 Task: Look for space in Palmital, Brazil from 9th June, 2023 to 16th June, 2023 for 2 adults in price range Rs.8000 to Rs.16000. Place can be entire place with 2 bedrooms having 2 beds and 1 bathroom. Property type can be house, flat, guest house. Booking option can be shelf check-in. Required host language is Spanish.
Action: Mouse moved to (516, 146)
Screenshot: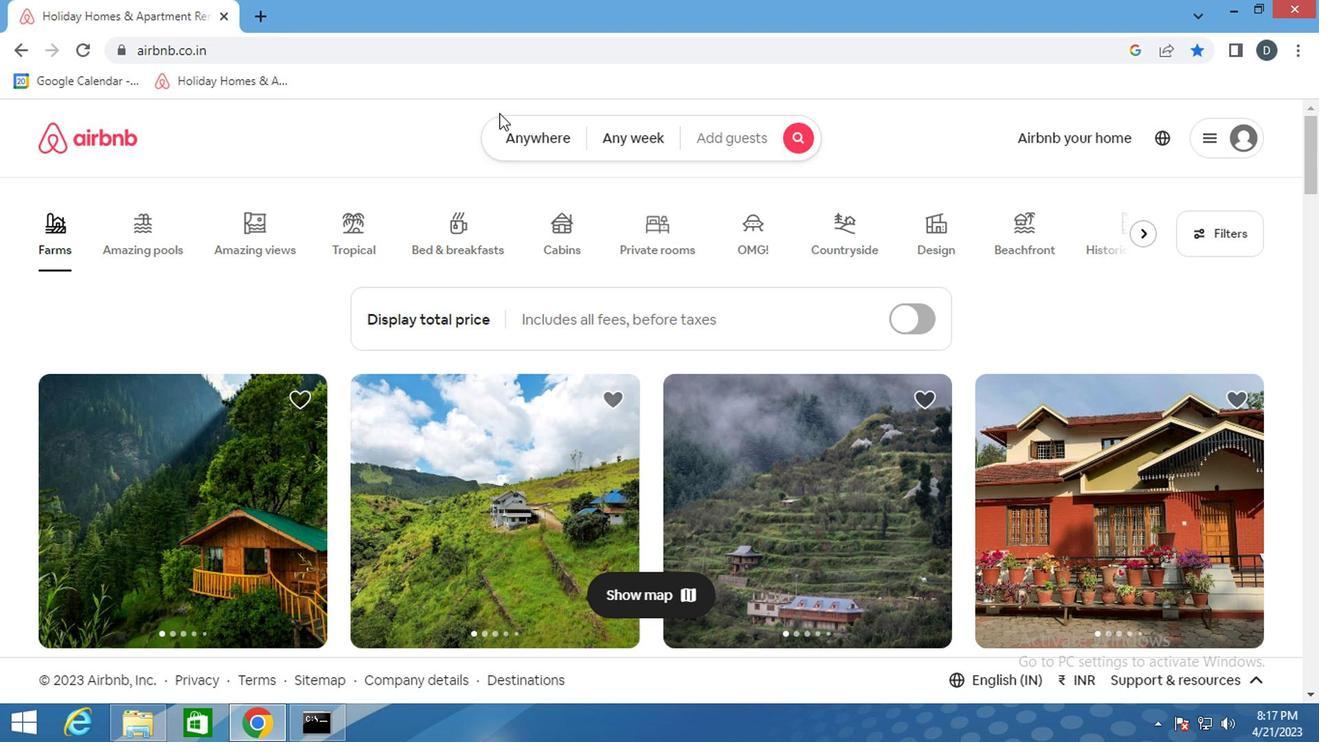
Action: Mouse pressed left at (516, 146)
Screenshot: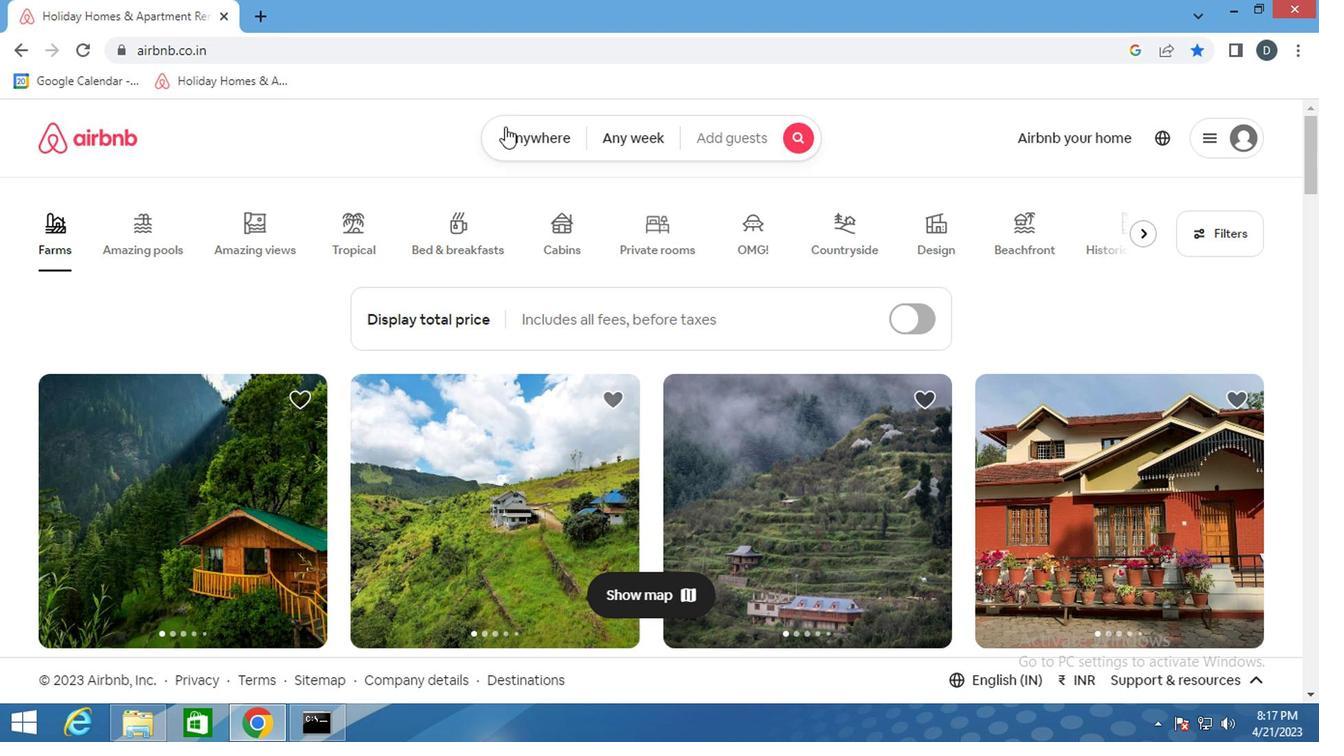 
Action: Mouse moved to (388, 224)
Screenshot: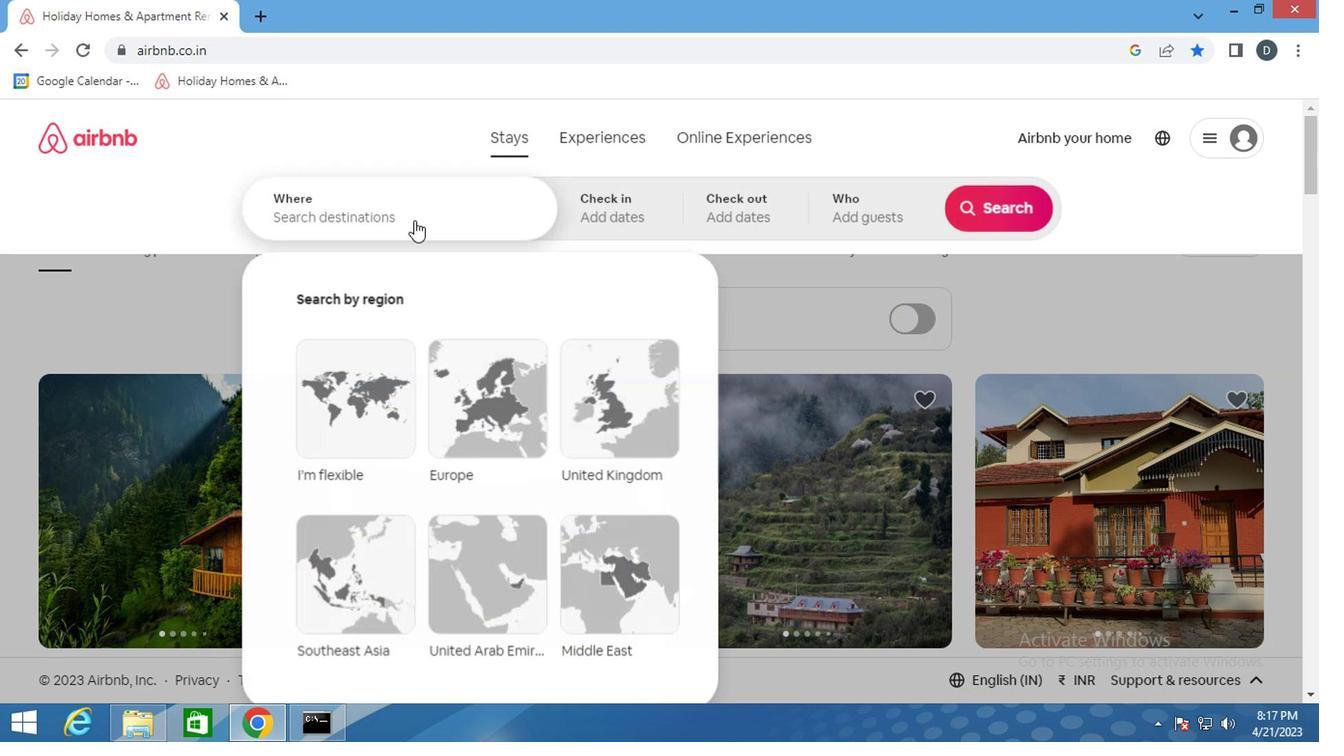 
Action: Mouse pressed left at (388, 224)
Screenshot: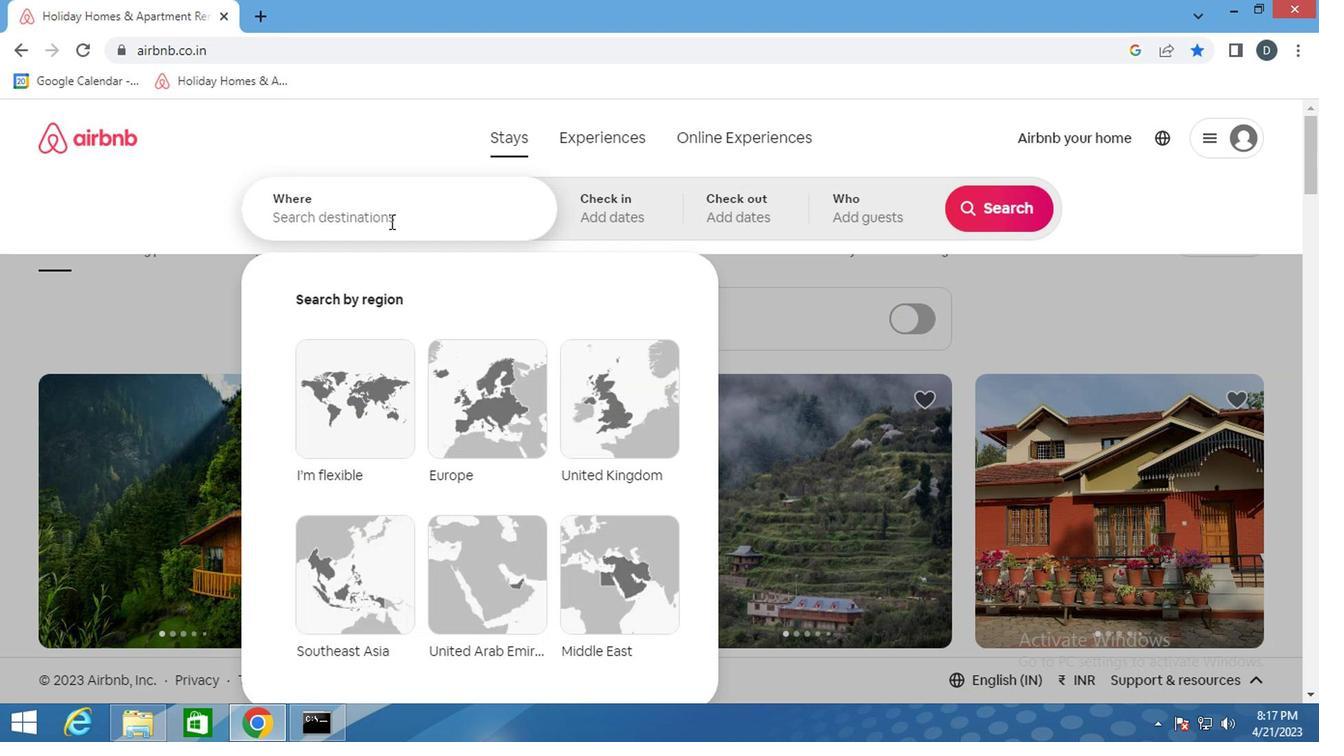
Action: Key pressed <Key.shift>PALMITAL,<Key.shift>BRAZIL<Key.enter>
Screenshot: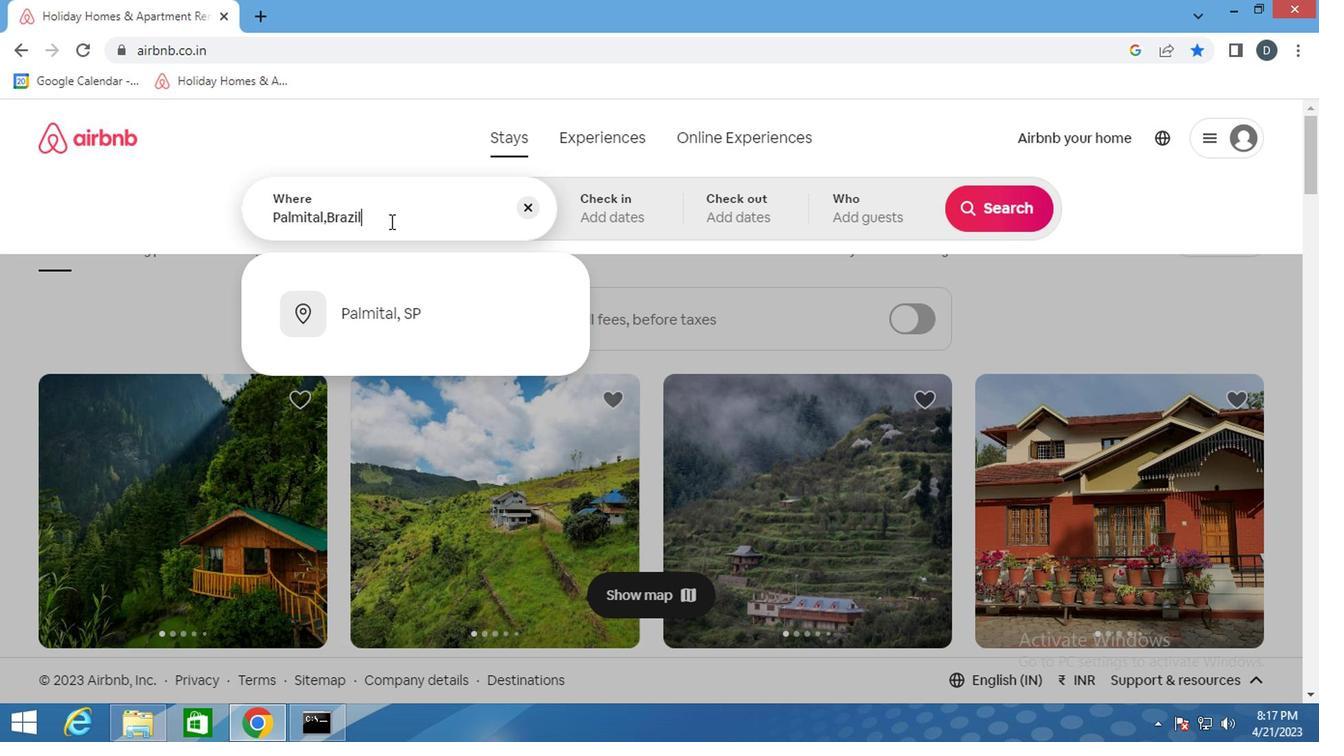 
Action: Mouse moved to (979, 370)
Screenshot: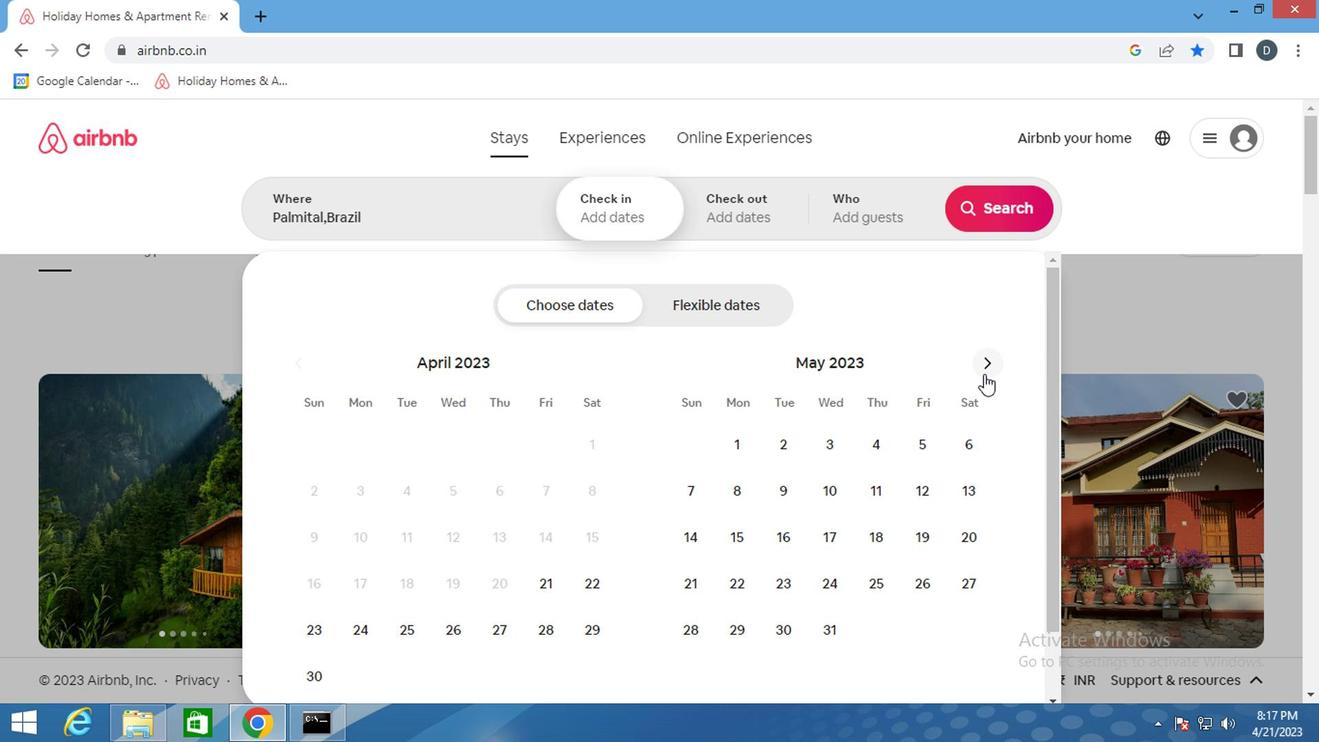 
Action: Mouse pressed left at (979, 370)
Screenshot: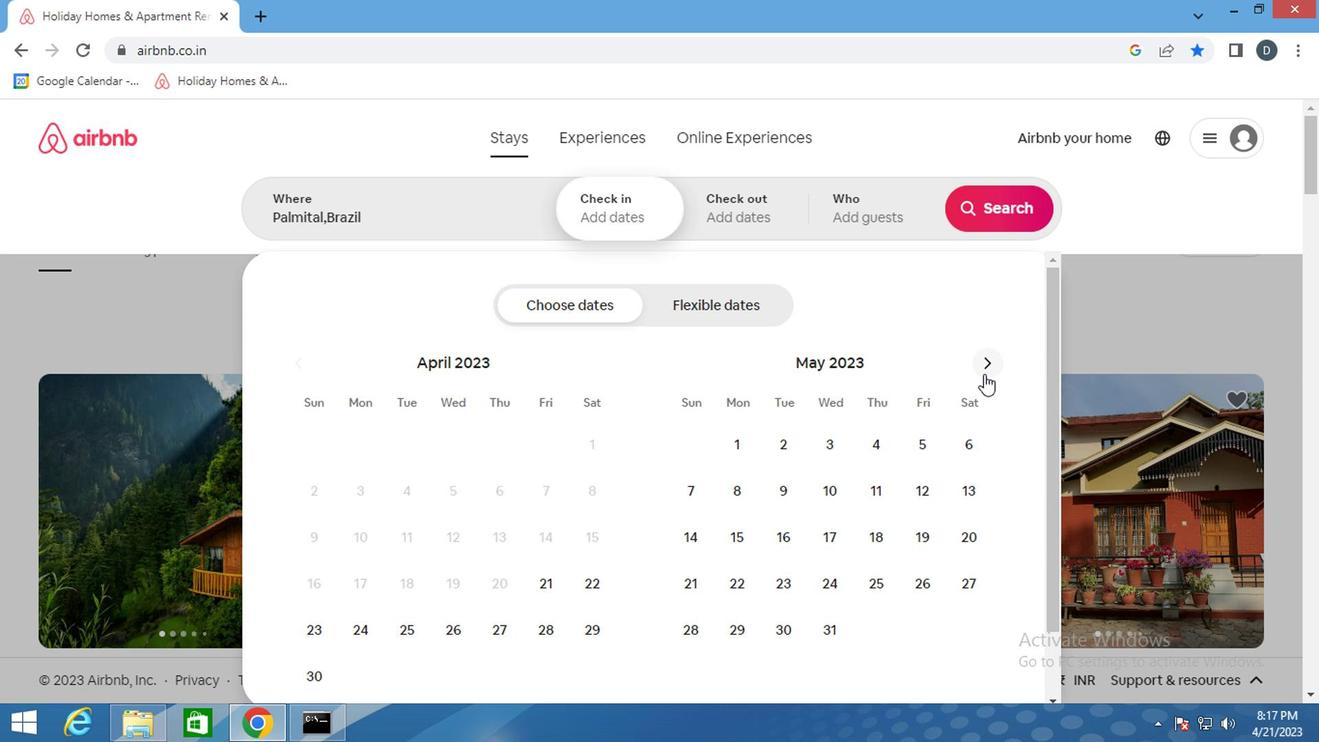 
Action: Mouse moved to (936, 493)
Screenshot: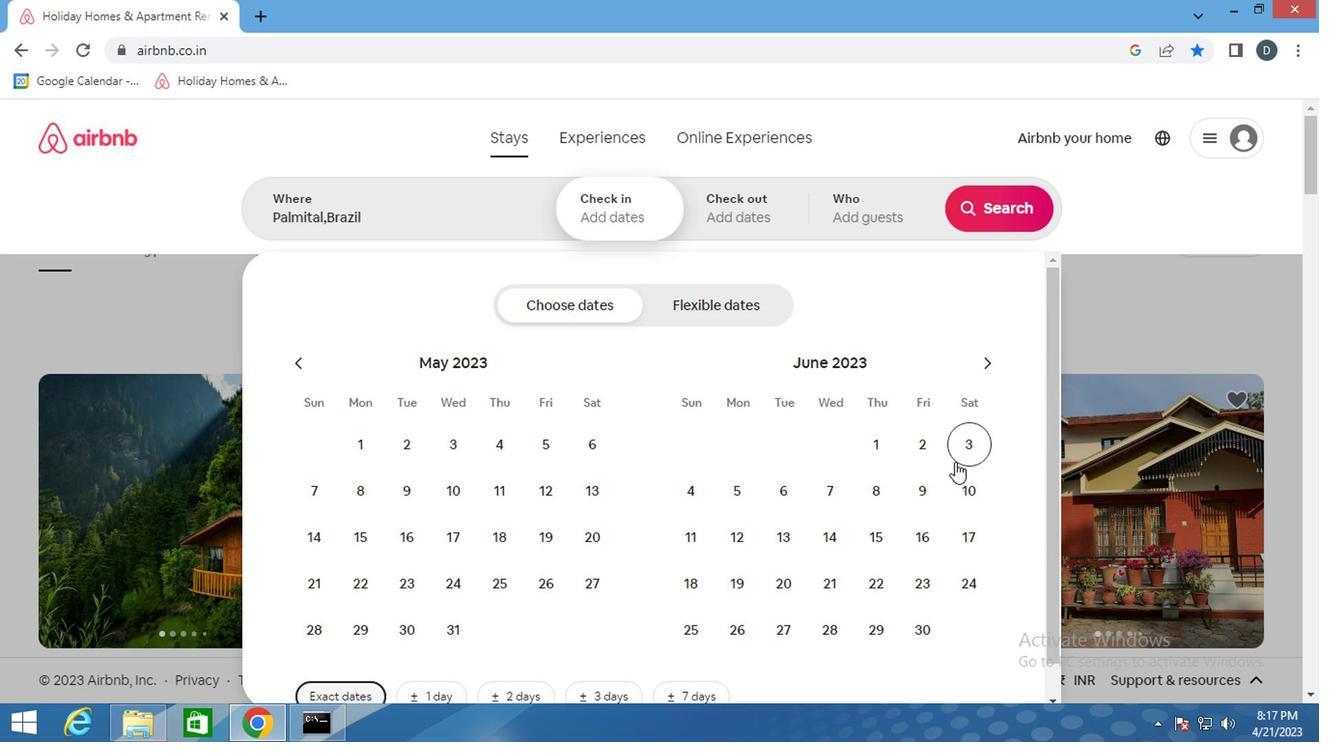 
Action: Mouse pressed left at (936, 493)
Screenshot: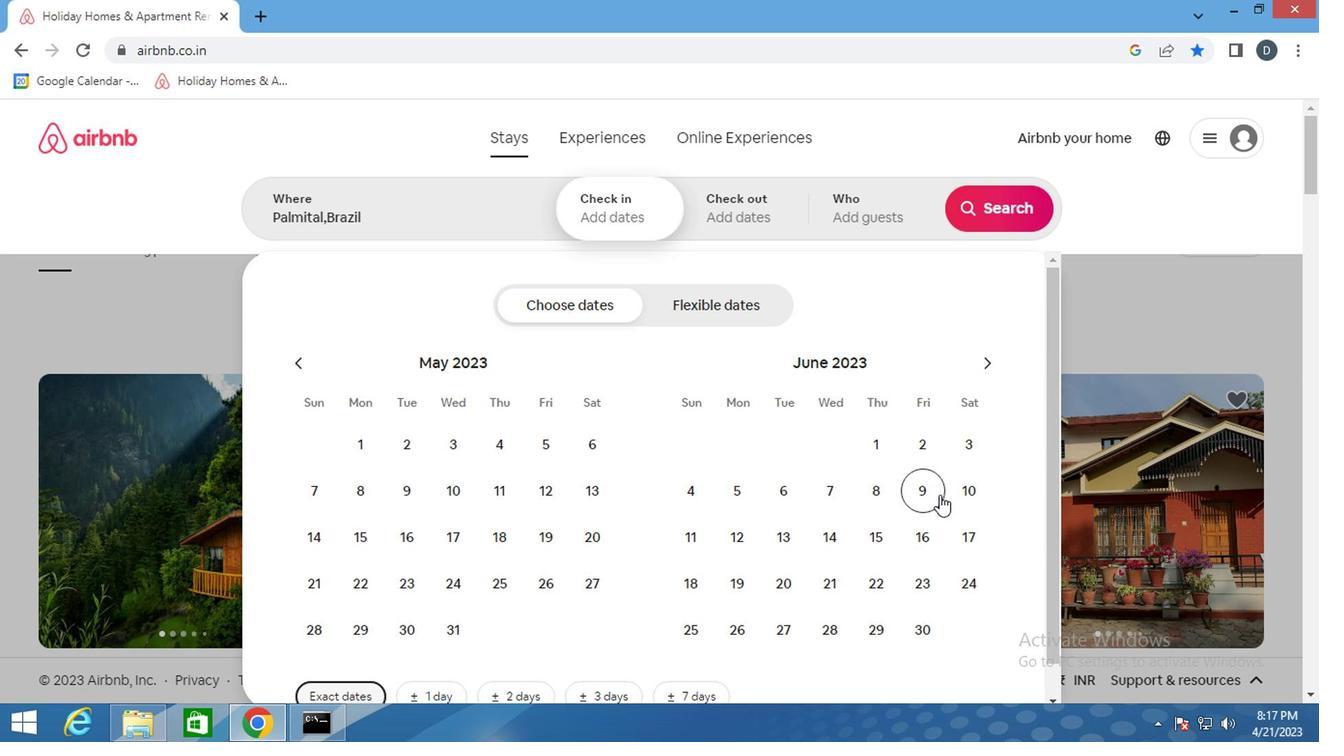 
Action: Mouse moved to (921, 540)
Screenshot: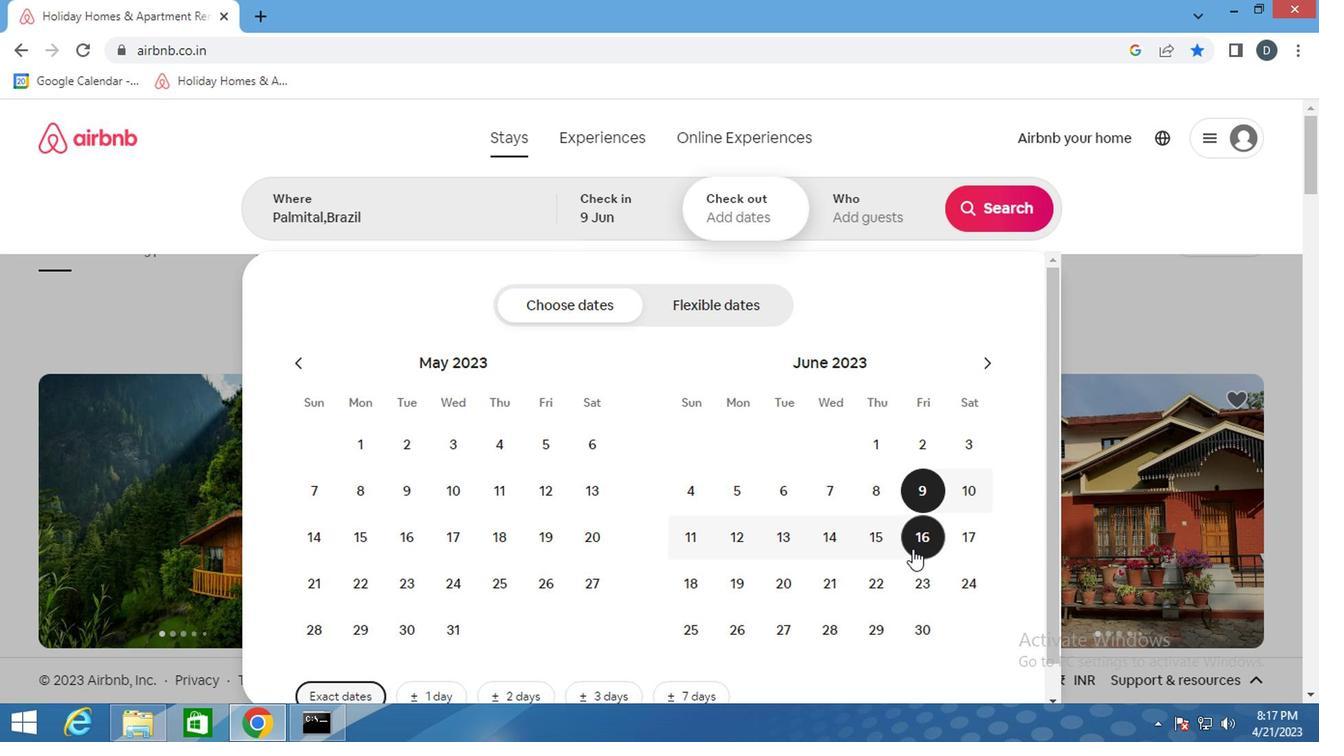 
Action: Mouse pressed left at (921, 540)
Screenshot: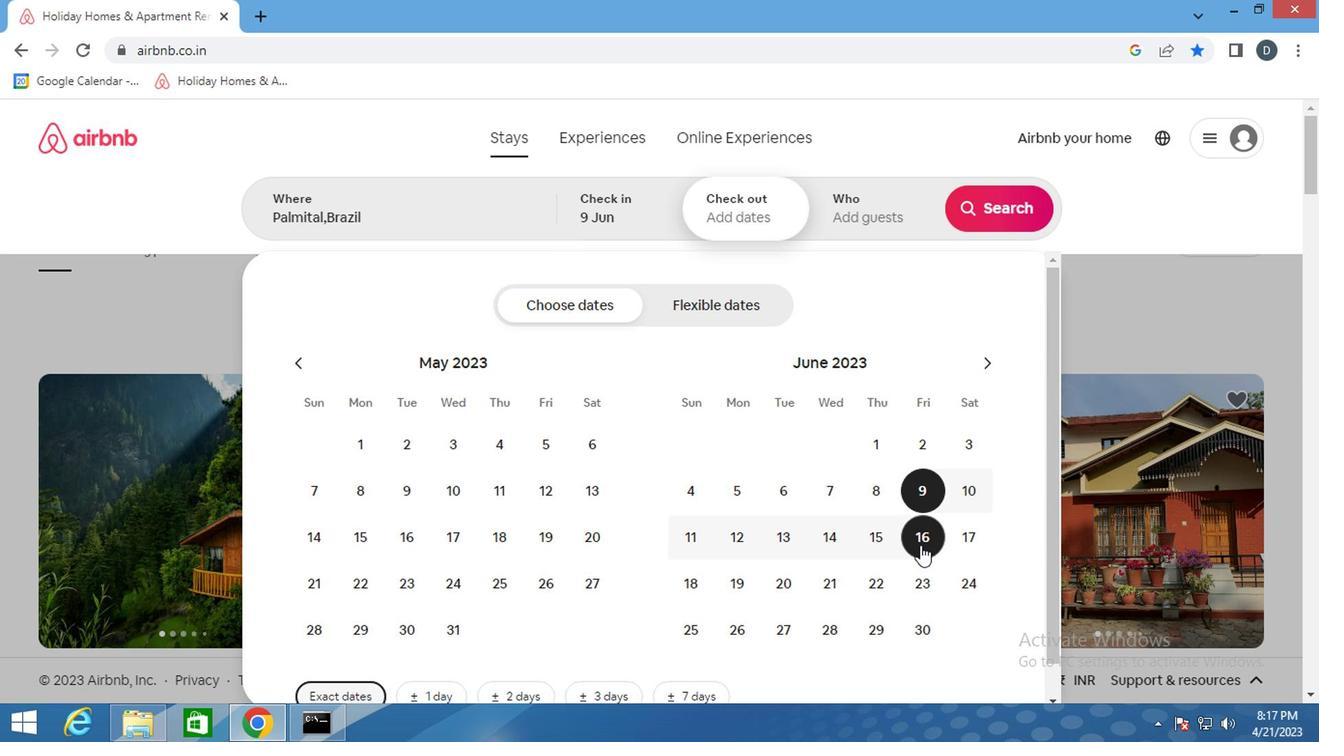 
Action: Mouse moved to (870, 192)
Screenshot: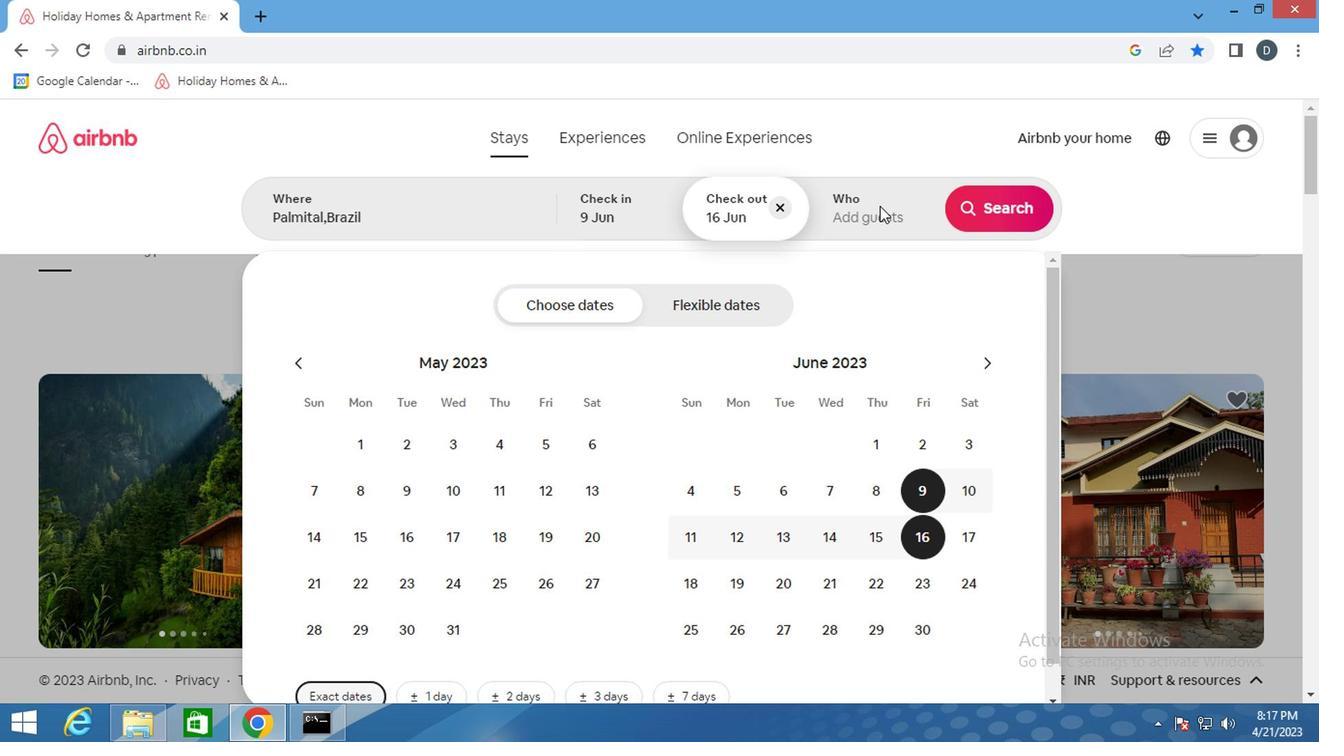 
Action: Mouse pressed left at (870, 192)
Screenshot: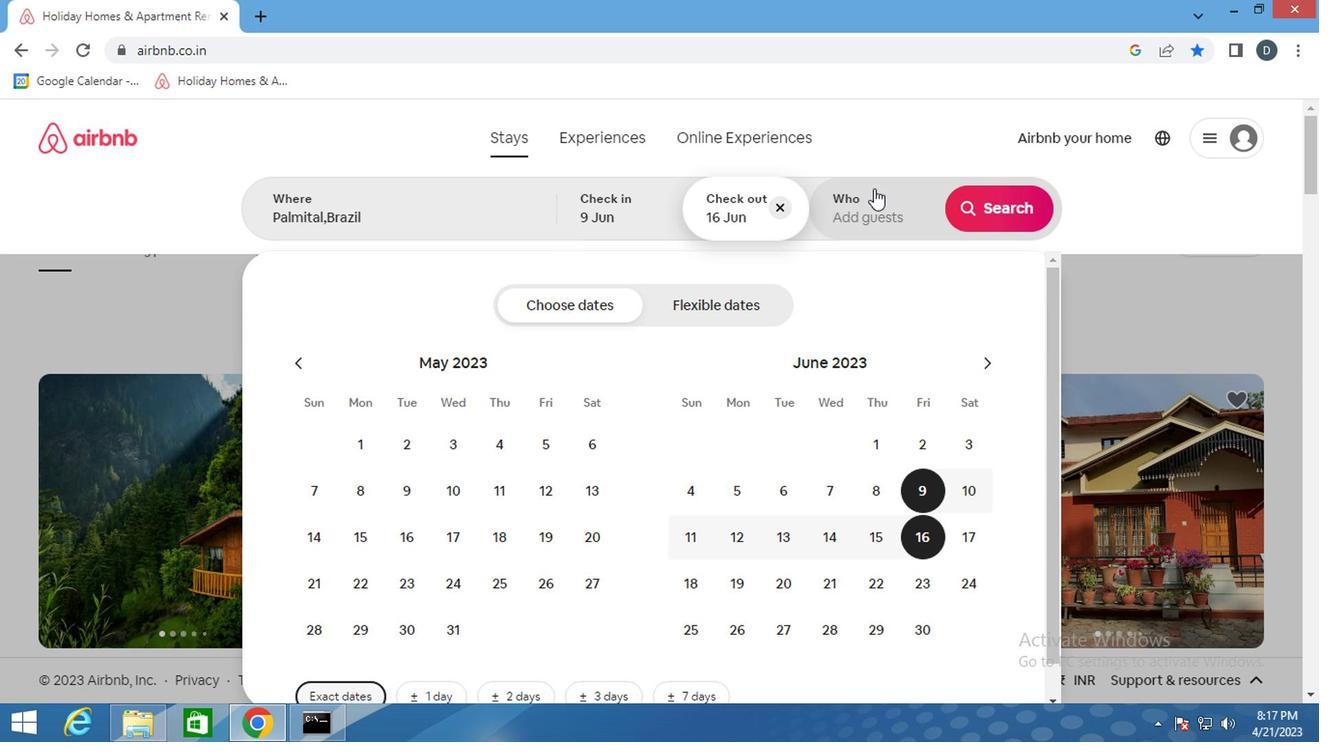 
Action: Mouse moved to (1004, 318)
Screenshot: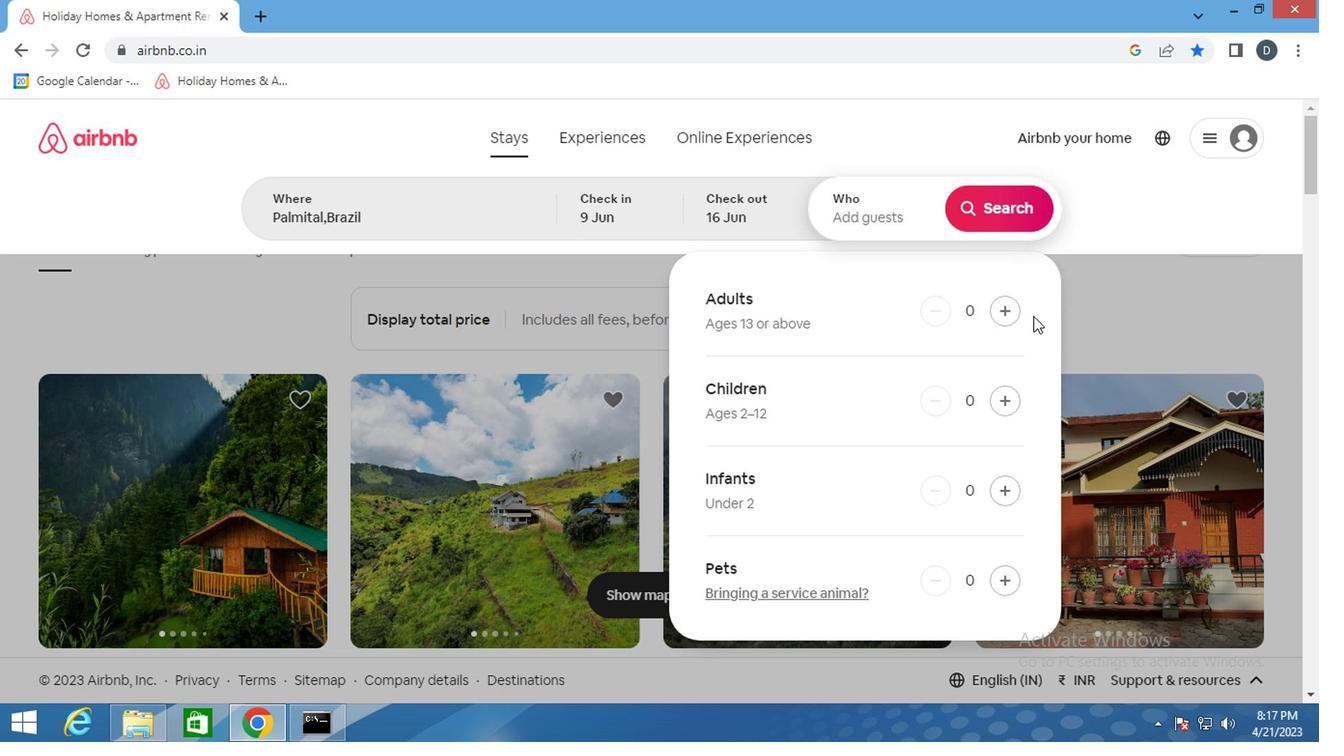 
Action: Mouse pressed left at (1004, 318)
Screenshot: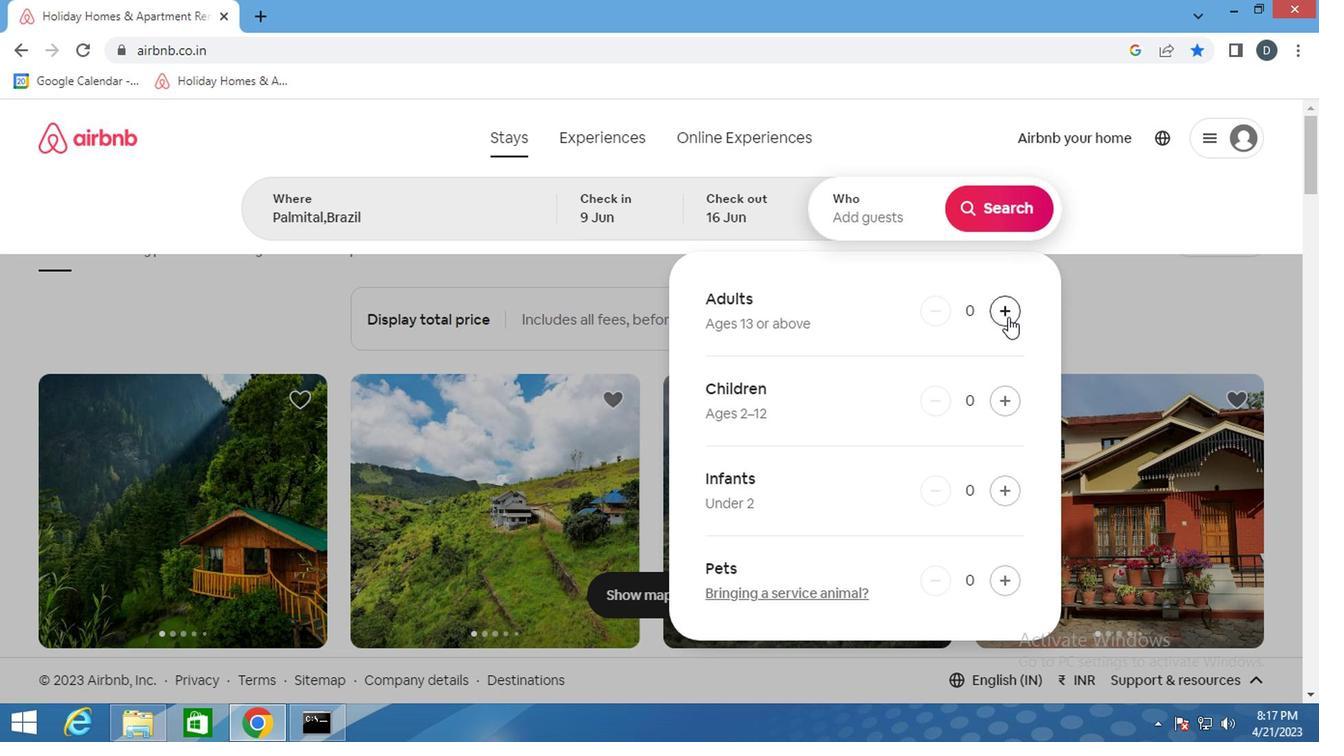 
Action: Mouse pressed left at (1004, 318)
Screenshot: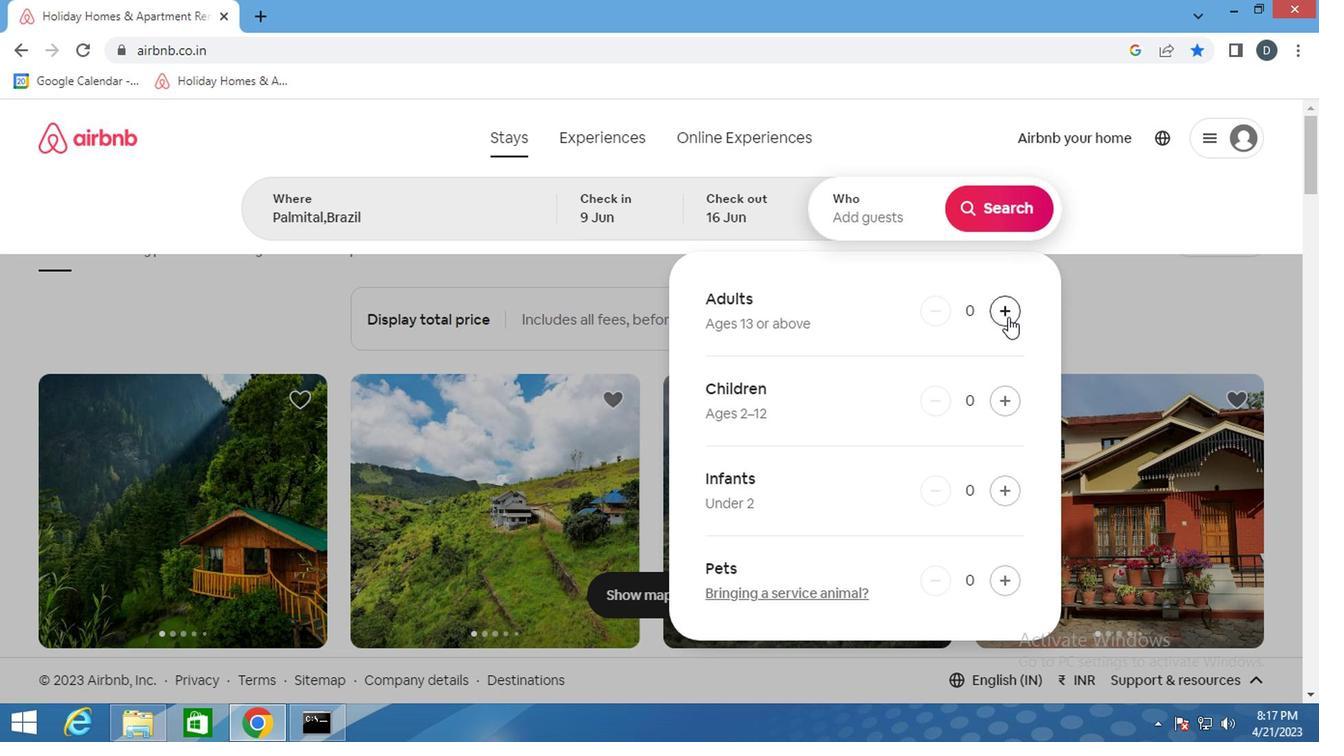 
Action: Mouse moved to (991, 212)
Screenshot: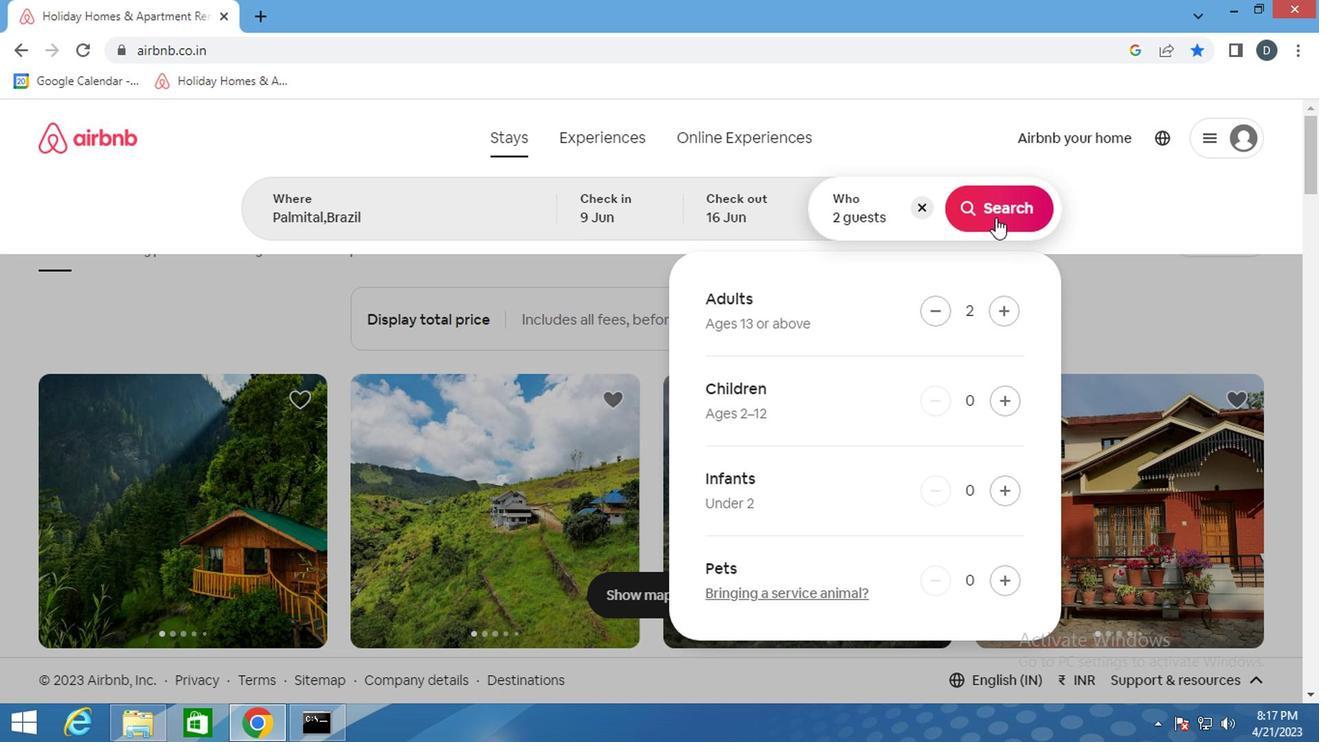 
Action: Mouse pressed left at (991, 212)
Screenshot: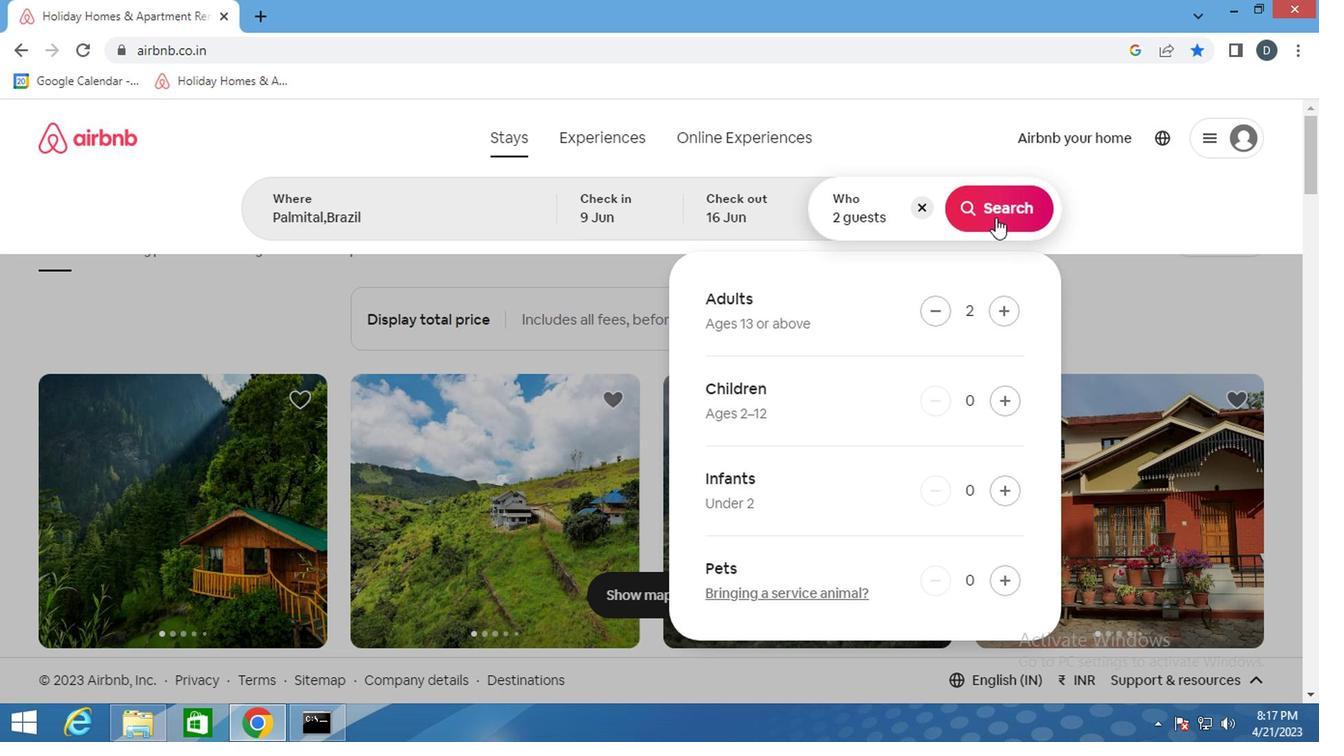
Action: Mouse moved to (1239, 215)
Screenshot: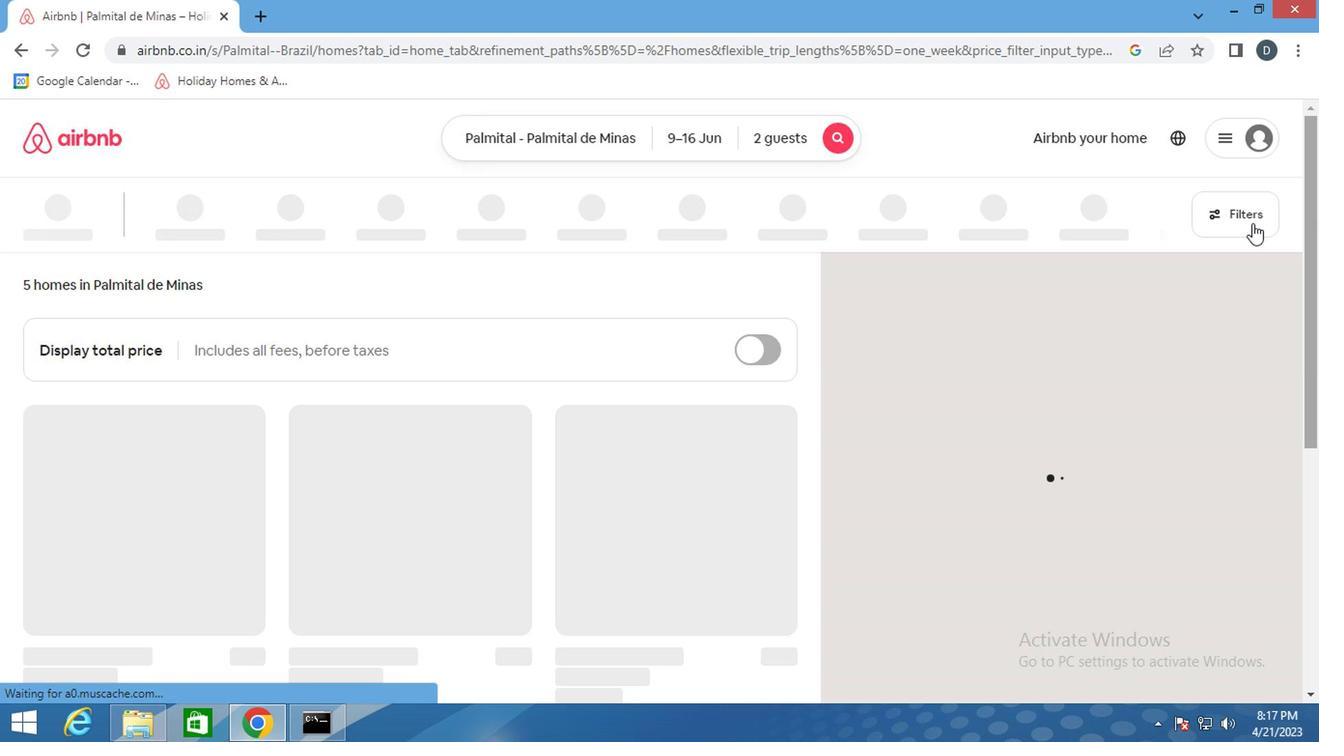 
Action: Mouse pressed left at (1239, 215)
Screenshot: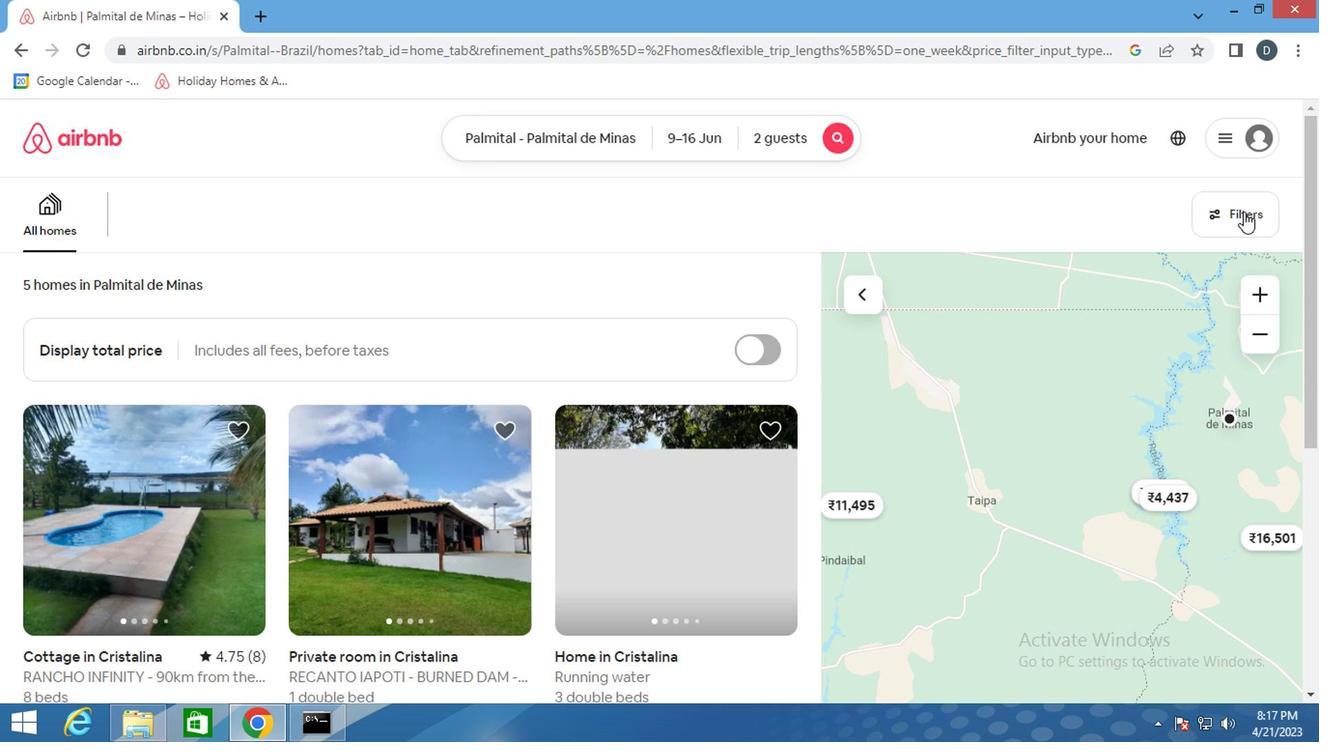 
Action: Mouse moved to (434, 471)
Screenshot: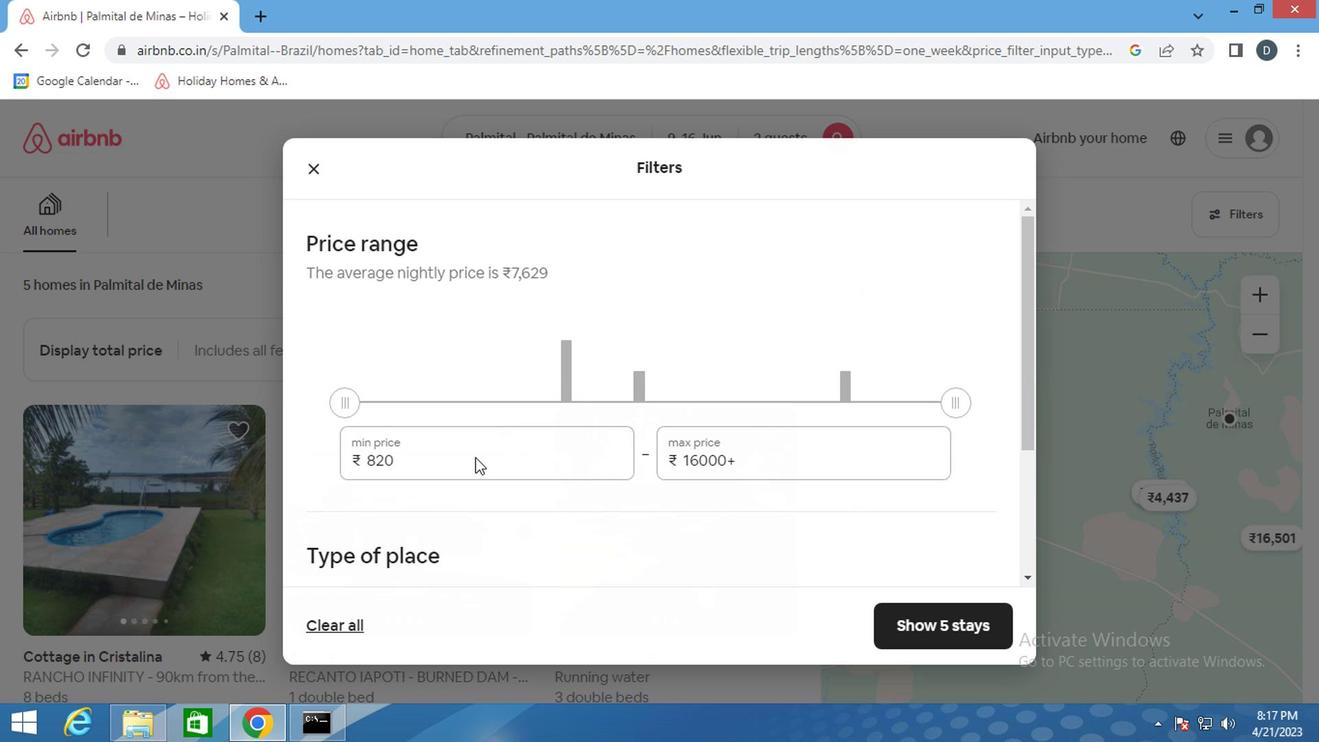 
Action: Mouse pressed left at (434, 471)
Screenshot: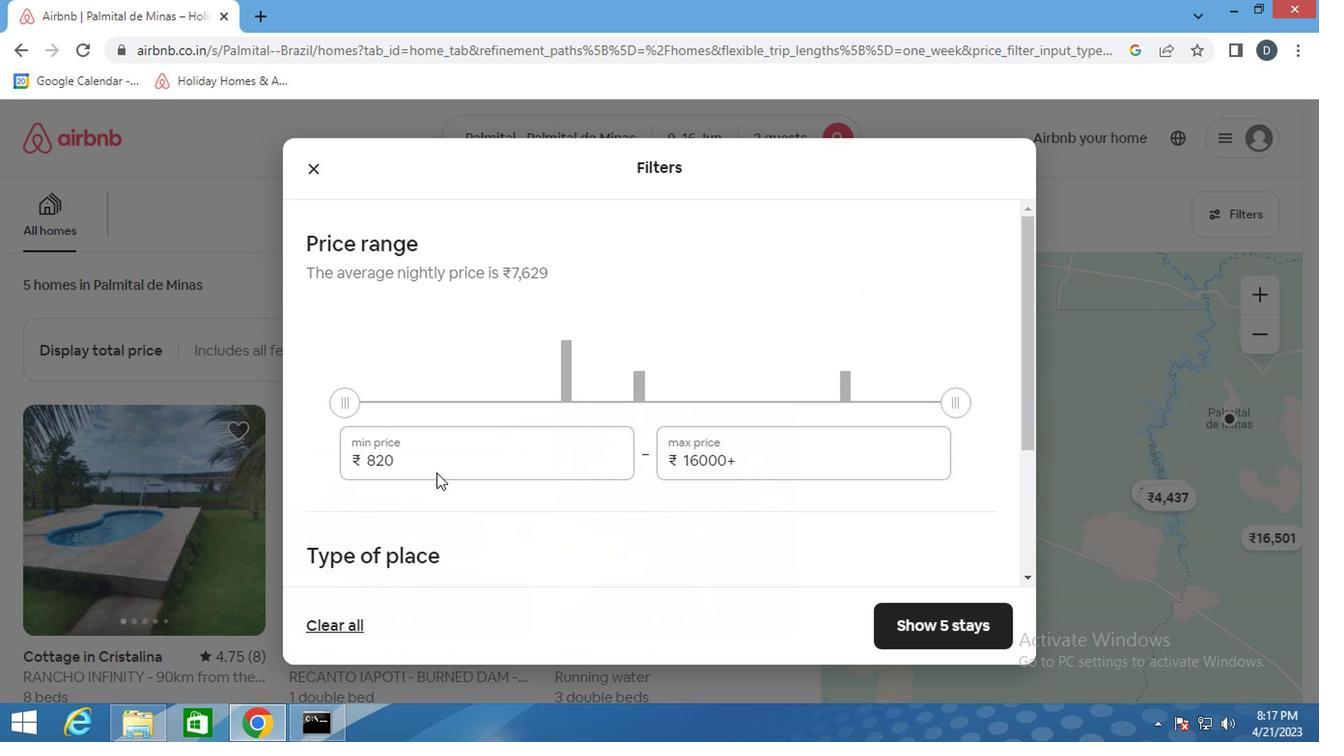 
Action: Mouse moved to (433, 458)
Screenshot: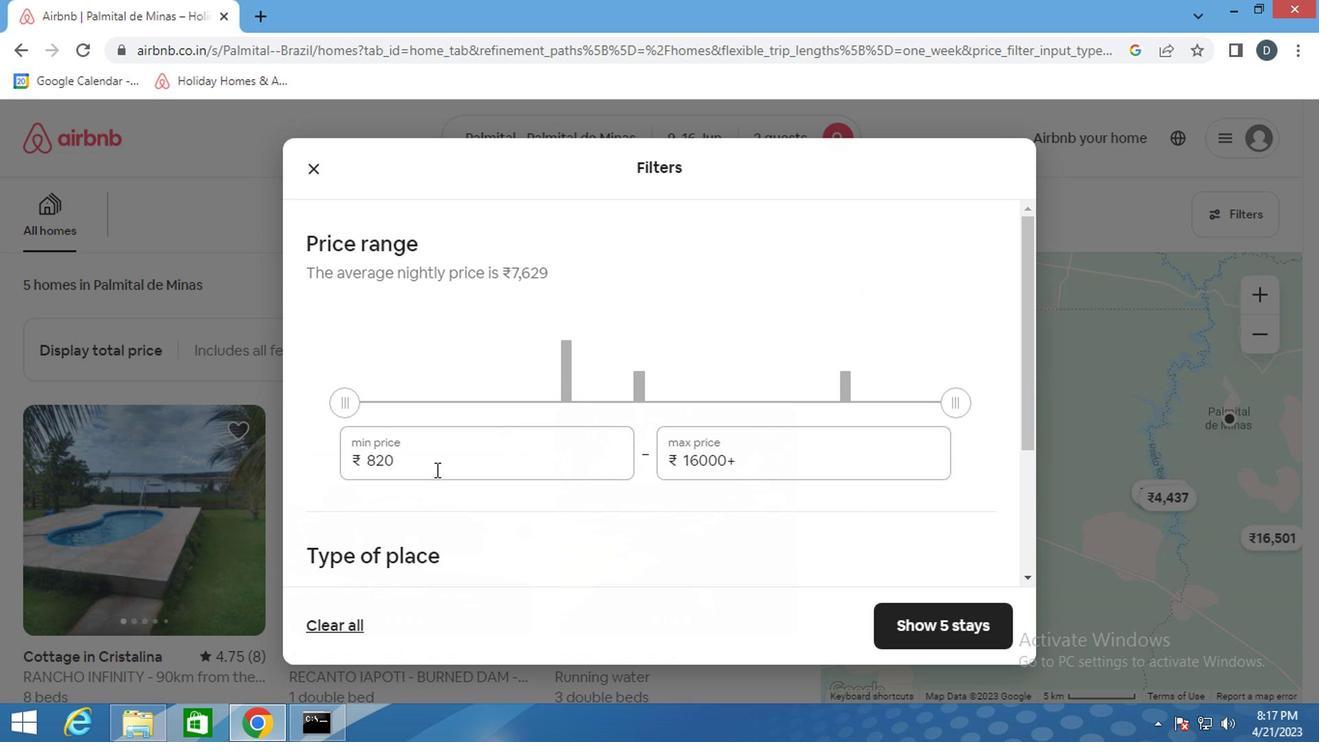
Action: Mouse pressed left at (433, 458)
Screenshot: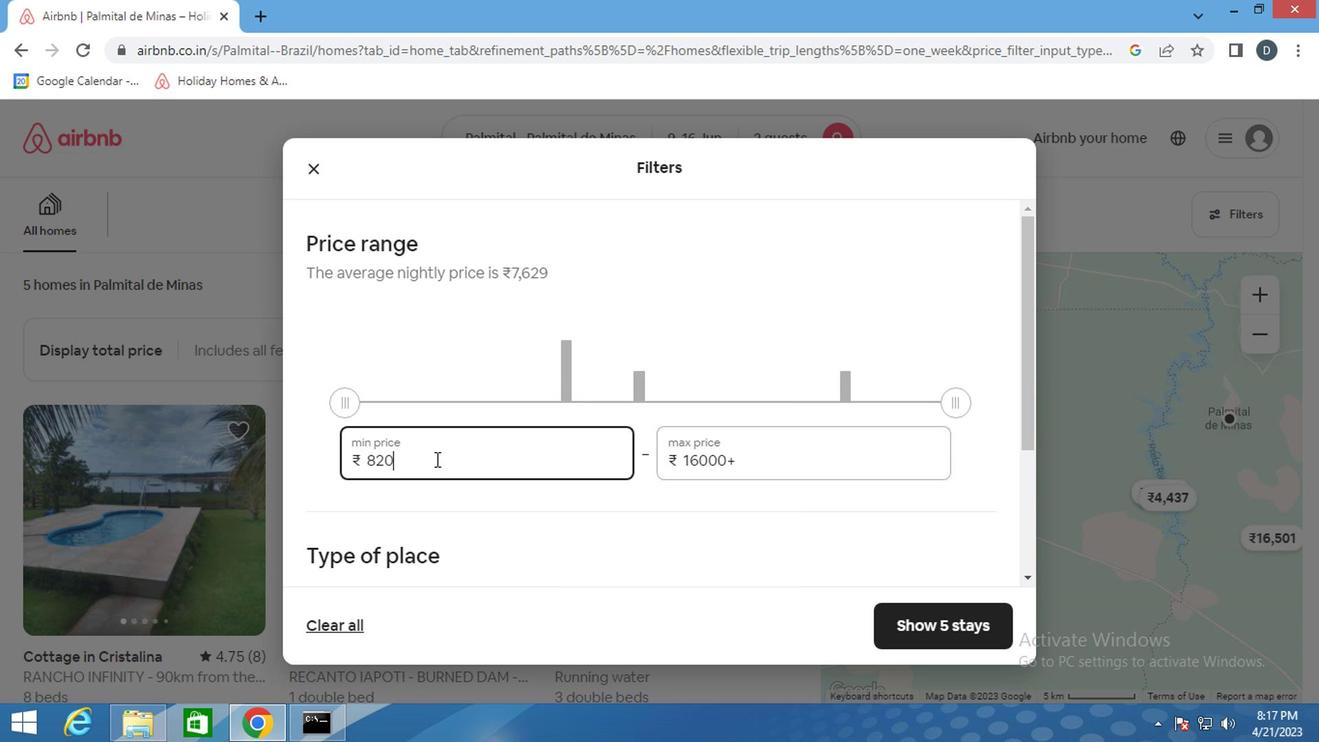 
Action: Mouse pressed left at (433, 458)
Screenshot: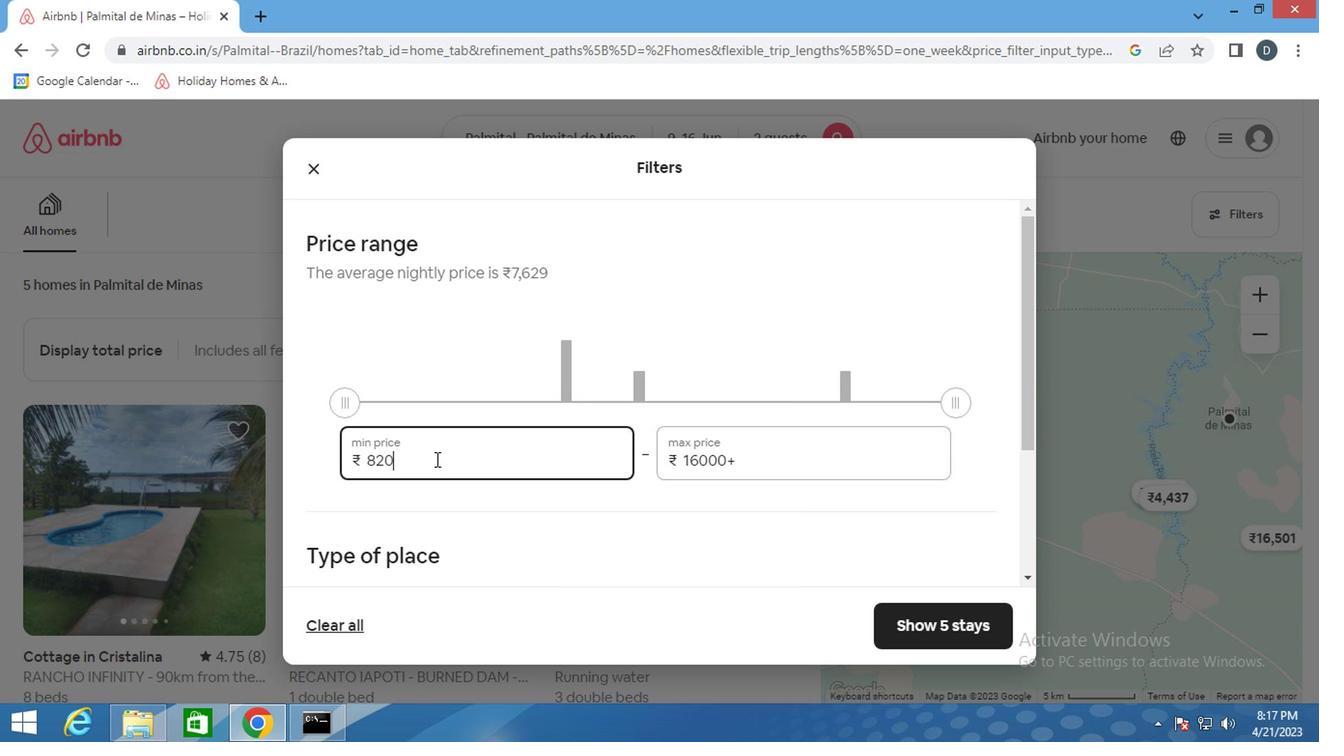 
Action: Key pressed 8000<Key.tab>ctrl+Actrl+16000
Screenshot: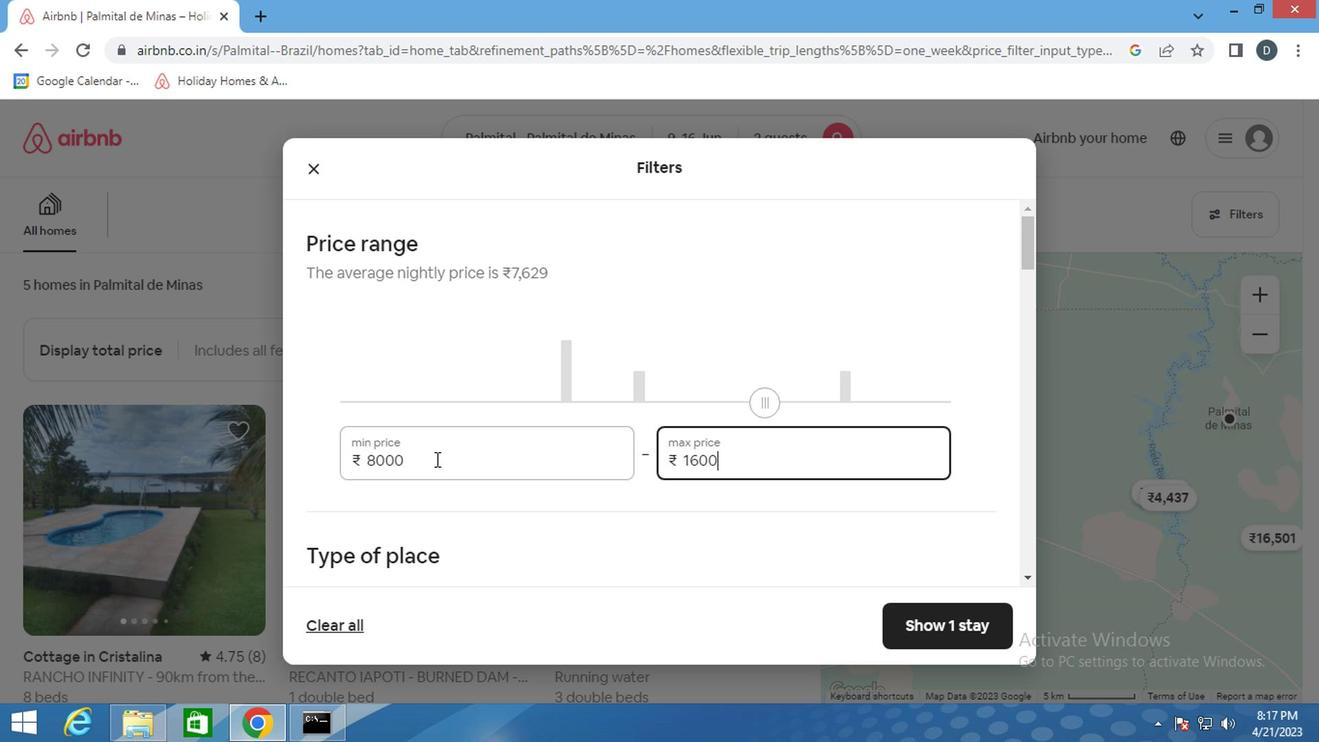
Action: Mouse moved to (570, 491)
Screenshot: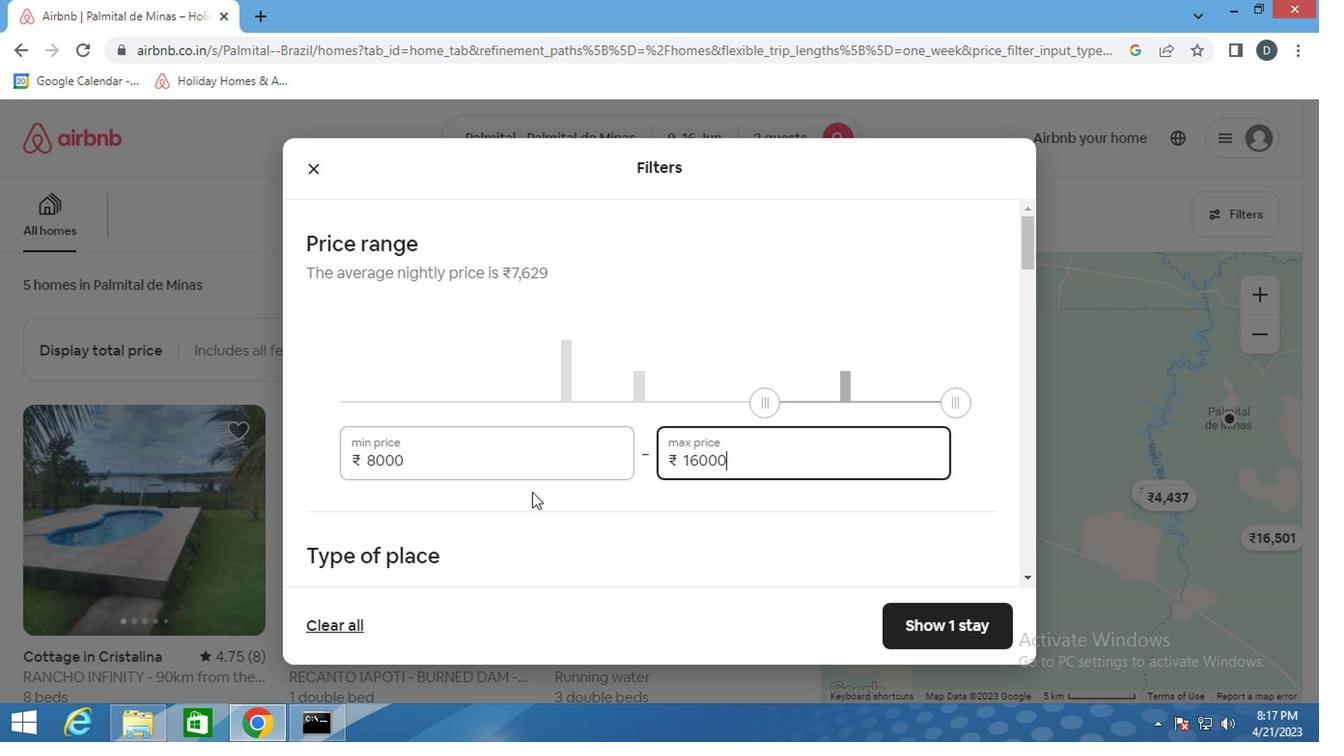 
Action: Mouse scrolled (570, 490) with delta (0, 0)
Screenshot: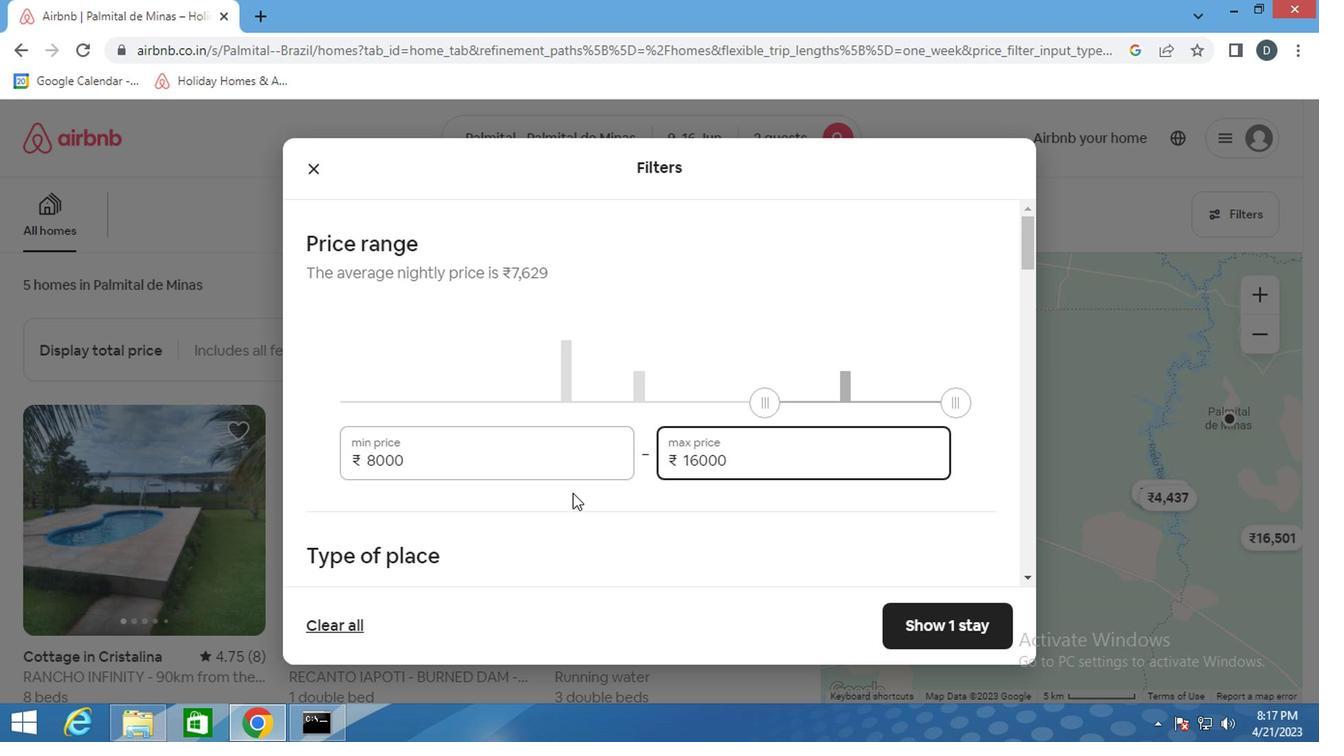 
Action: Mouse scrolled (570, 490) with delta (0, 0)
Screenshot: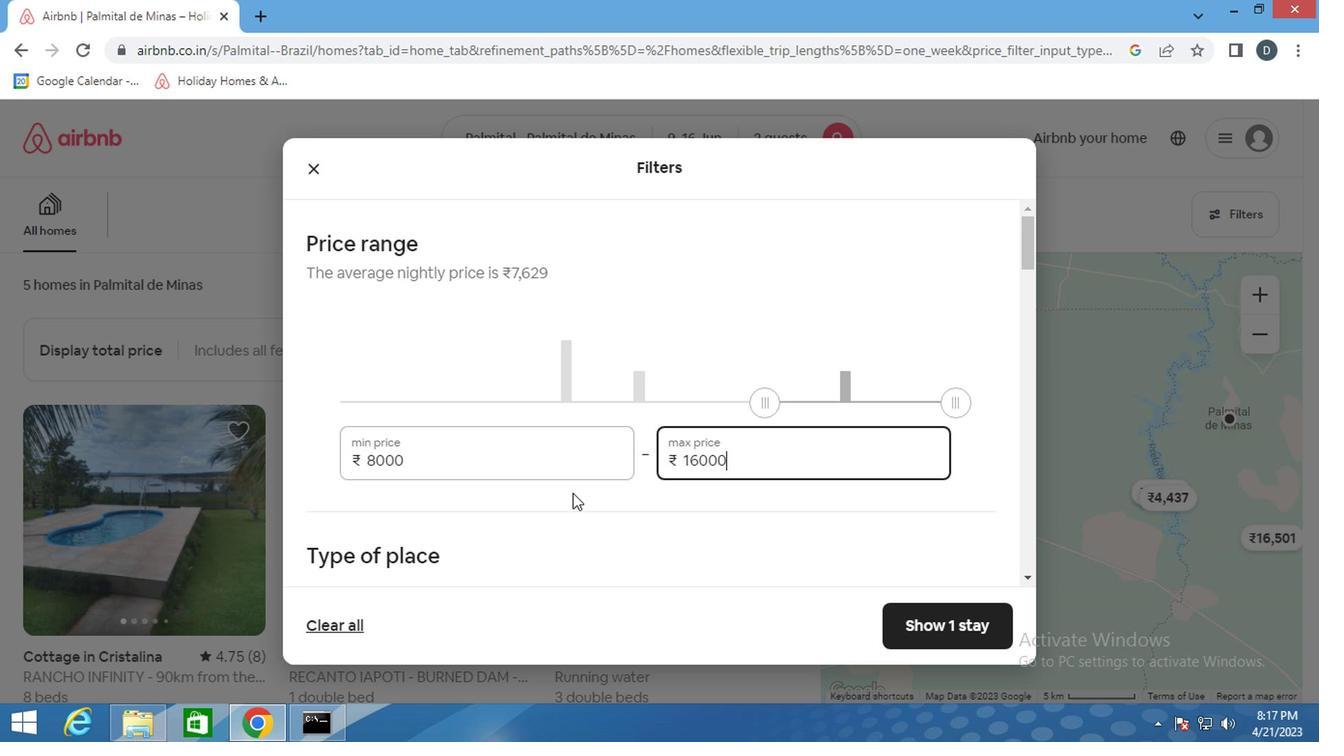 
Action: Mouse scrolled (570, 490) with delta (0, 0)
Screenshot: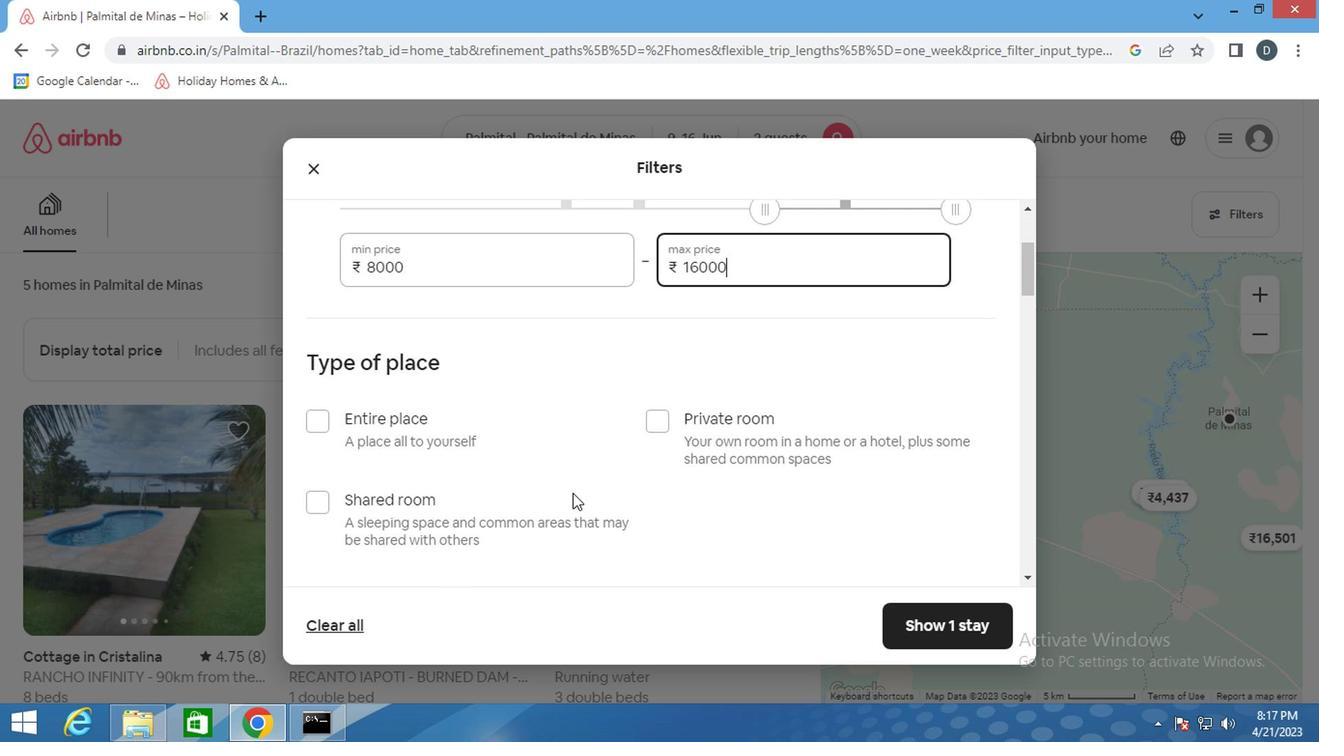 
Action: Mouse moved to (426, 344)
Screenshot: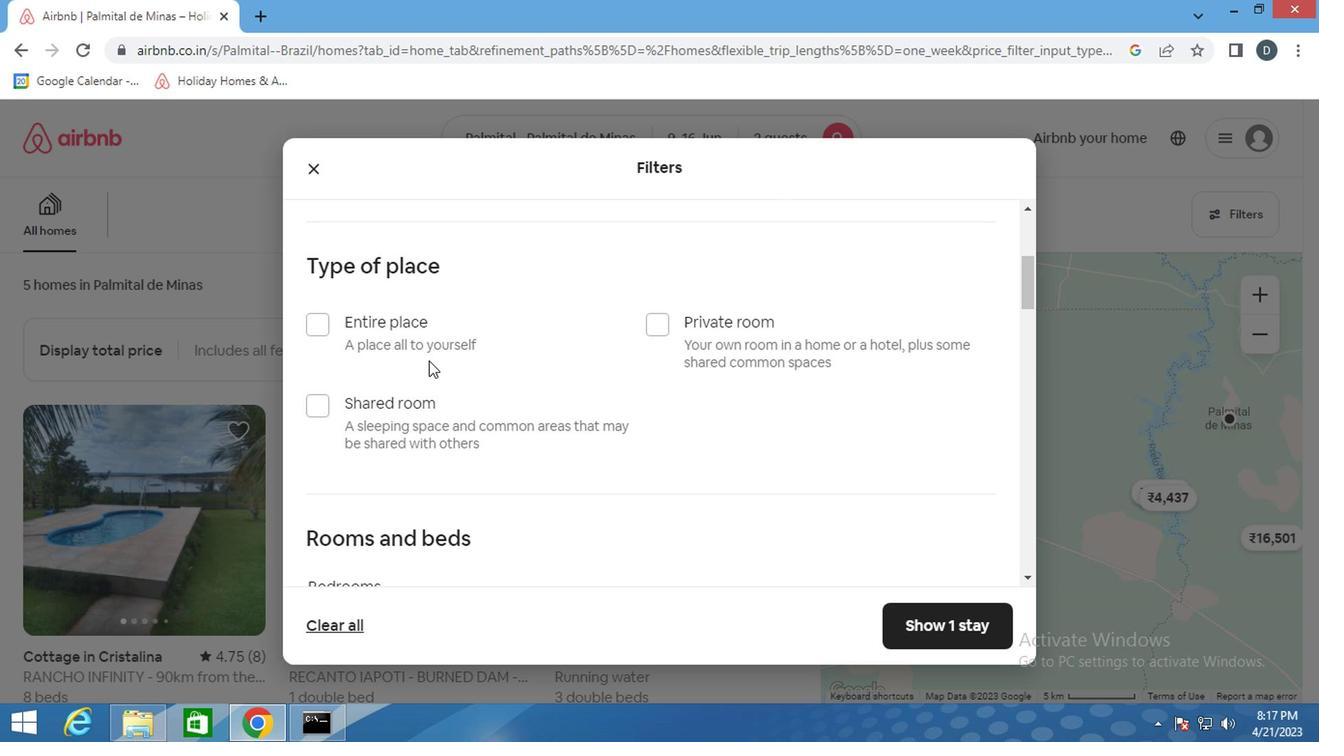 
Action: Mouse pressed left at (426, 344)
Screenshot: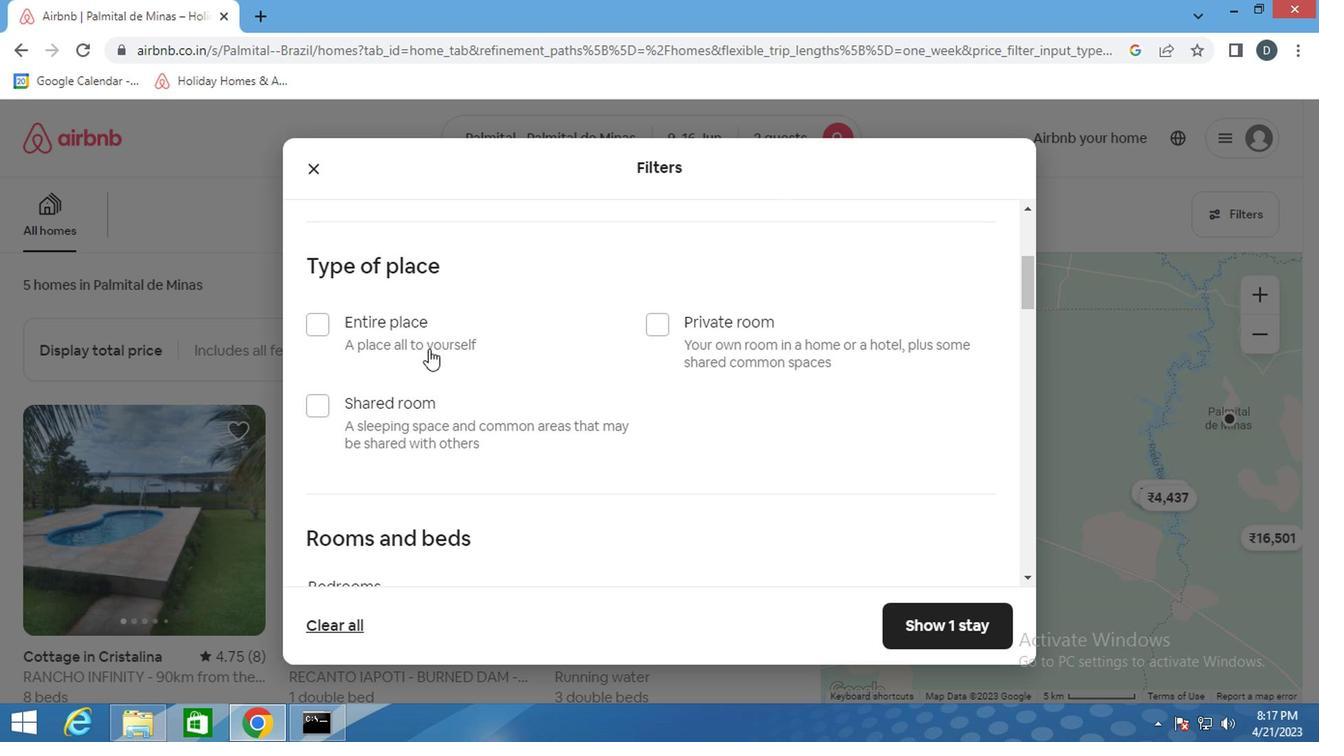 
Action: Mouse moved to (583, 454)
Screenshot: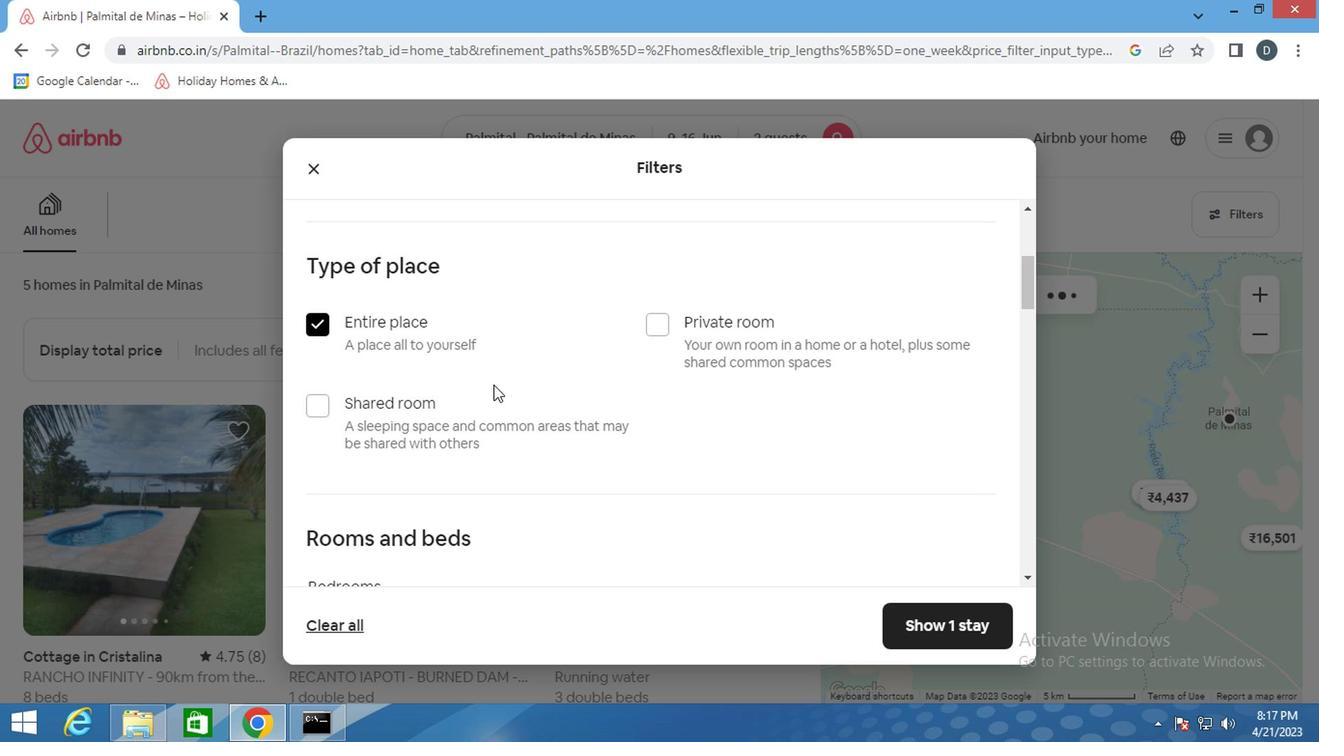 
Action: Mouse scrolled (583, 453) with delta (0, 0)
Screenshot: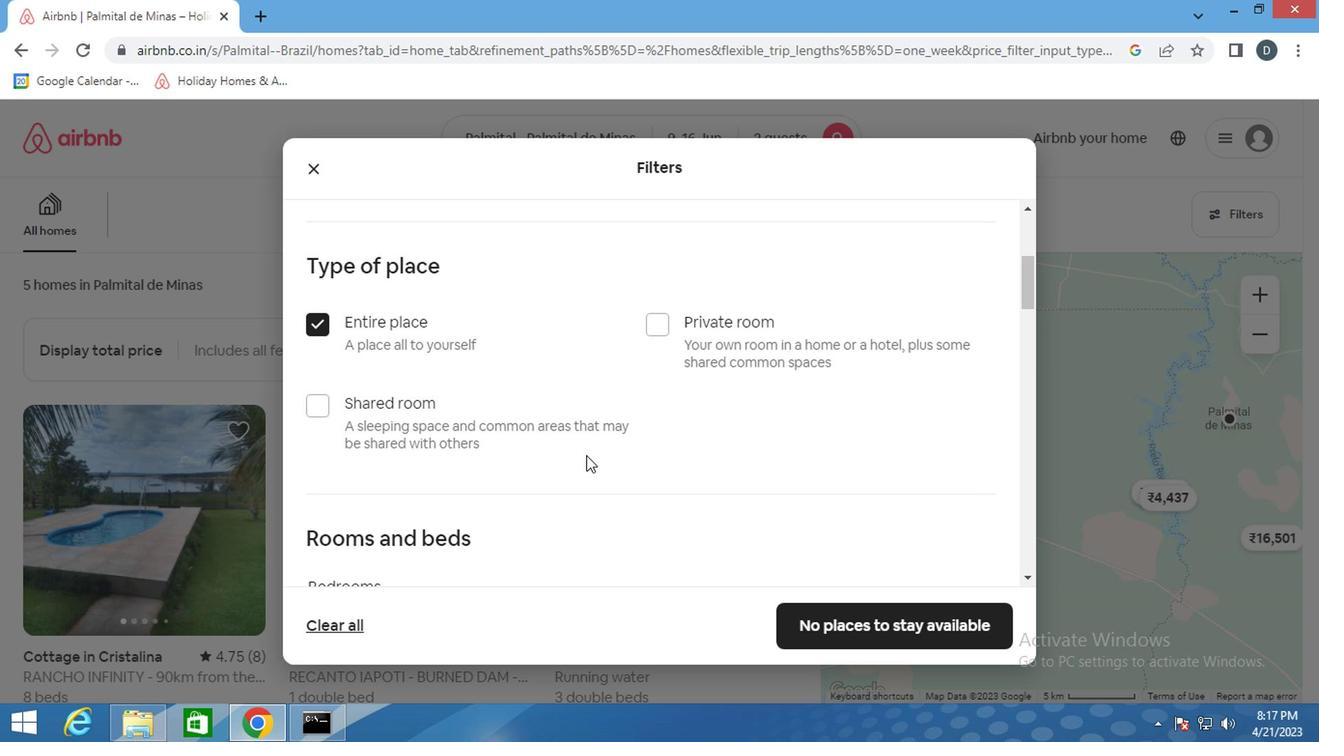 
Action: Mouse scrolled (583, 453) with delta (0, 0)
Screenshot: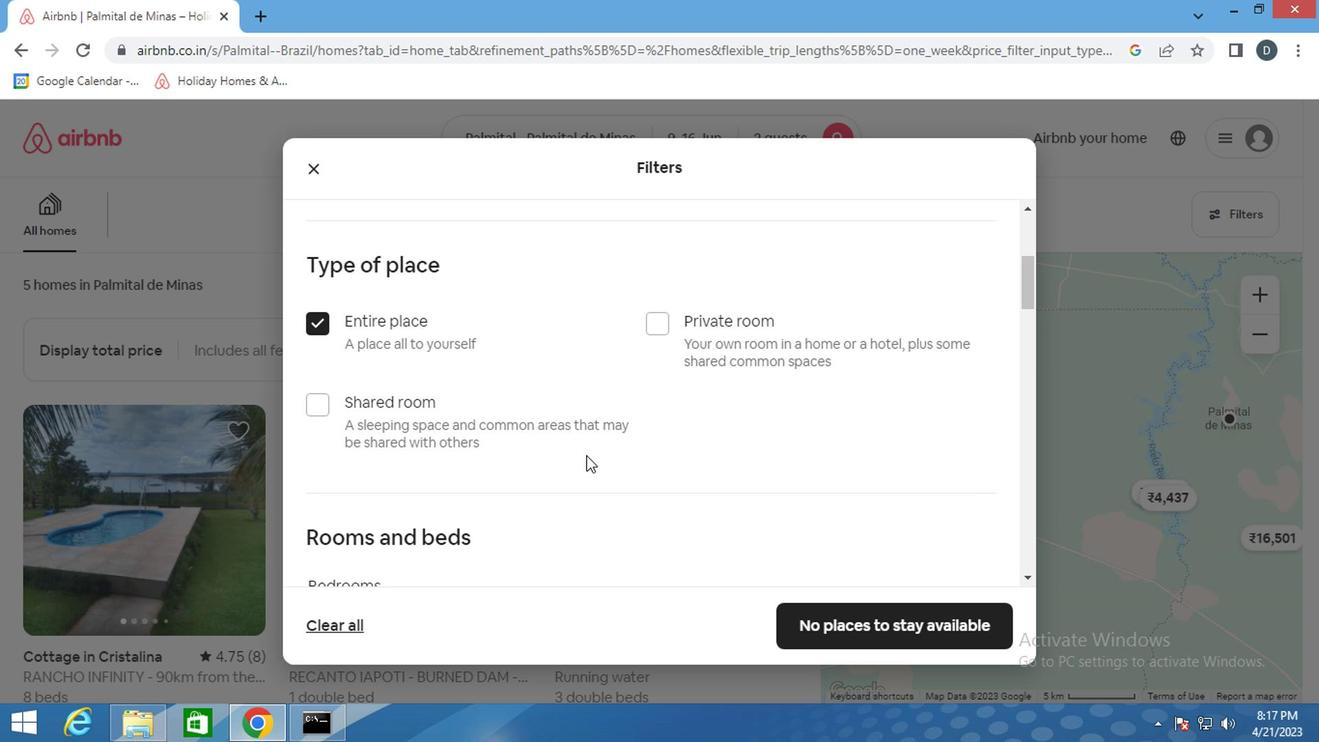
Action: Mouse scrolled (583, 453) with delta (0, 0)
Screenshot: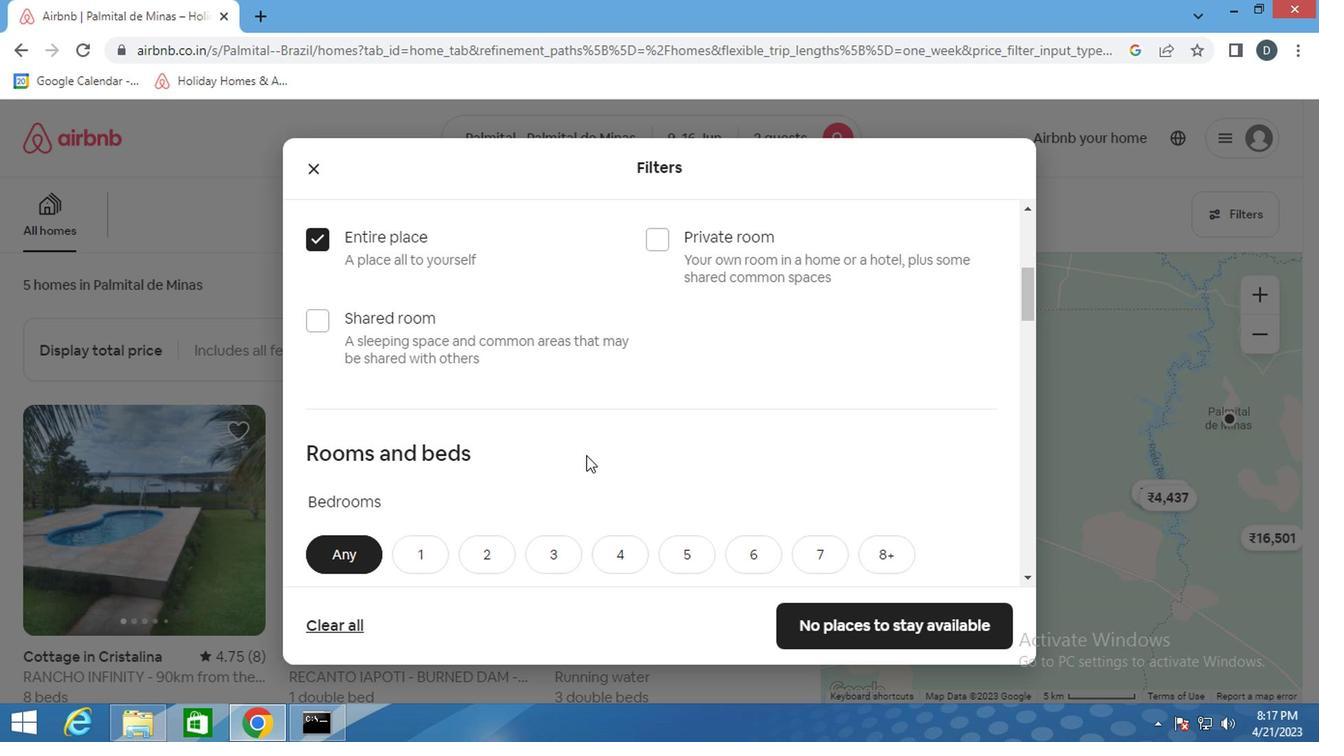 
Action: Mouse scrolled (583, 453) with delta (0, 0)
Screenshot: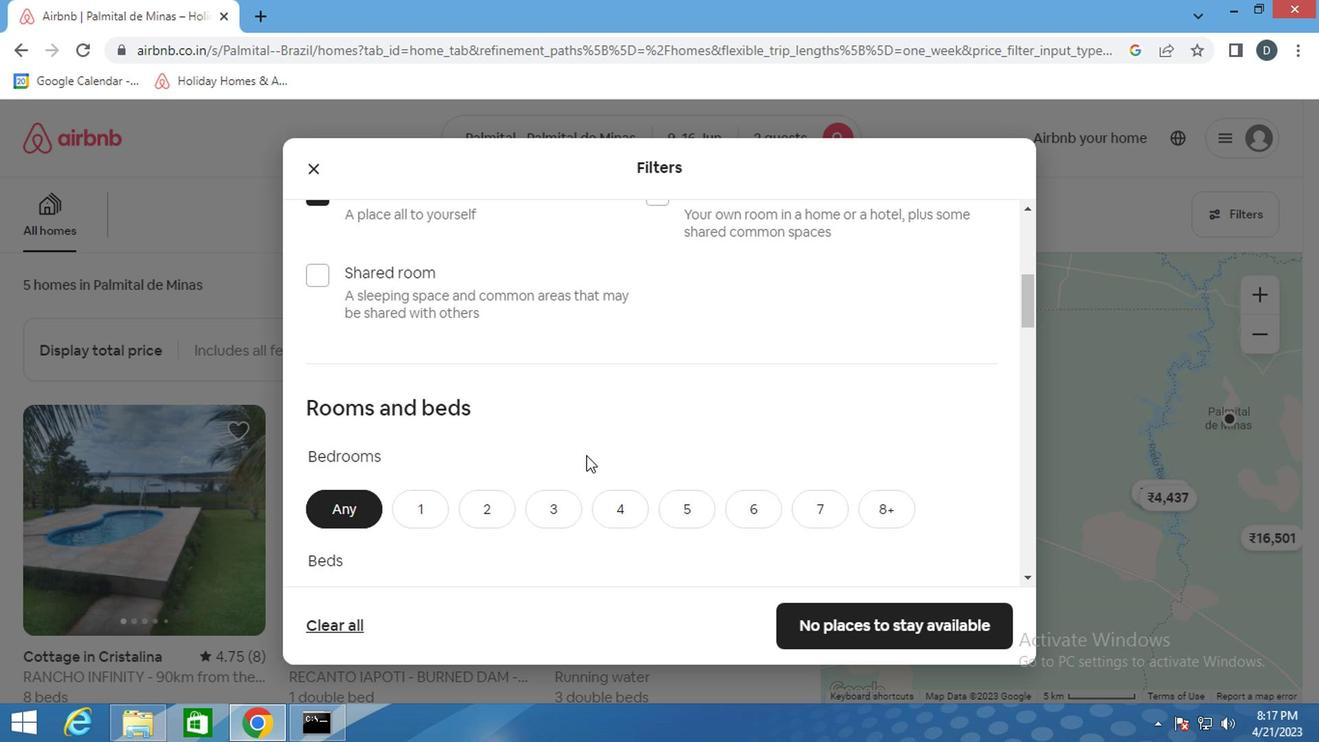 
Action: Mouse moved to (481, 257)
Screenshot: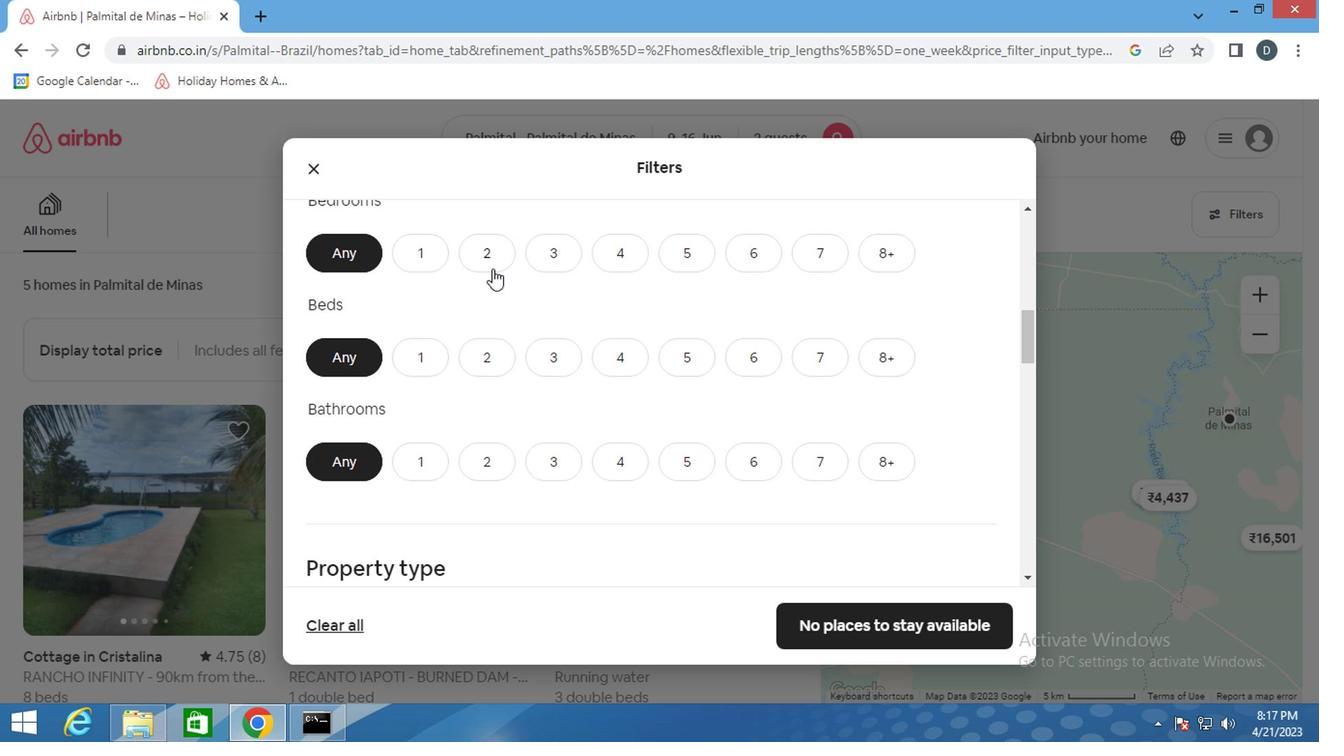 
Action: Mouse pressed left at (481, 257)
Screenshot: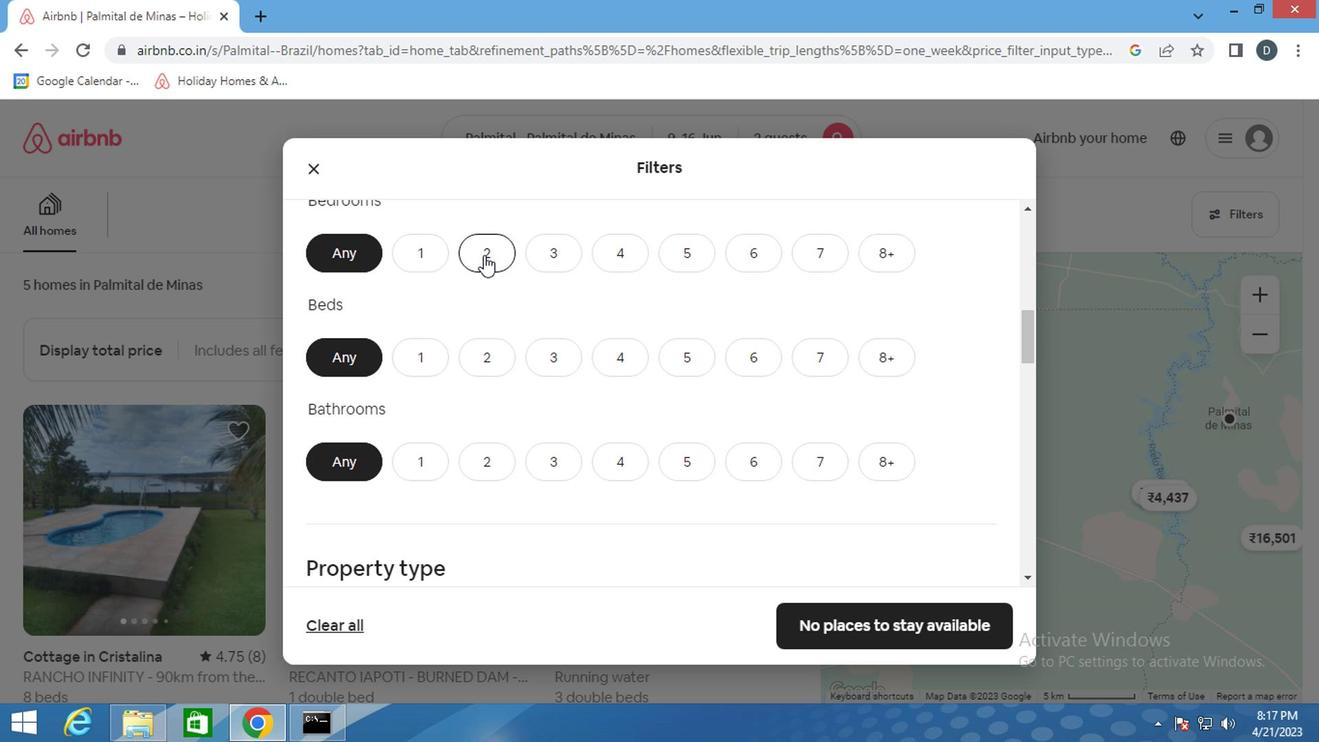 
Action: Mouse moved to (476, 366)
Screenshot: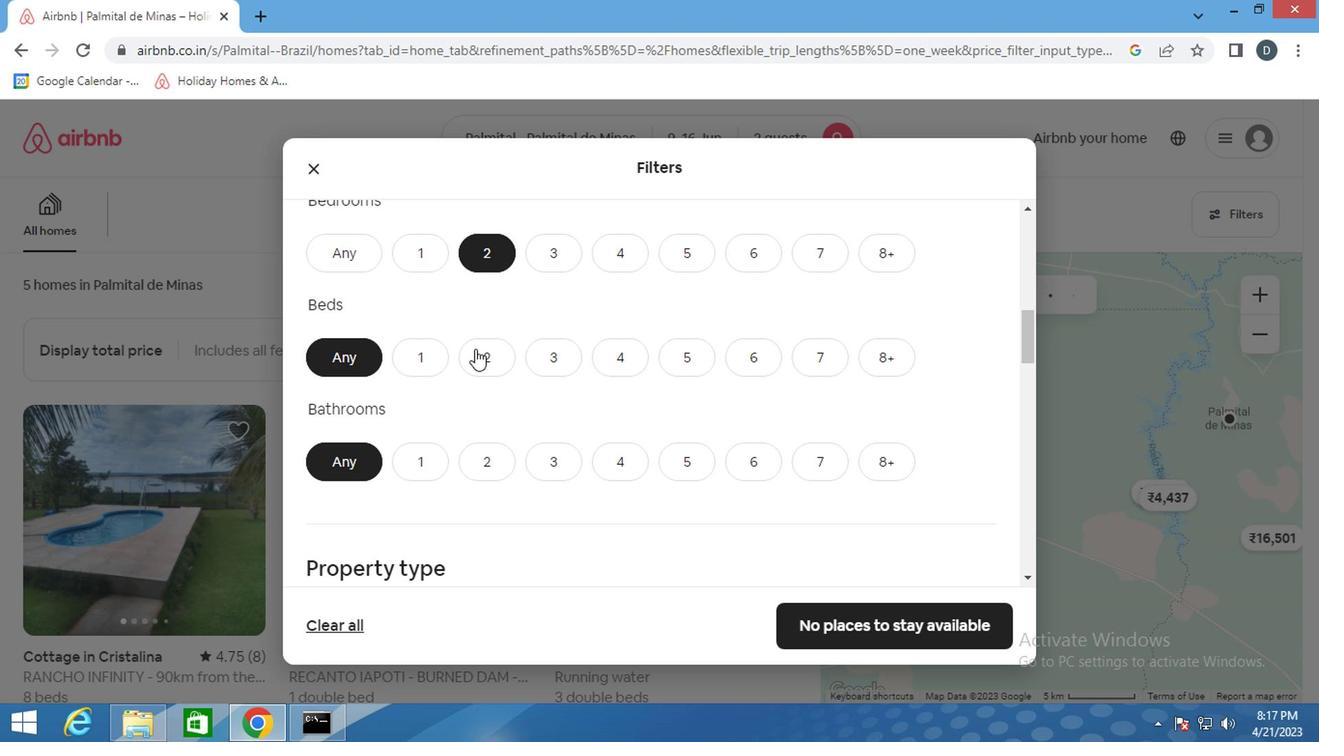 
Action: Mouse pressed left at (476, 366)
Screenshot: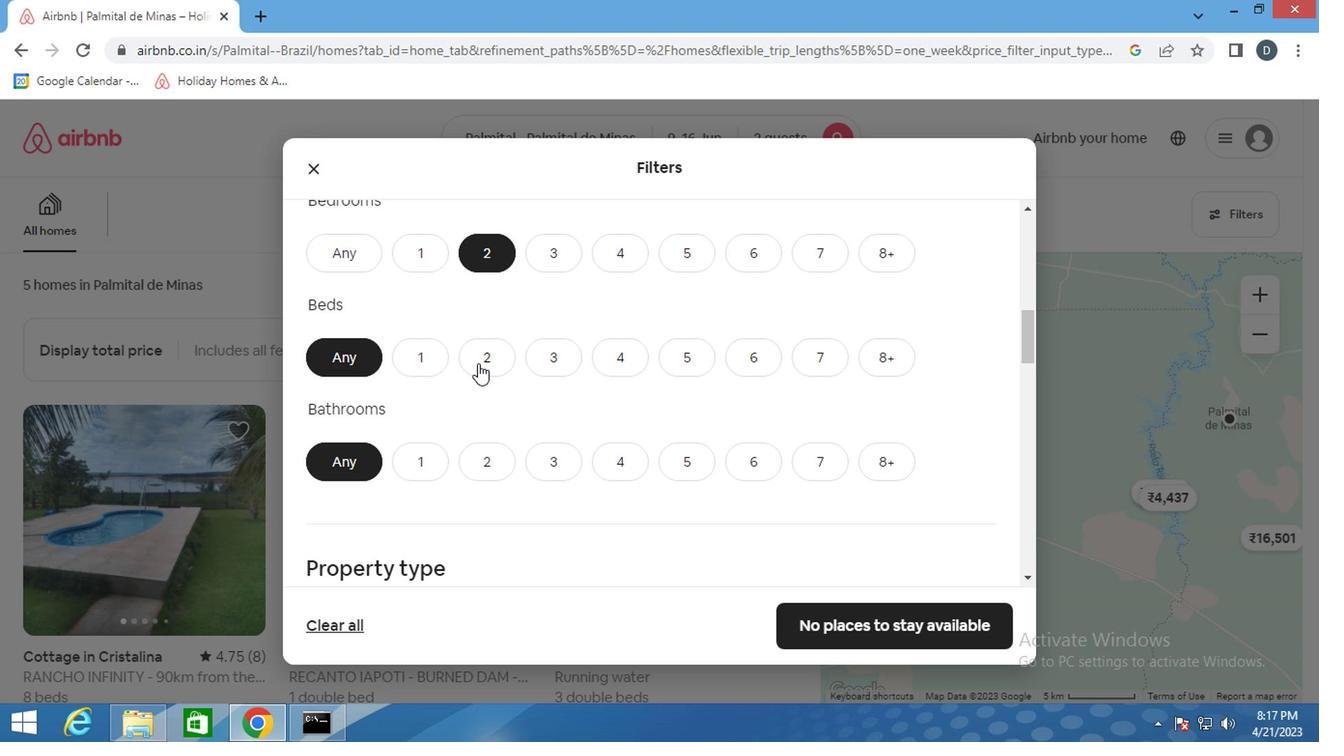 
Action: Mouse moved to (413, 463)
Screenshot: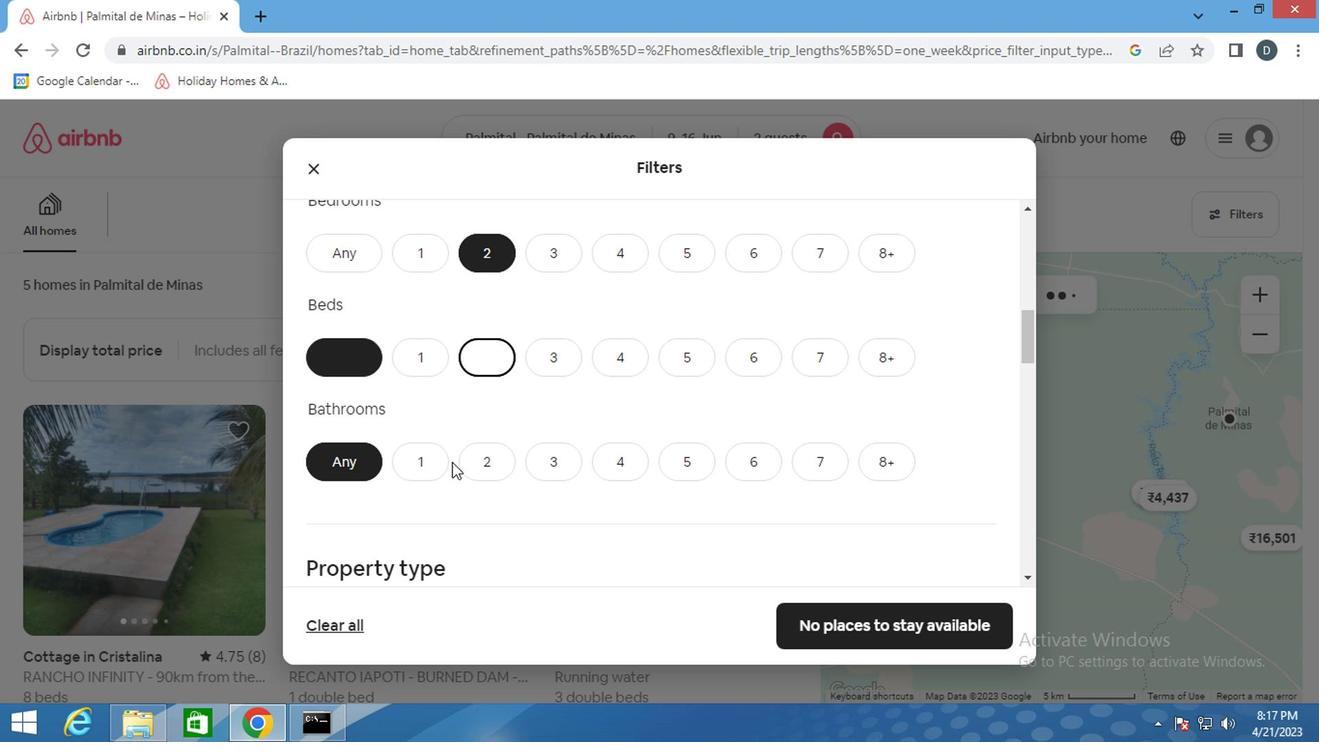
Action: Mouse pressed left at (413, 463)
Screenshot: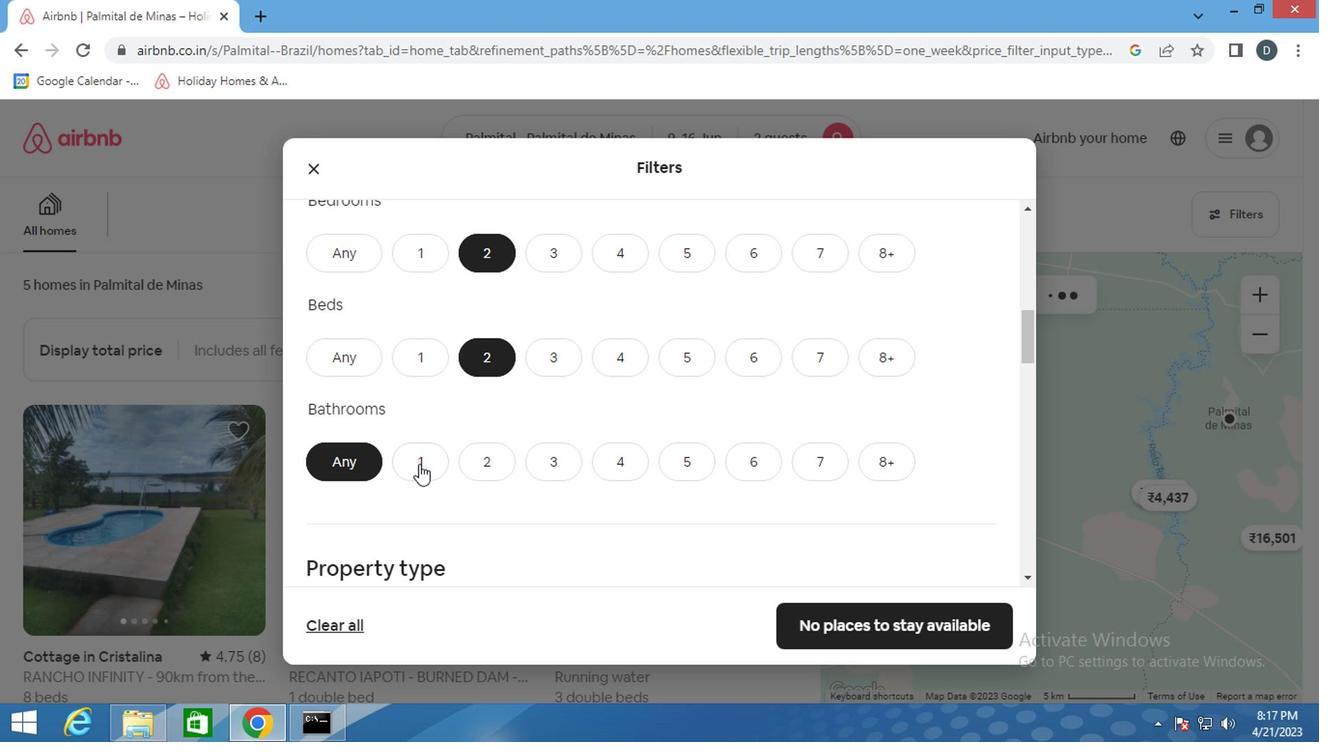 
Action: Mouse moved to (600, 529)
Screenshot: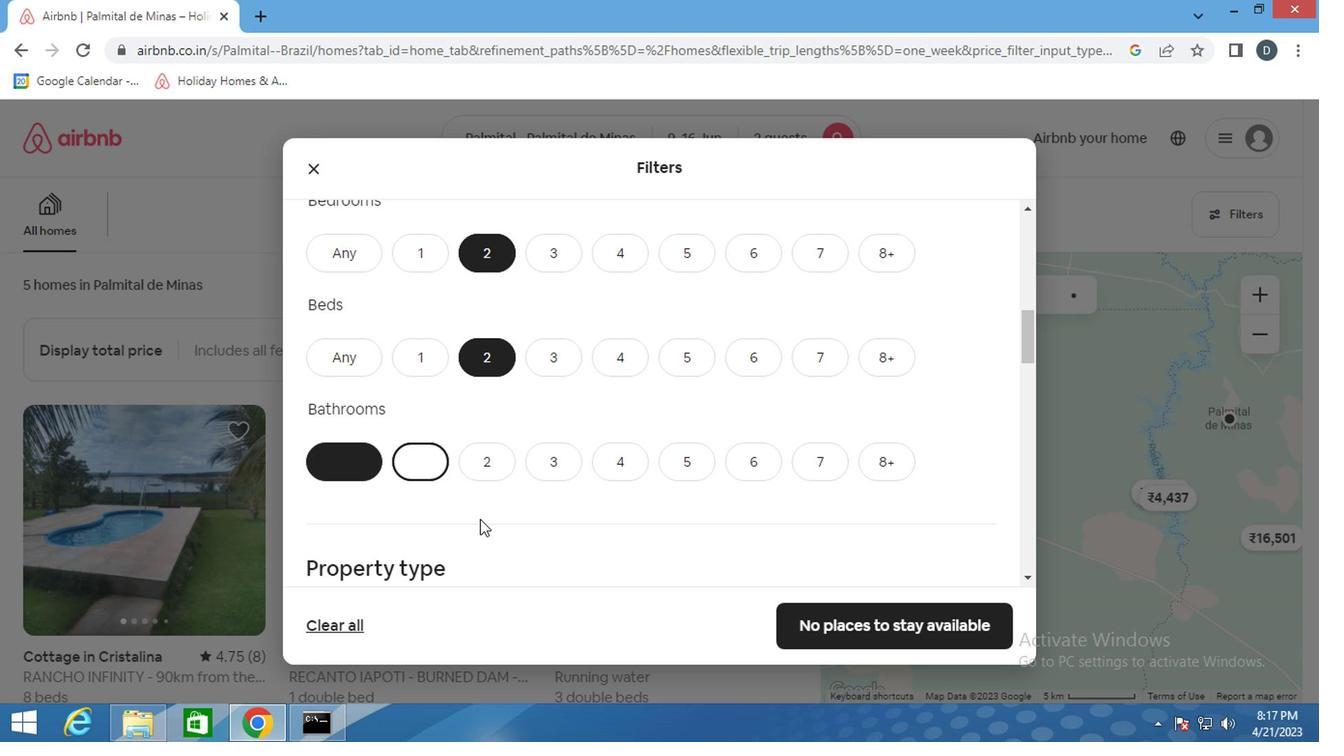 
Action: Mouse scrolled (600, 528) with delta (0, 0)
Screenshot: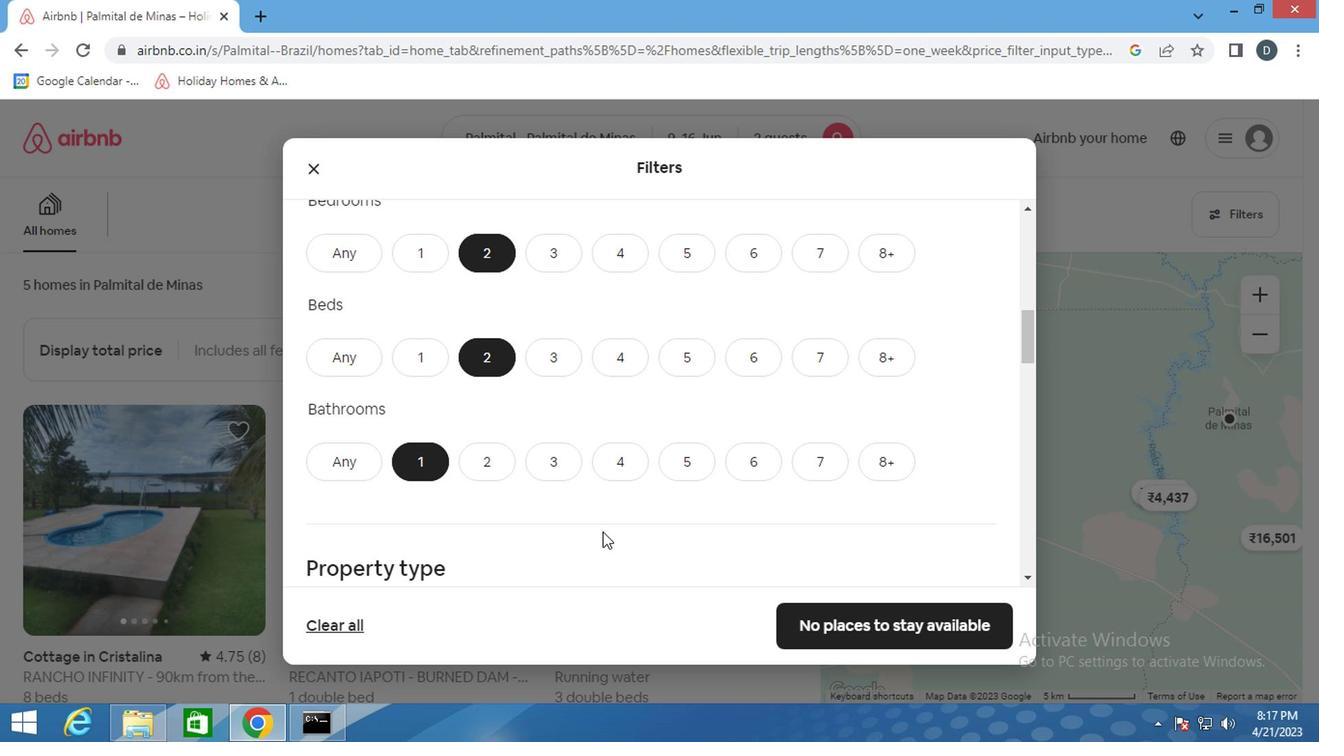 
Action: Mouse scrolled (600, 528) with delta (0, 0)
Screenshot: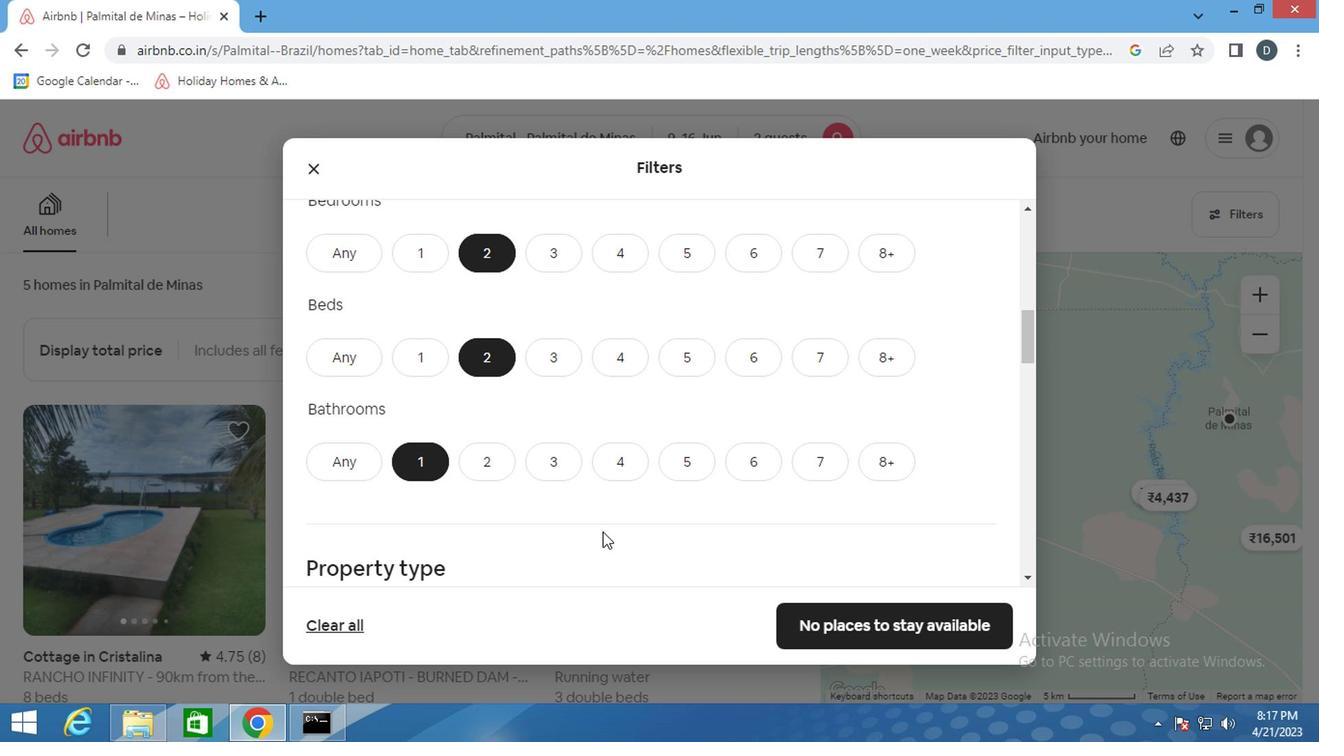 
Action: Mouse scrolled (600, 528) with delta (0, 0)
Screenshot: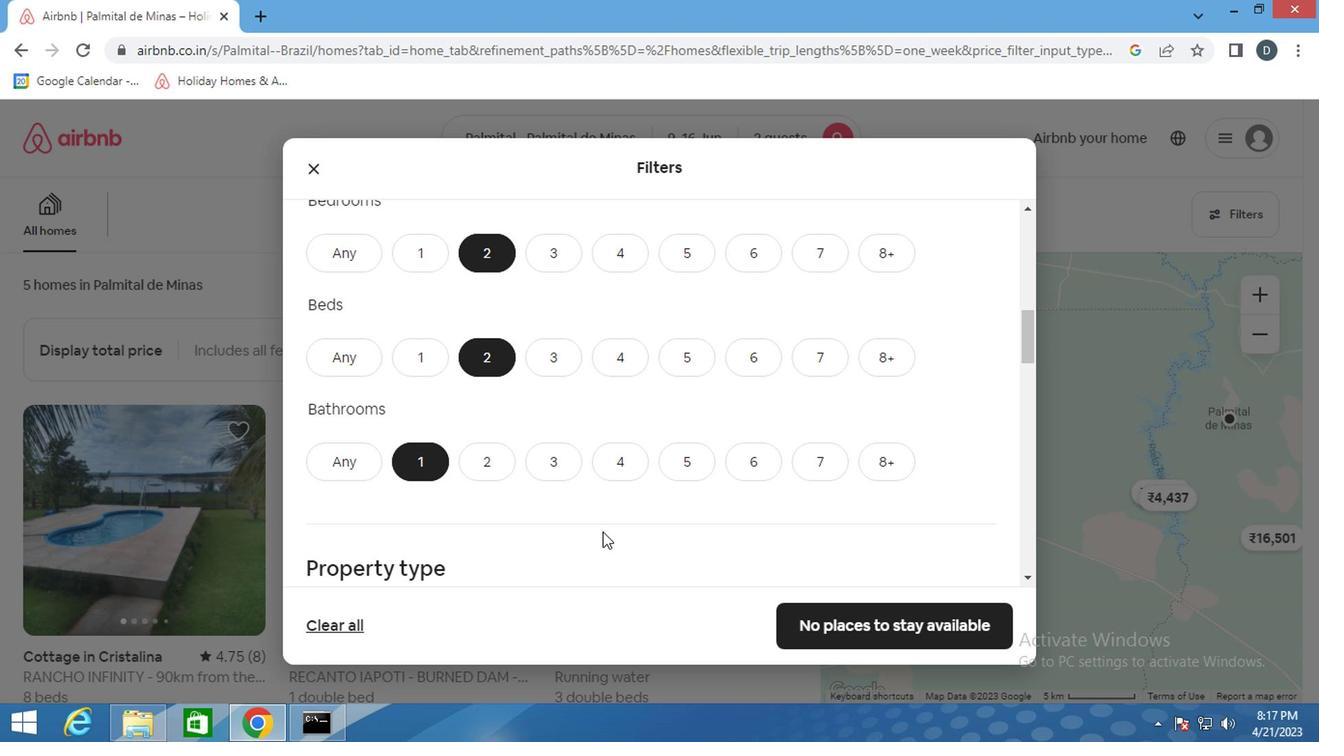 
Action: Mouse moved to (397, 373)
Screenshot: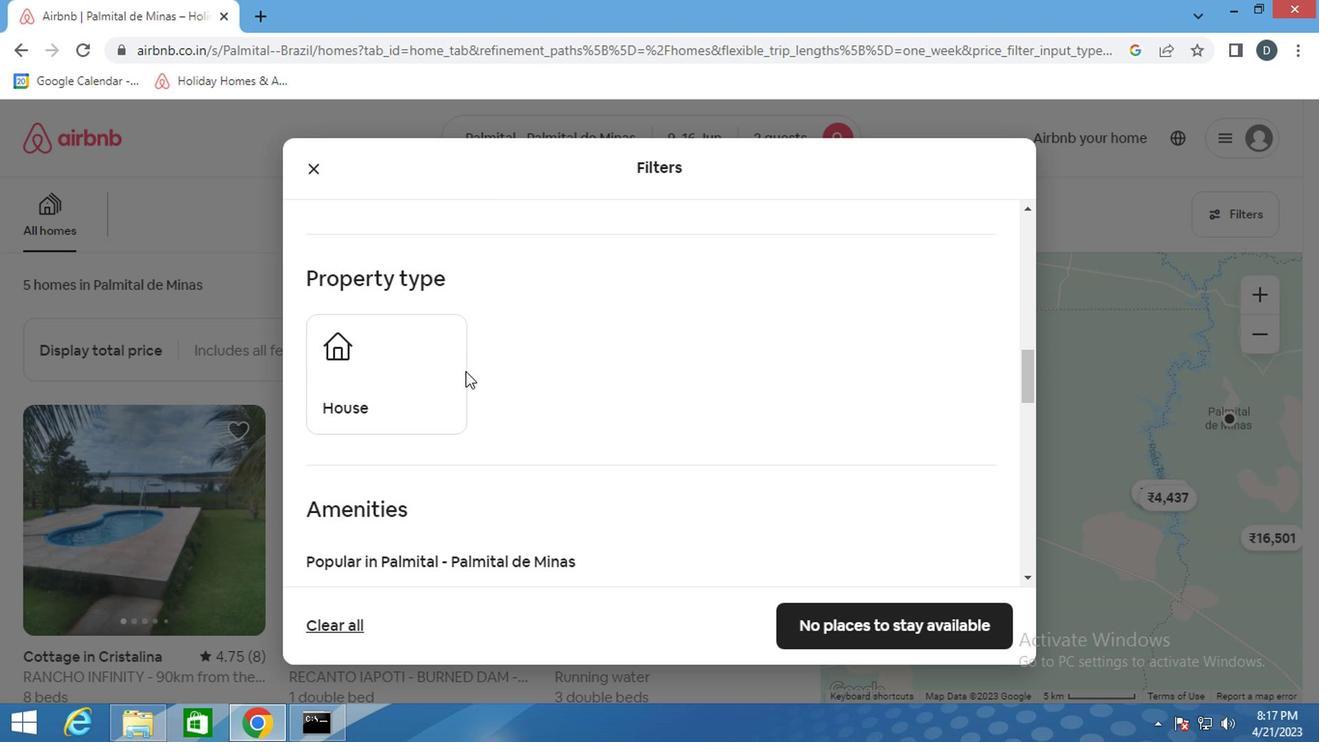 
Action: Mouse pressed left at (397, 373)
Screenshot: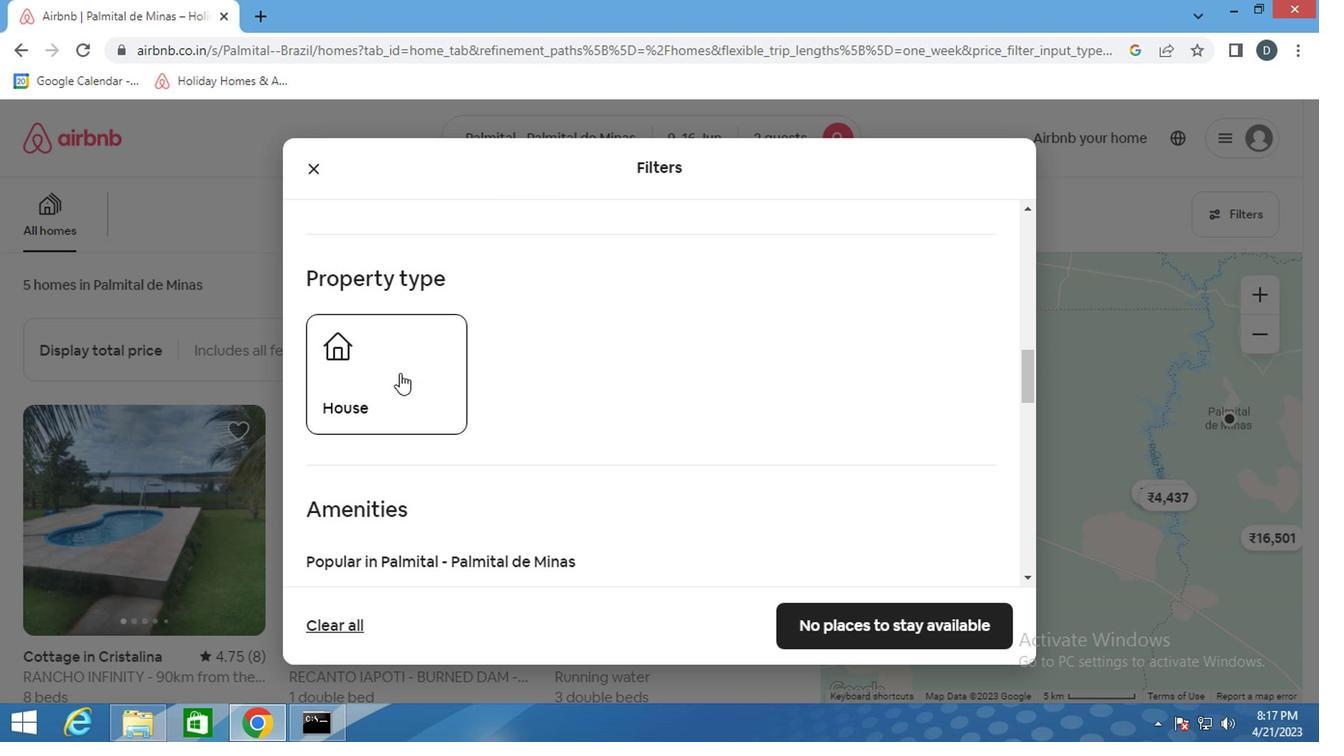 
Action: Mouse moved to (554, 372)
Screenshot: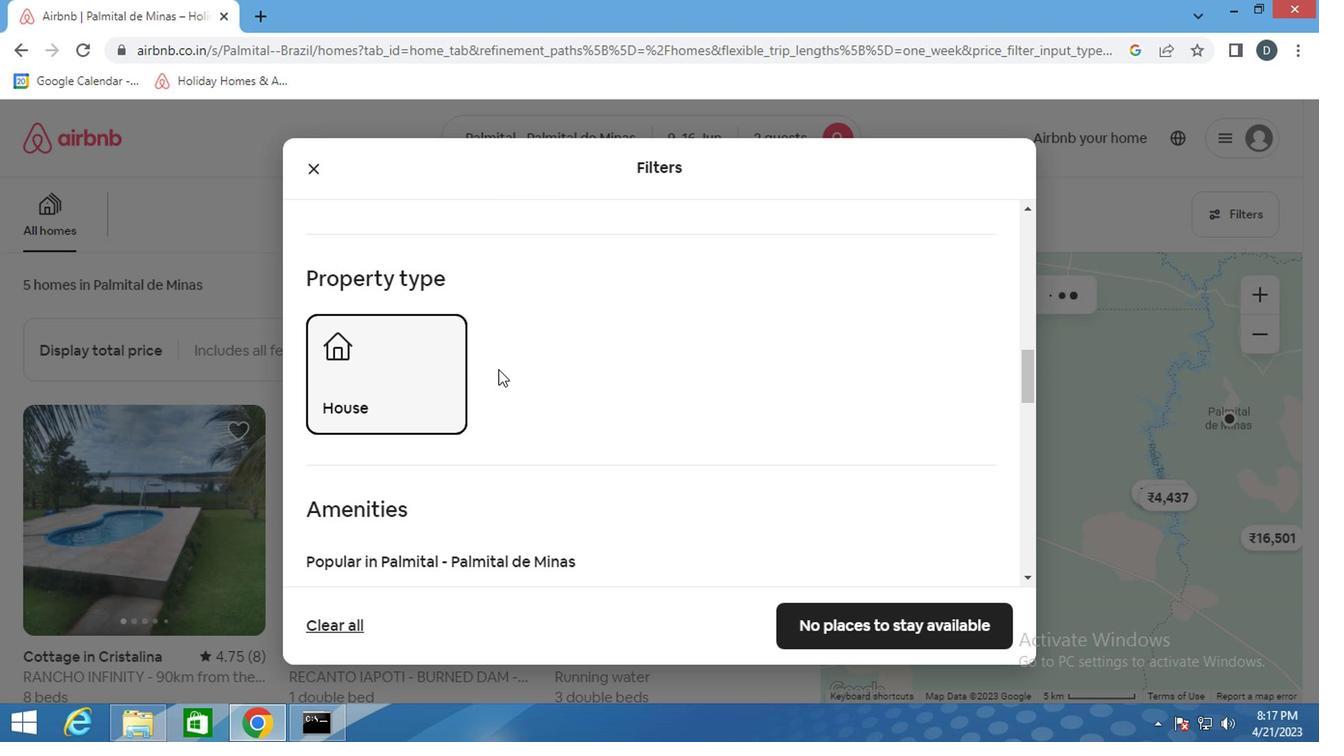 
Action: Mouse scrolled (554, 371) with delta (0, 0)
Screenshot: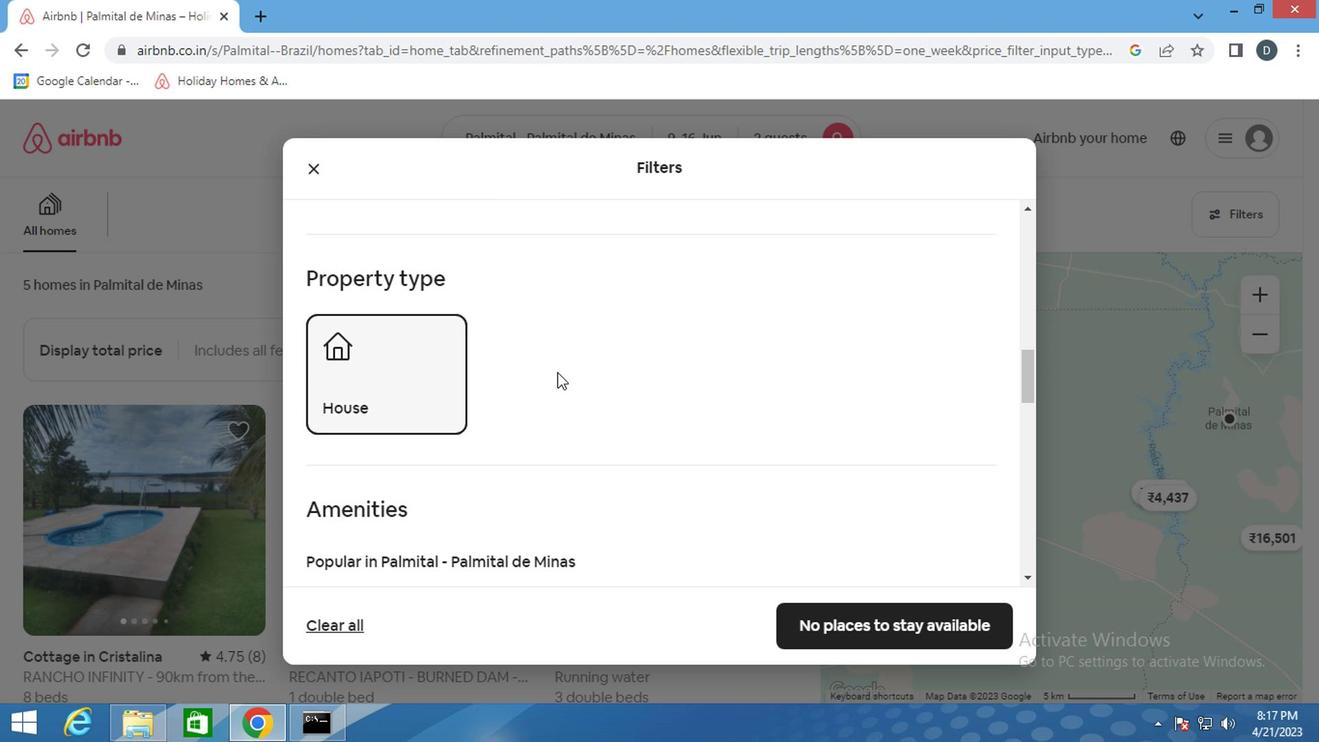 
Action: Mouse scrolled (554, 371) with delta (0, 0)
Screenshot: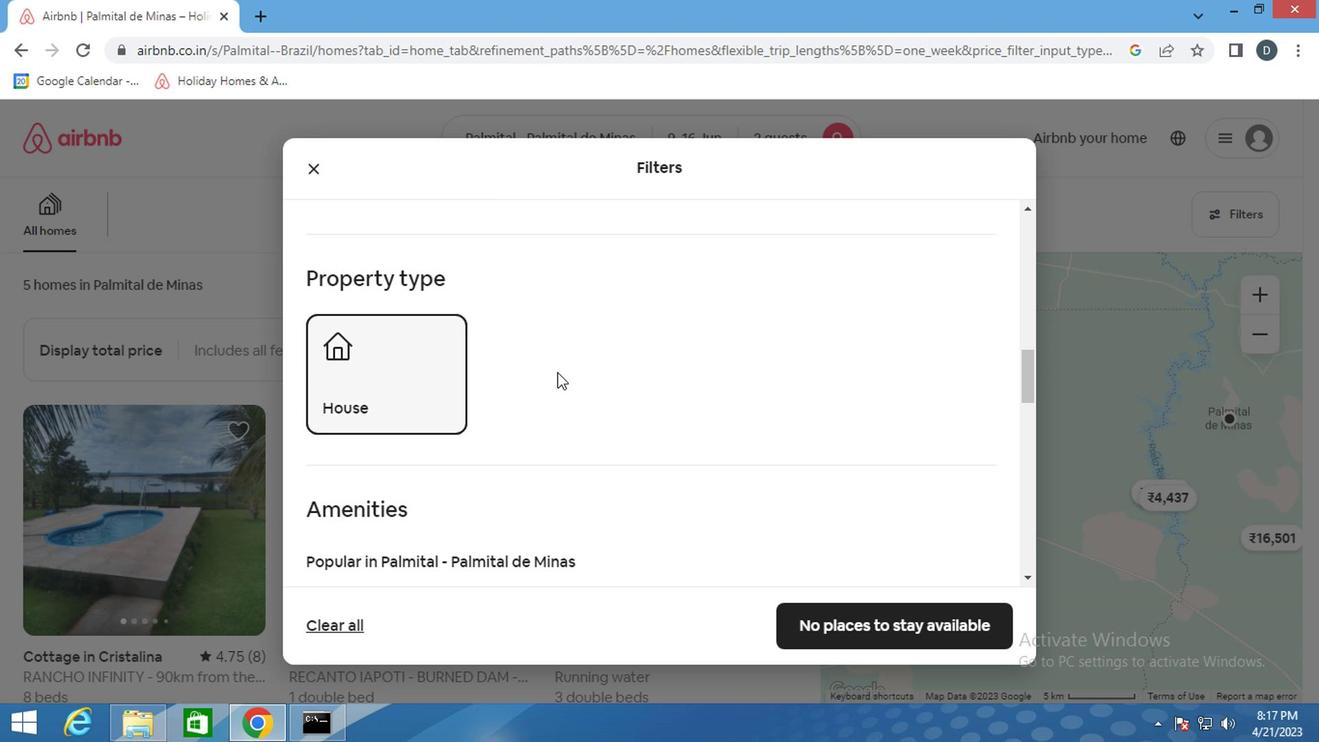 
Action: Mouse scrolled (554, 371) with delta (0, 0)
Screenshot: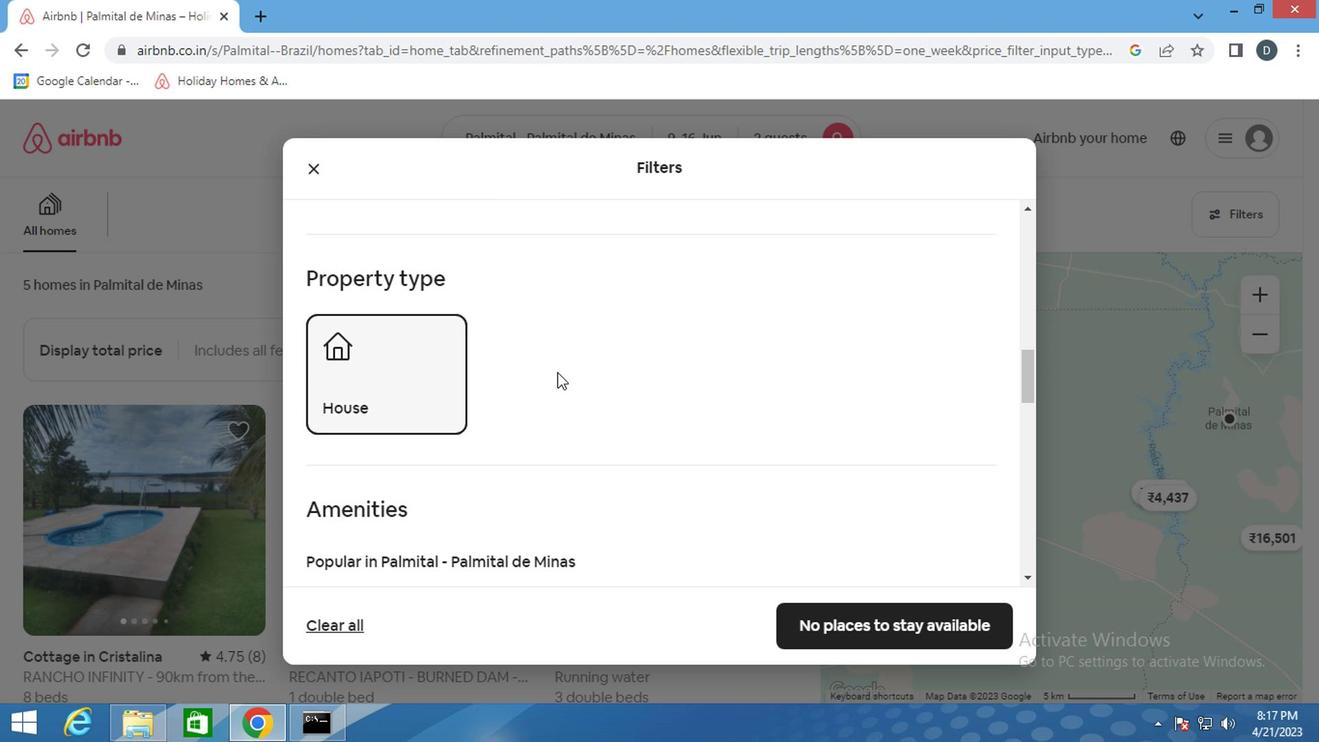 
Action: Mouse scrolled (554, 371) with delta (0, 0)
Screenshot: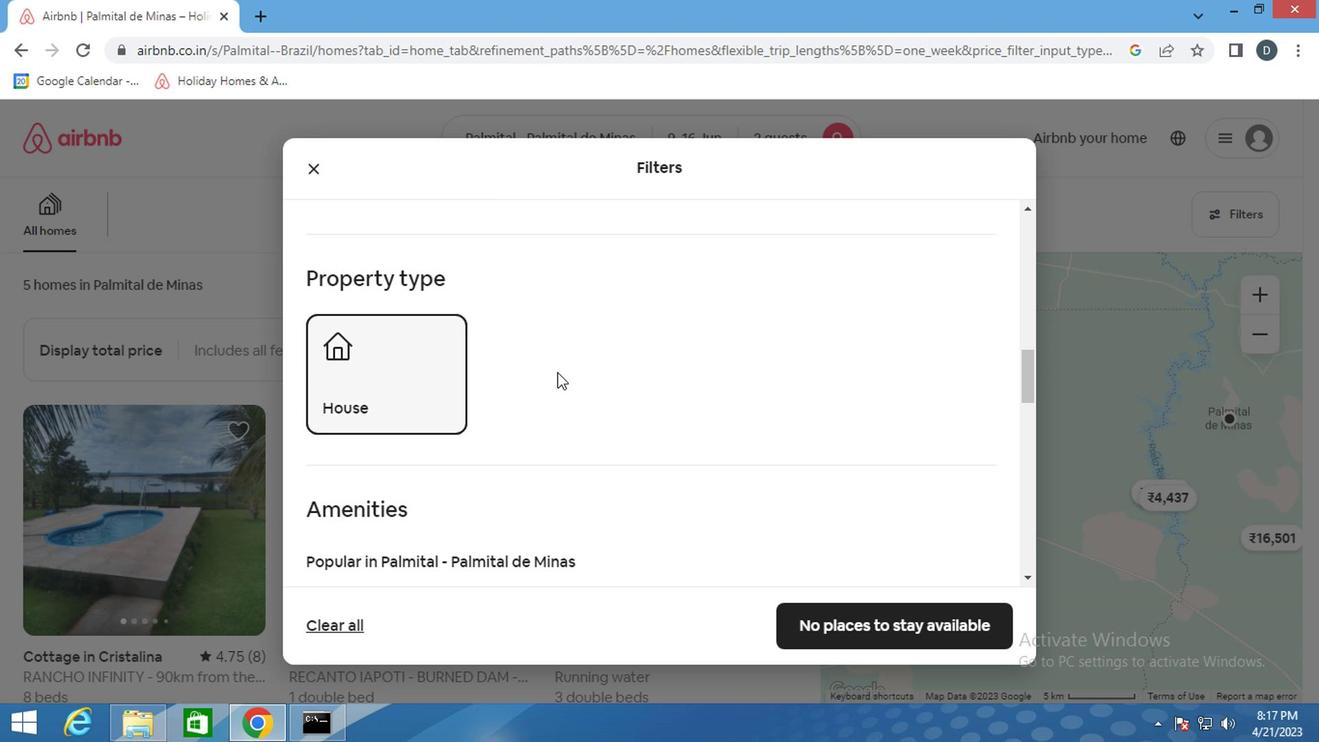 
Action: Mouse moved to (667, 375)
Screenshot: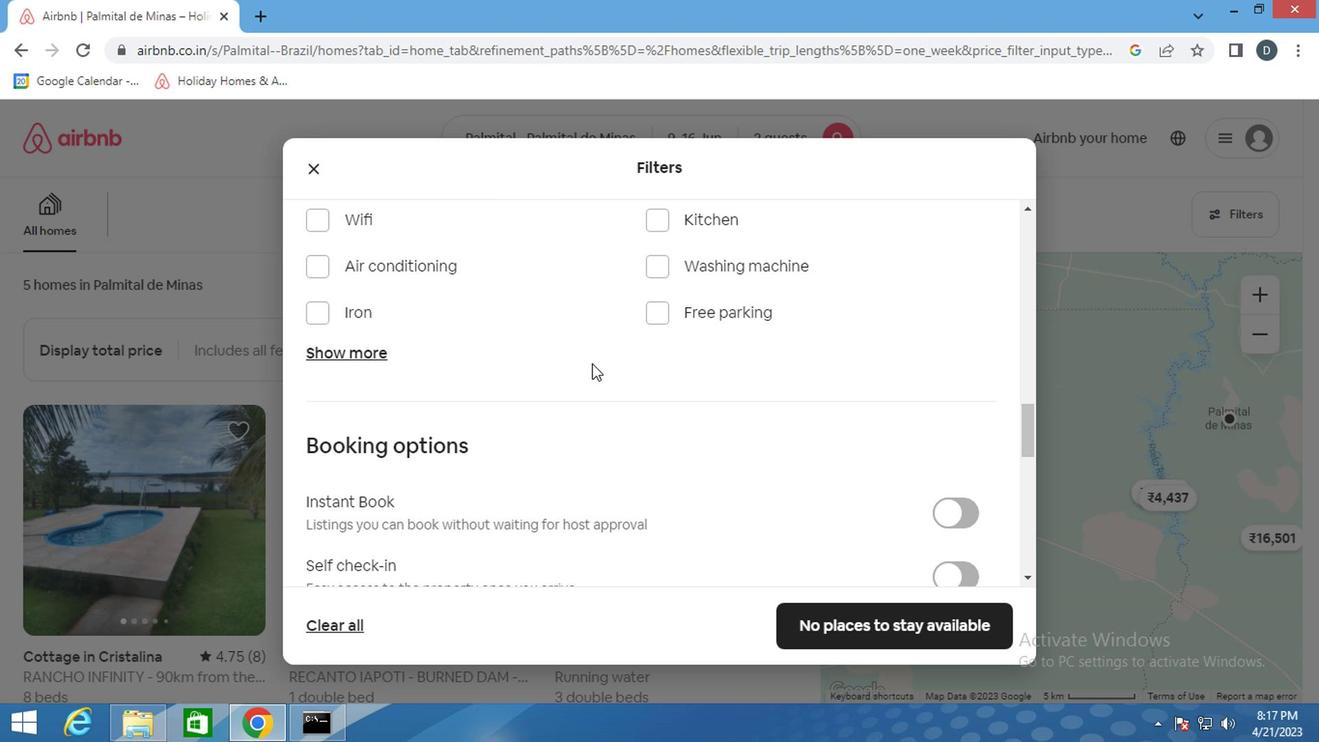 
Action: Mouse scrolled (667, 374) with delta (0, 0)
Screenshot: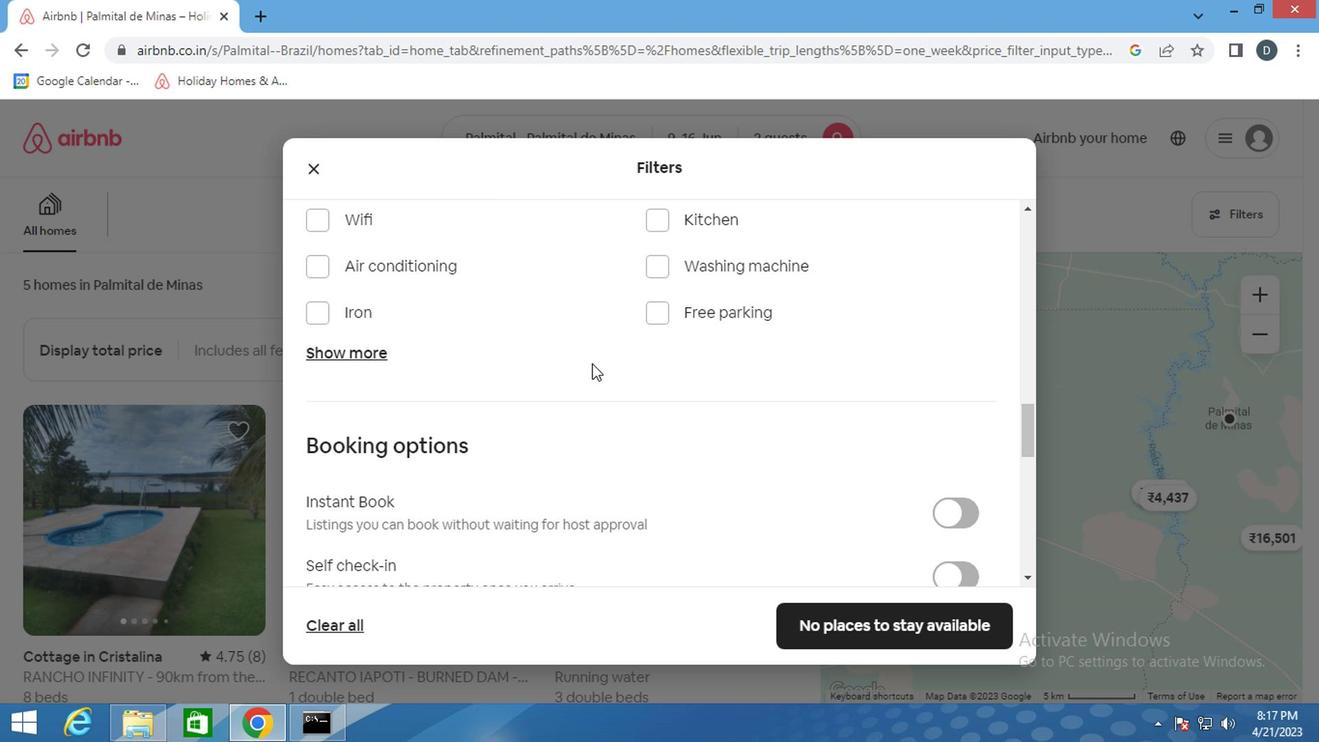 
Action: Mouse moved to (687, 381)
Screenshot: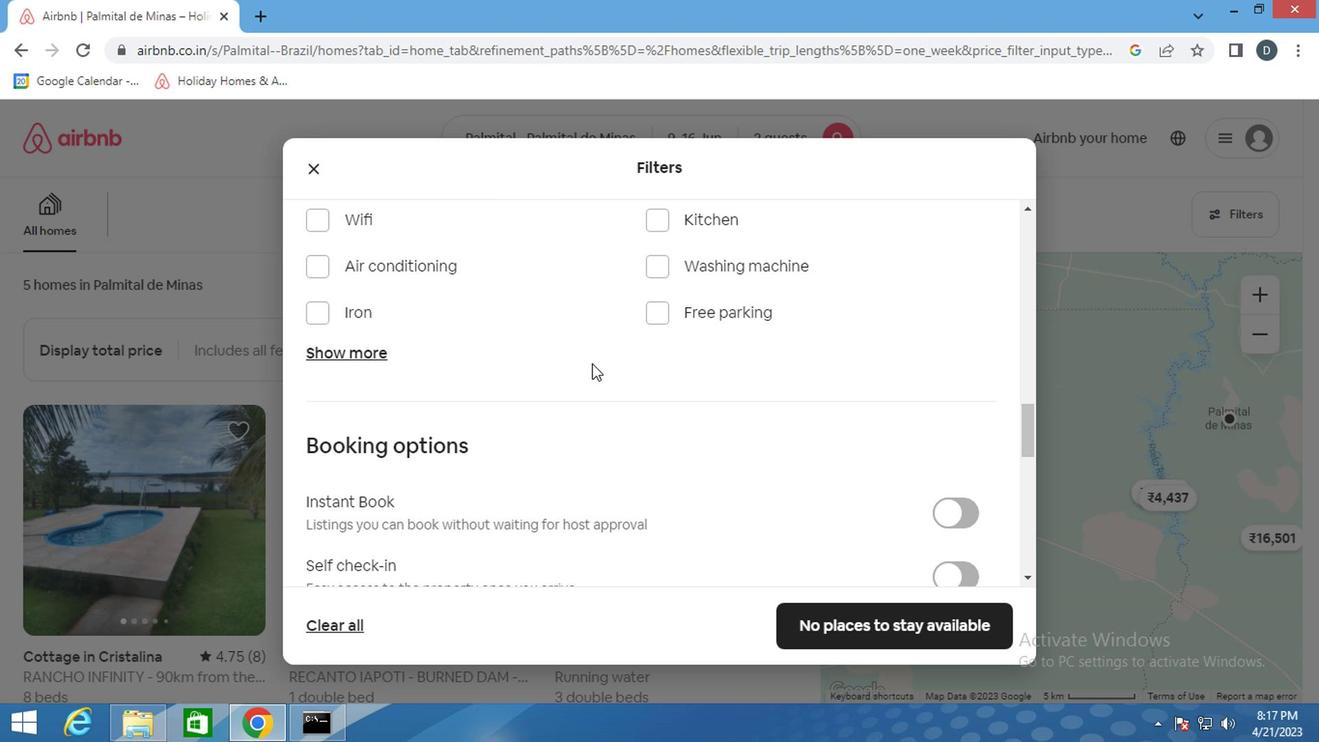 
Action: Mouse scrolled (687, 380) with delta (0, -1)
Screenshot: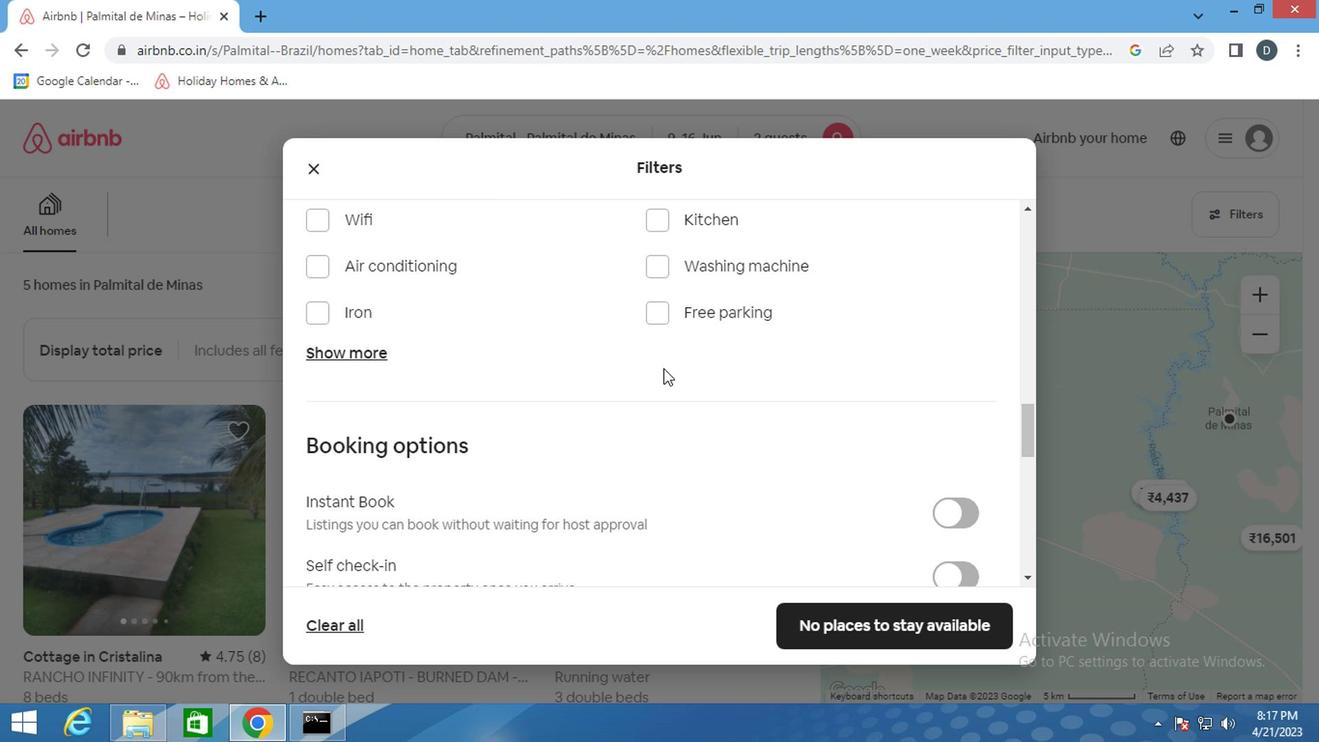 
Action: Mouse moved to (955, 378)
Screenshot: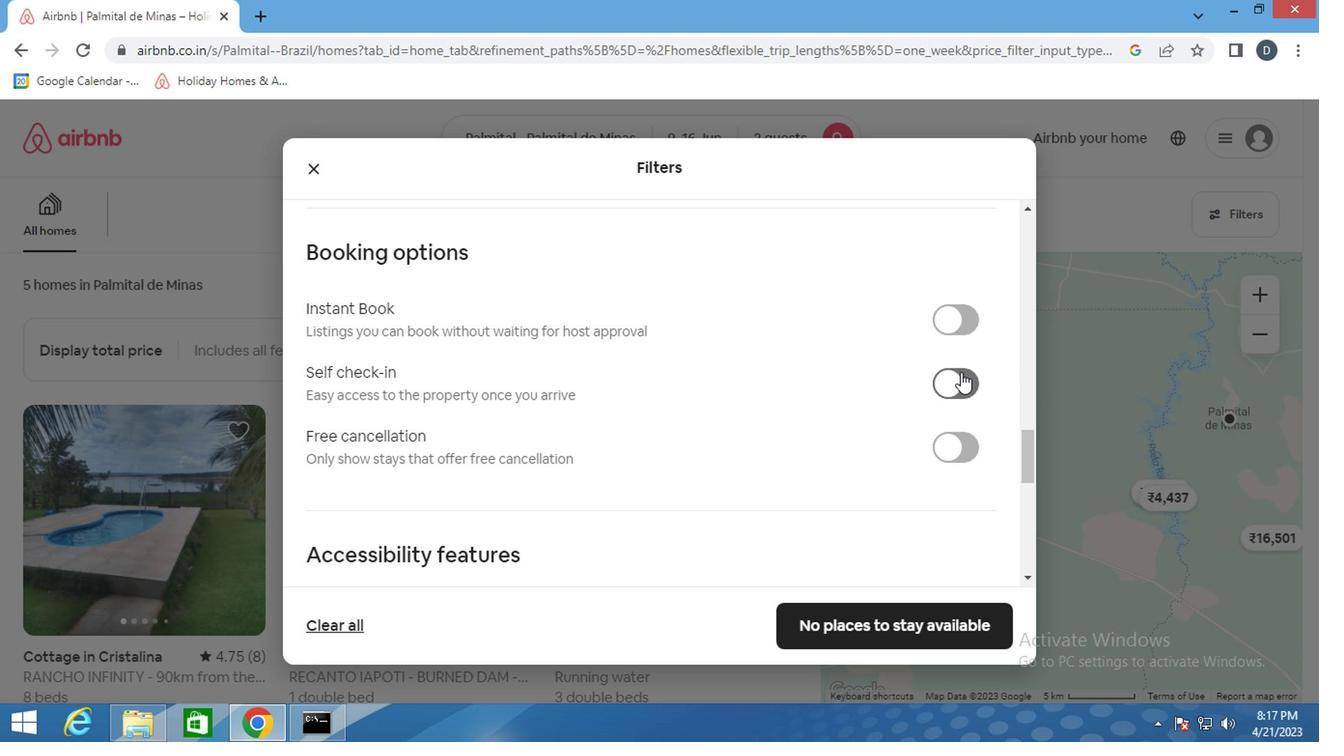 
Action: Mouse pressed left at (955, 378)
Screenshot: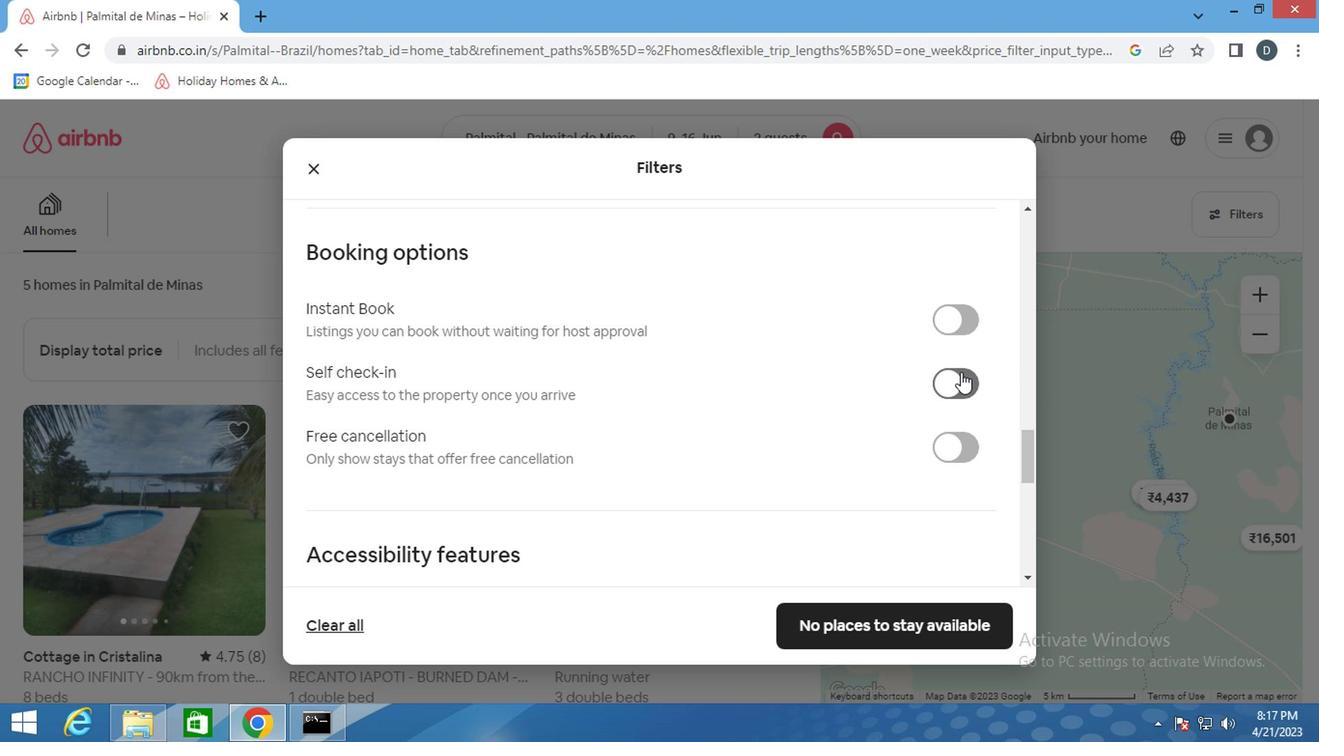 
Action: Mouse moved to (837, 408)
Screenshot: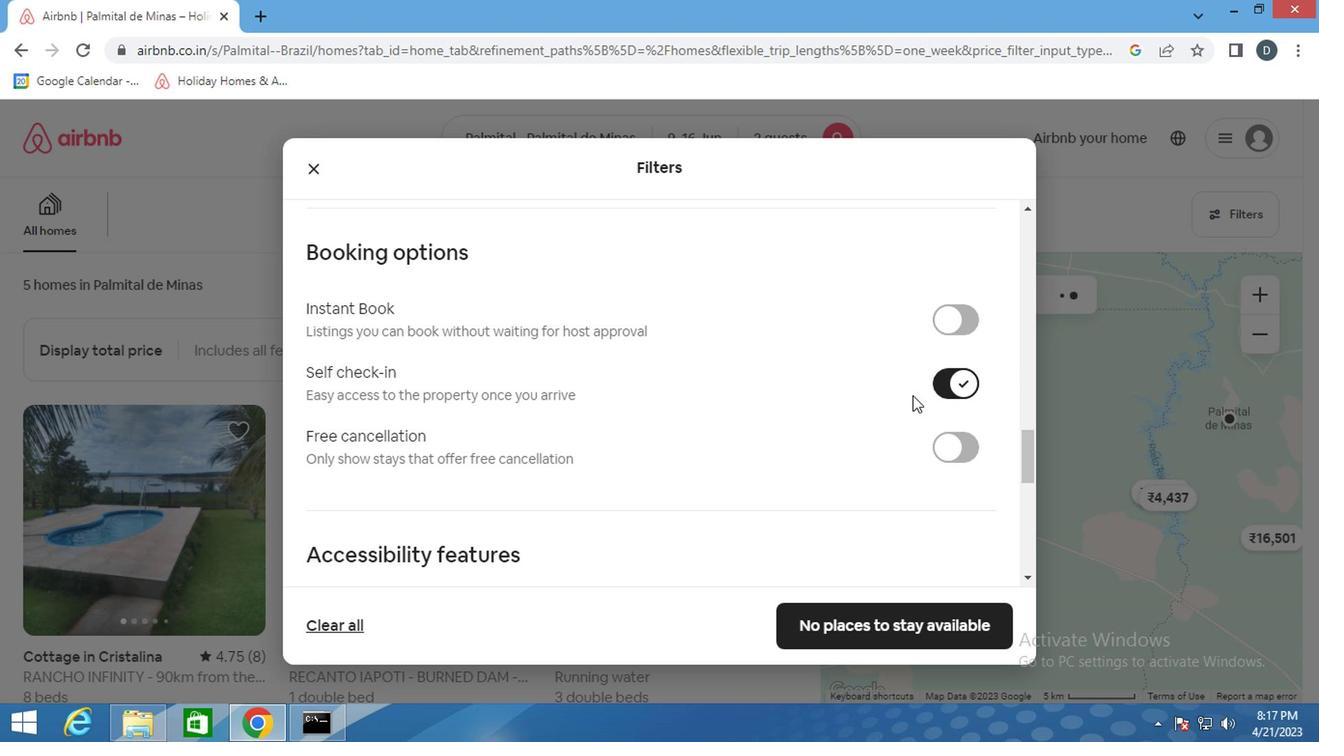 
Action: Mouse scrolled (837, 407) with delta (0, -1)
Screenshot: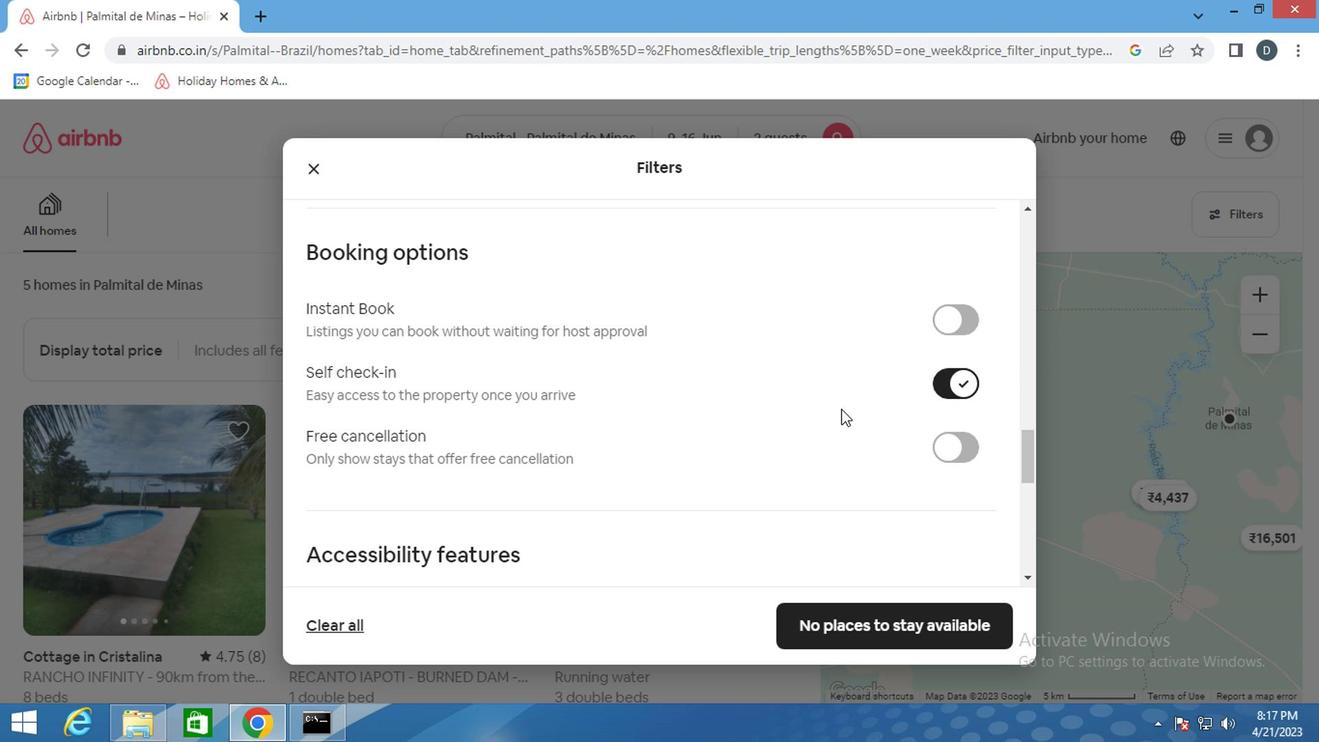 
Action: Mouse scrolled (837, 407) with delta (0, -1)
Screenshot: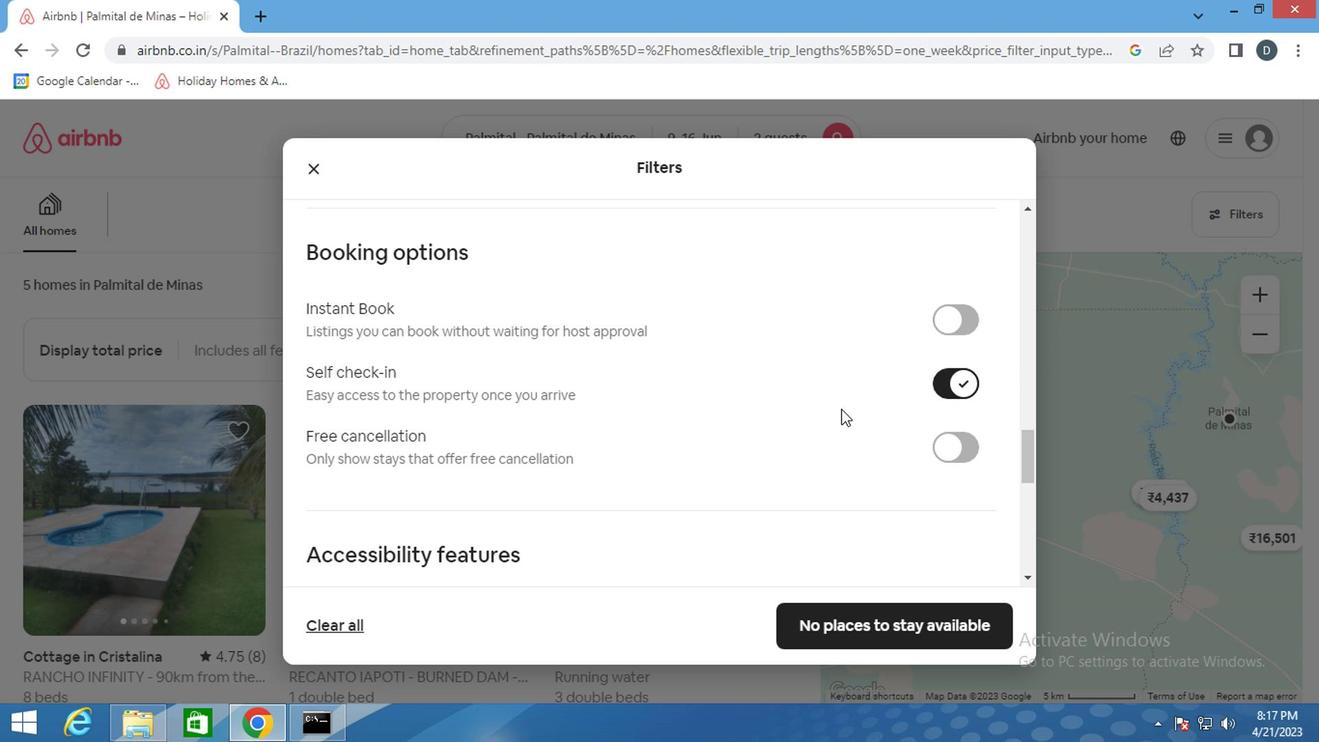 
Action: Mouse scrolled (837, 407) with delta (0, -1)
Screenshot: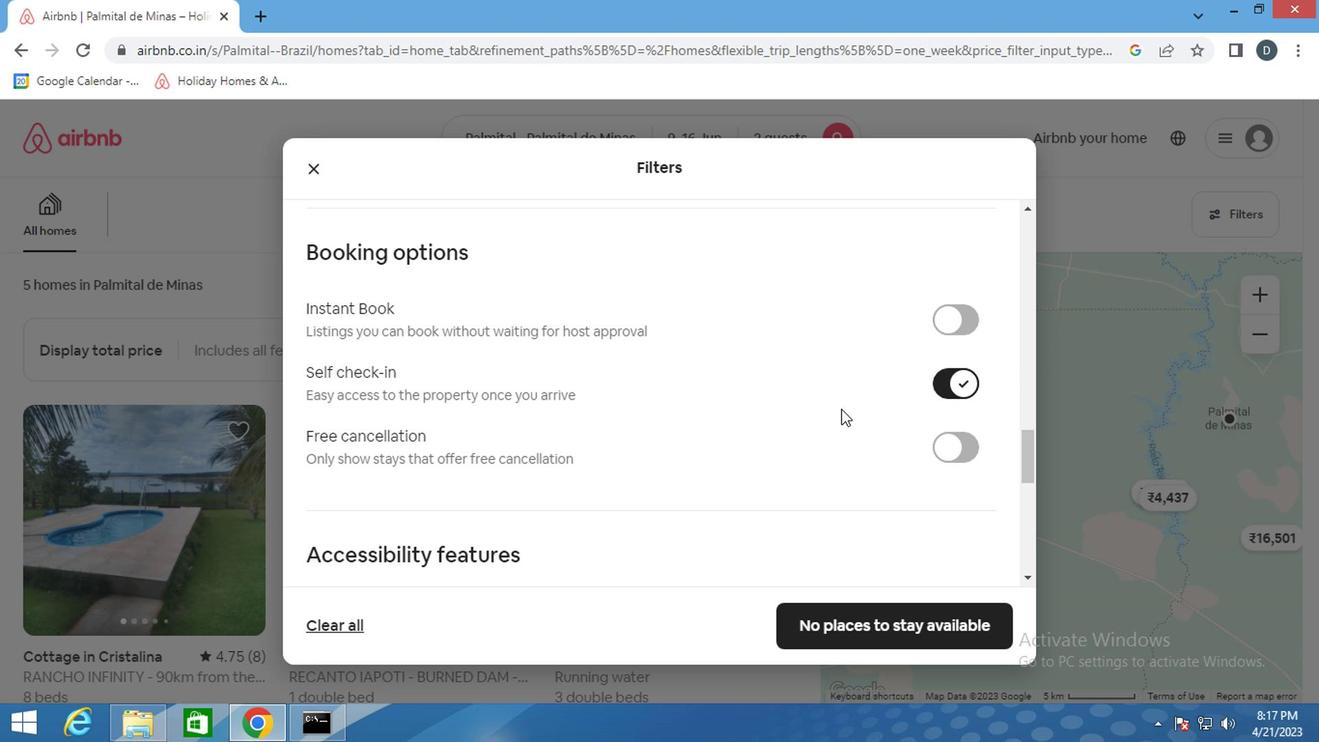 
Action: Mouse scrolled (837, 407) with delta (0, -1)
Screenshot: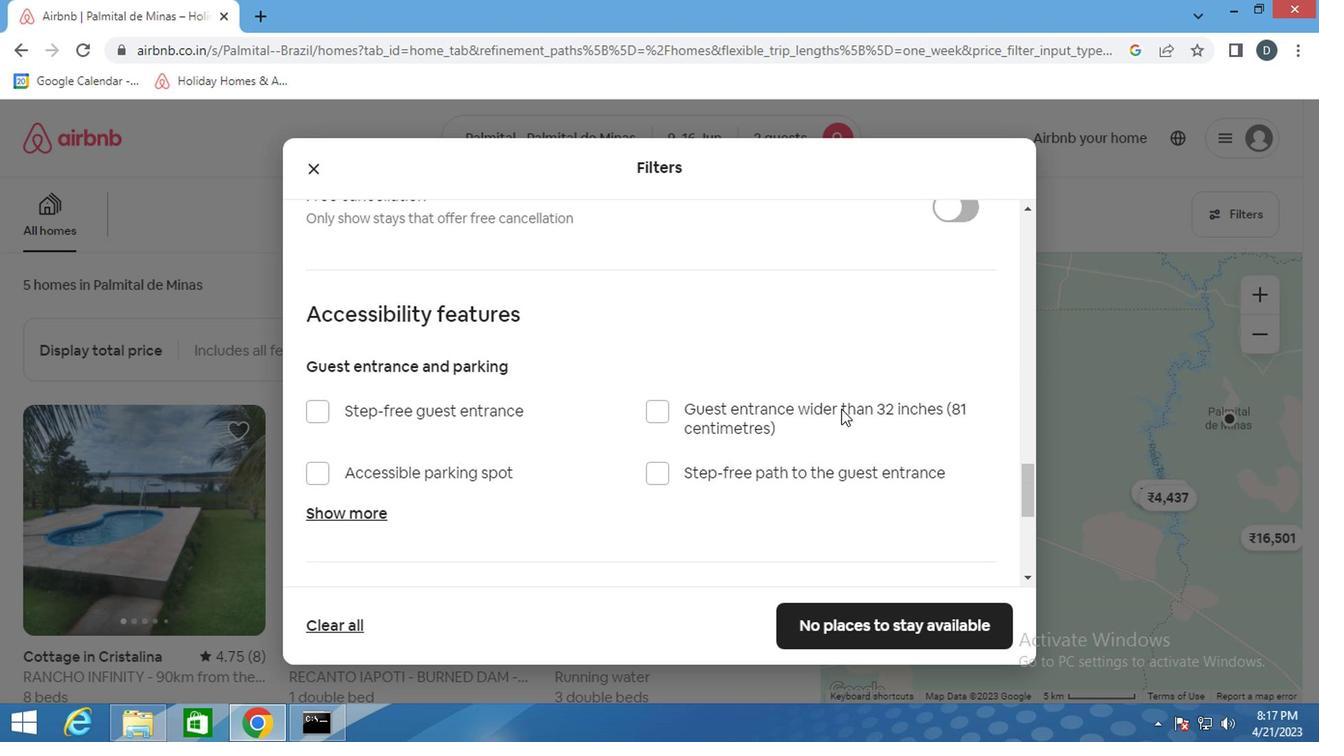 
Action: Mouse scrolled (837, 407) with delta (0, -1)
Screenshot: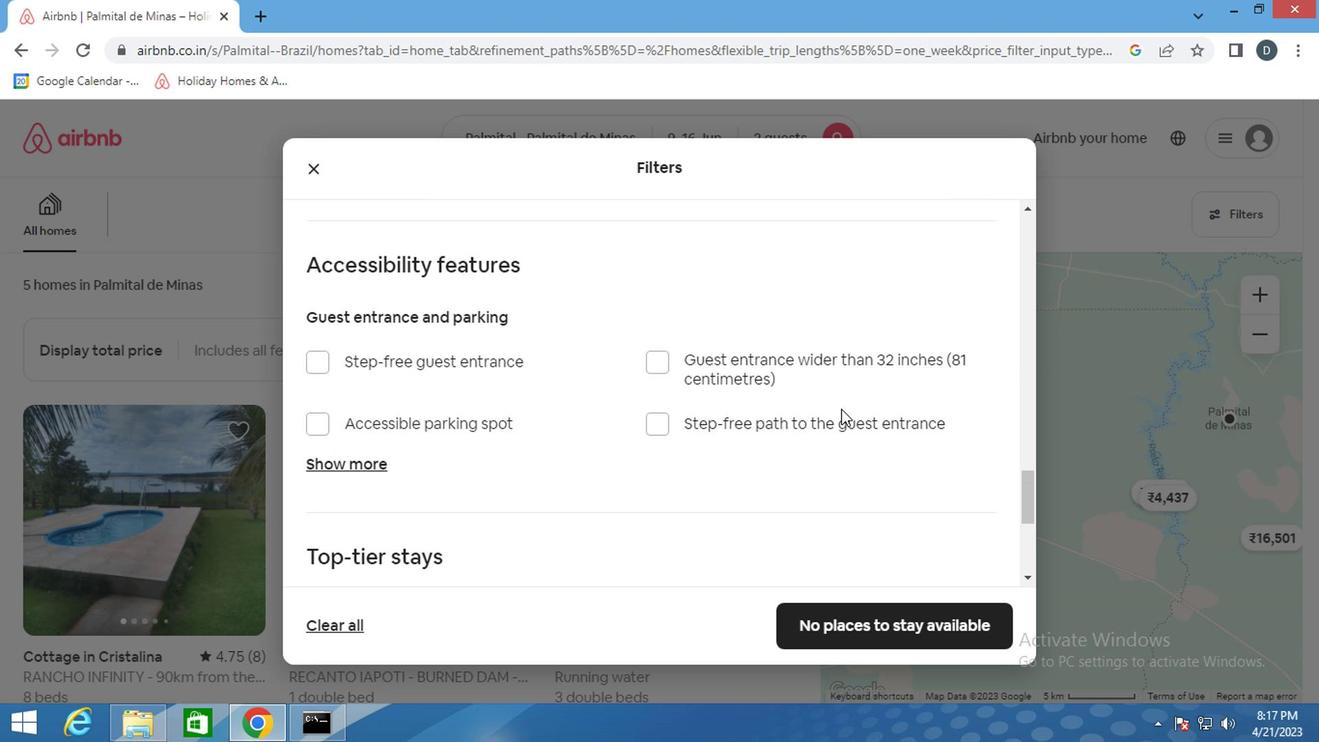 
Action: Mouse scrolled (837, 407) with delta (0, -1)
Screenshot: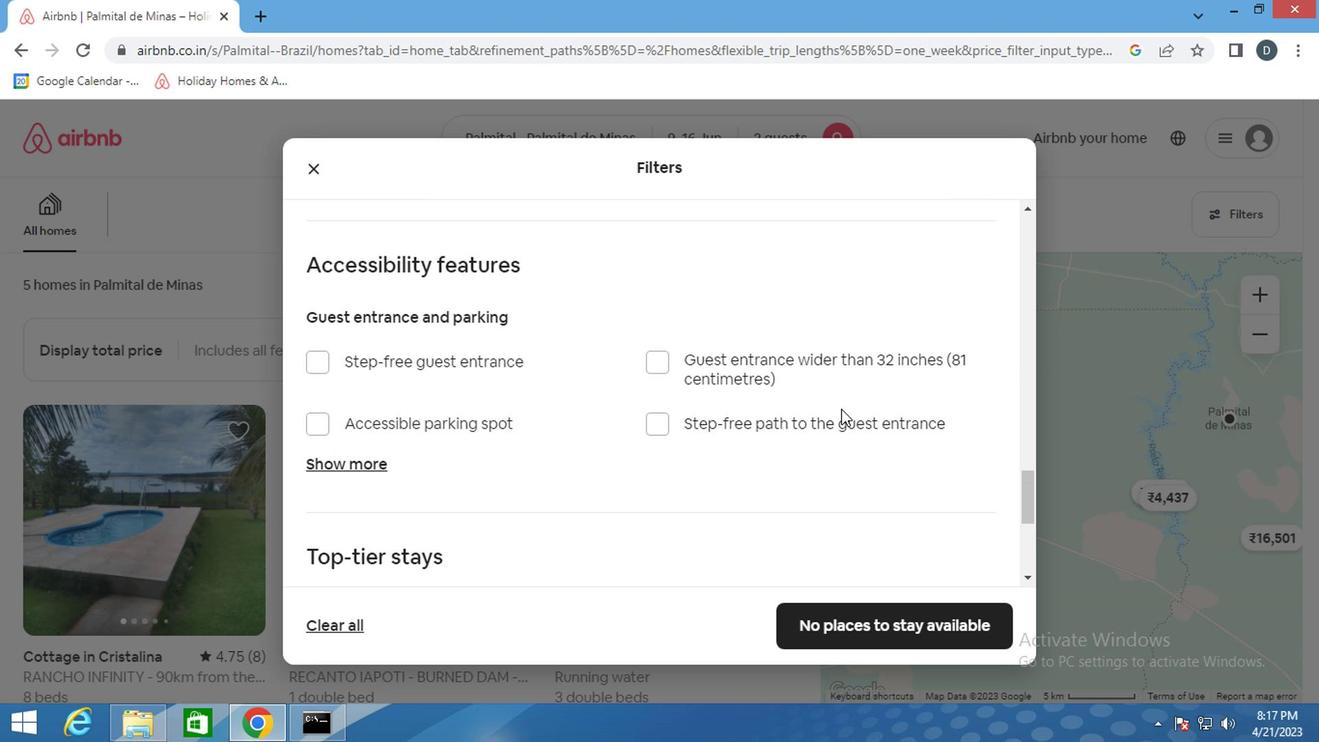 
Action: Mouse scrolled (837, 407) with delta (0, -1)
Screenshot: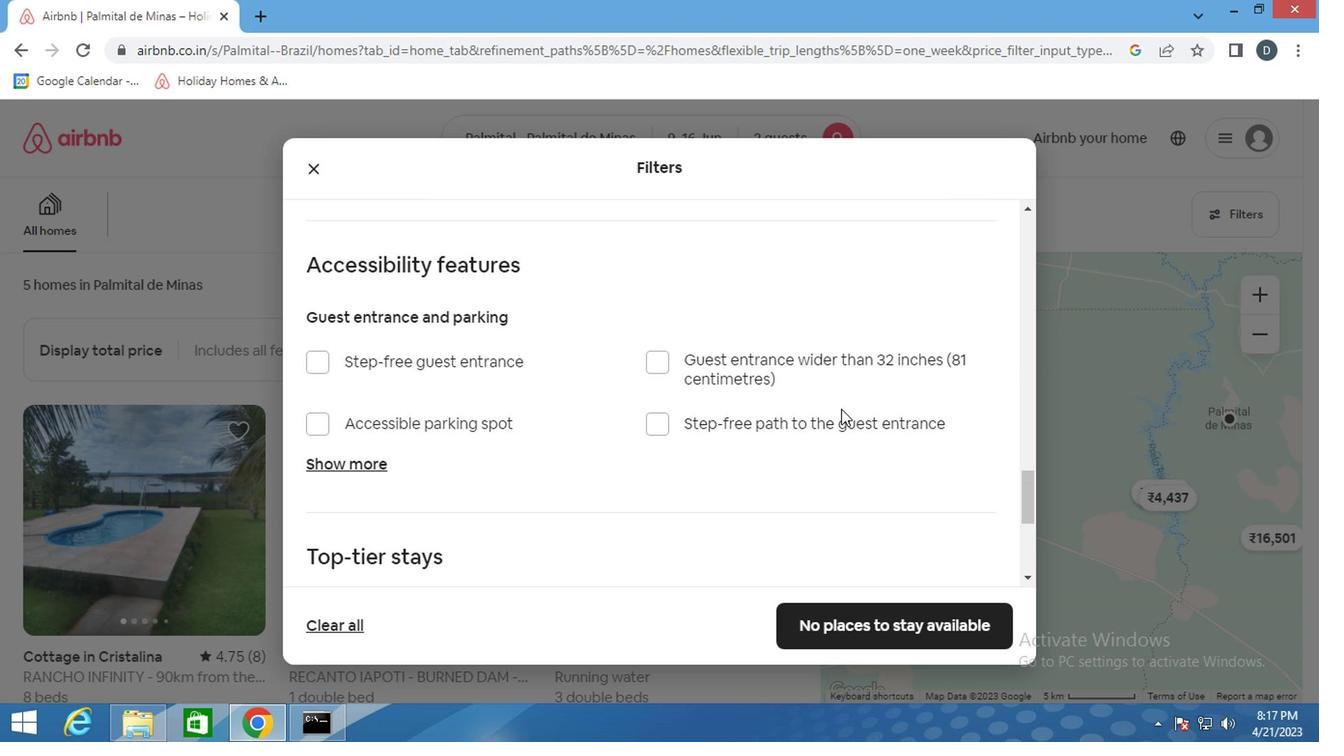 
Action: Mouse scrolled (837, 407) with delta (0, -1)
Screenshot: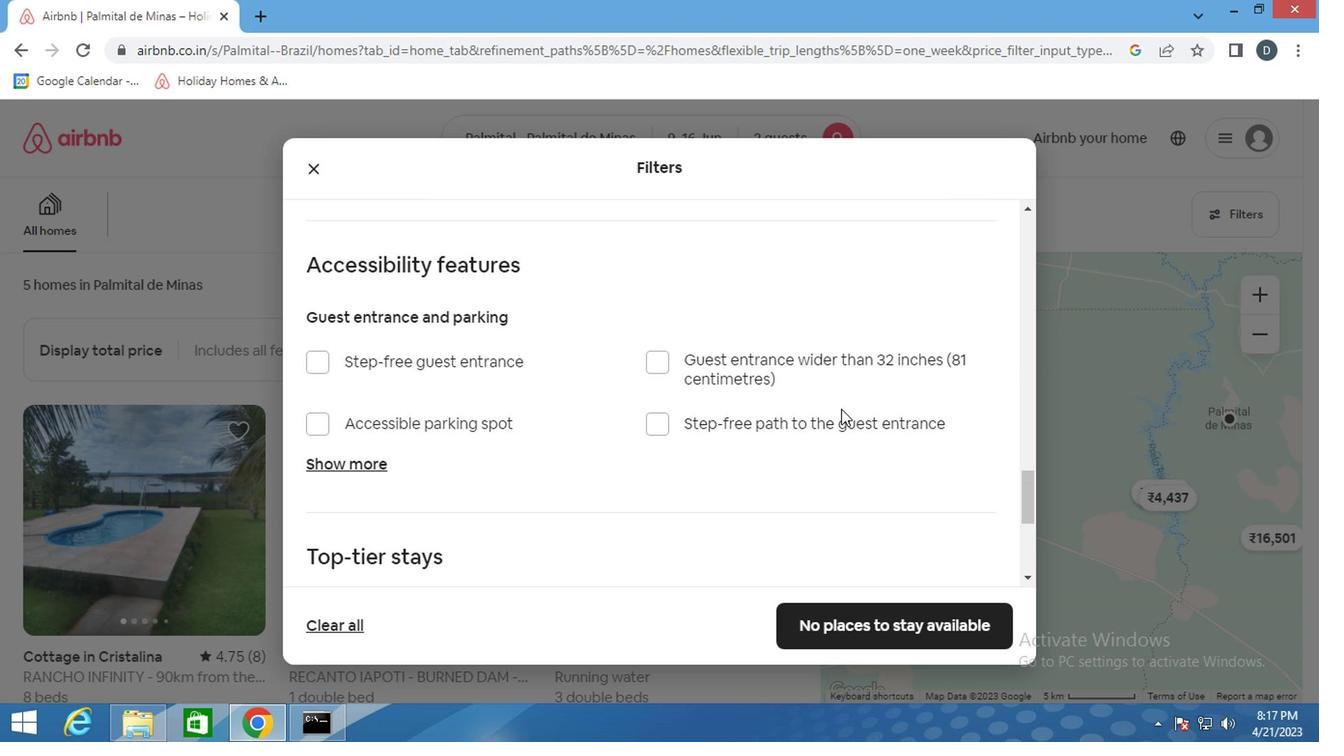 
Action: Mouse moved to (707, 413)
Screenshot: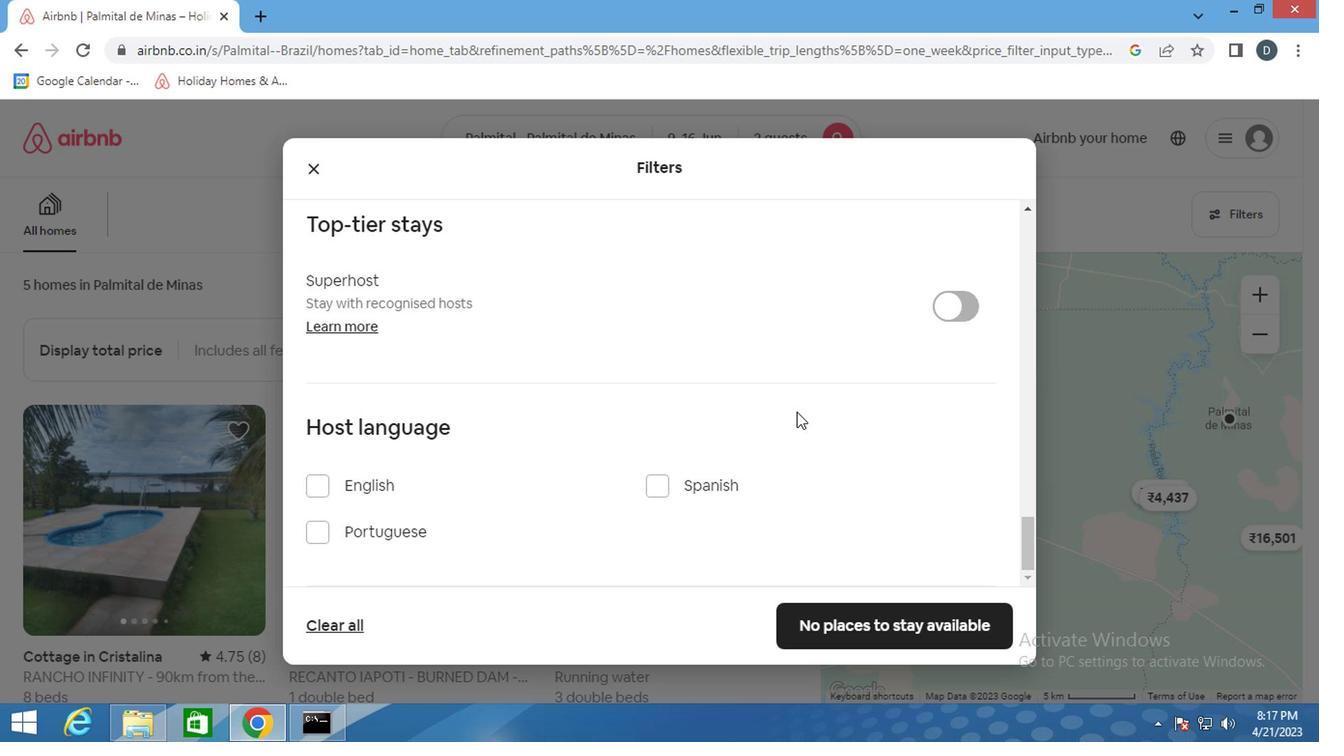 
Action: Mouse scrolled (707, 412) with delta (0, -1)
Screenshot: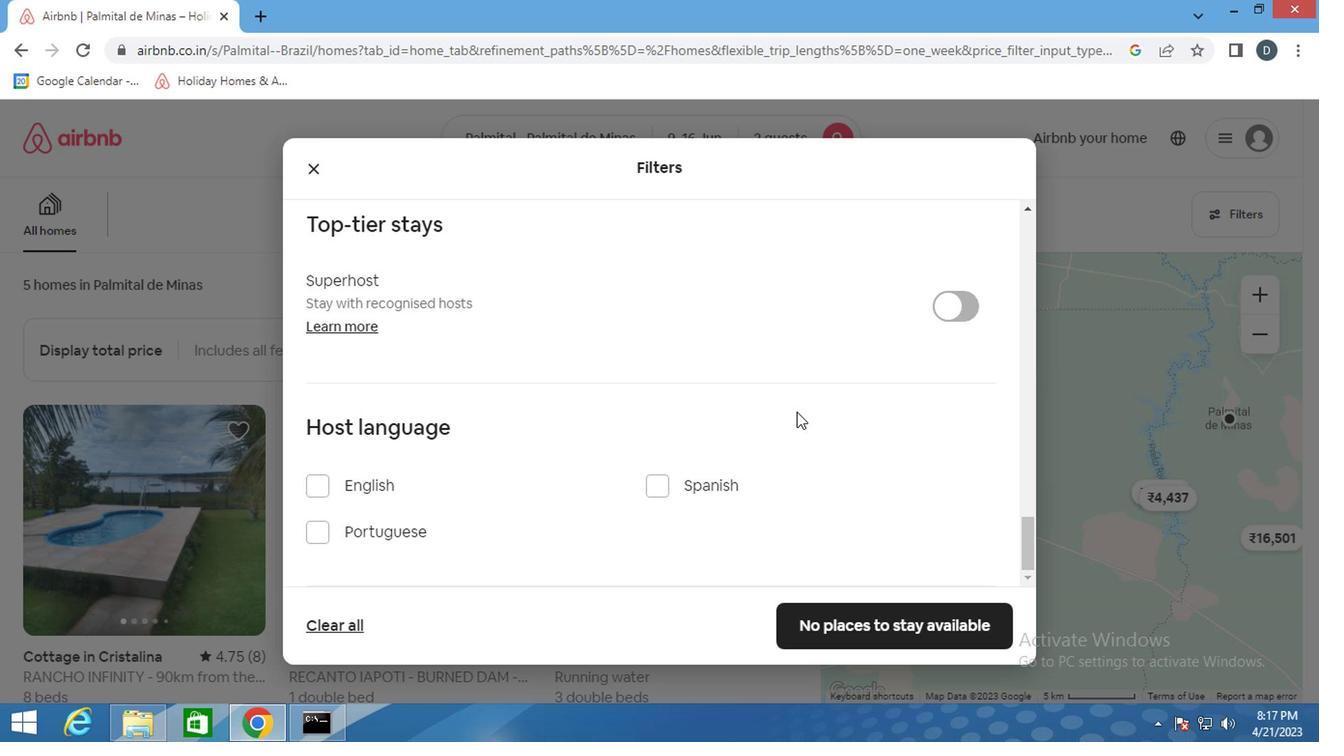
Action: Mouse moved to (701, 416)
Screenshot: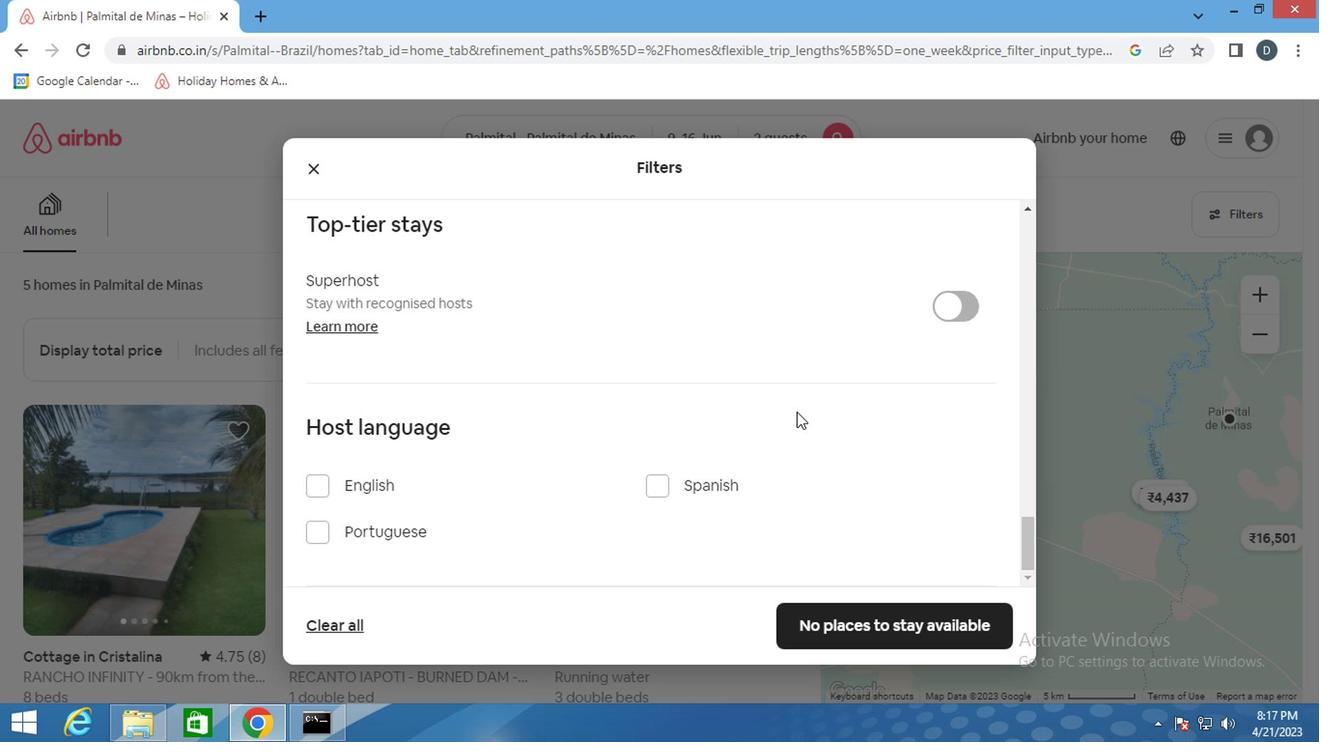 
Action: Mouse scrolled (701, 415) with delta (0, -1)
Screenshot: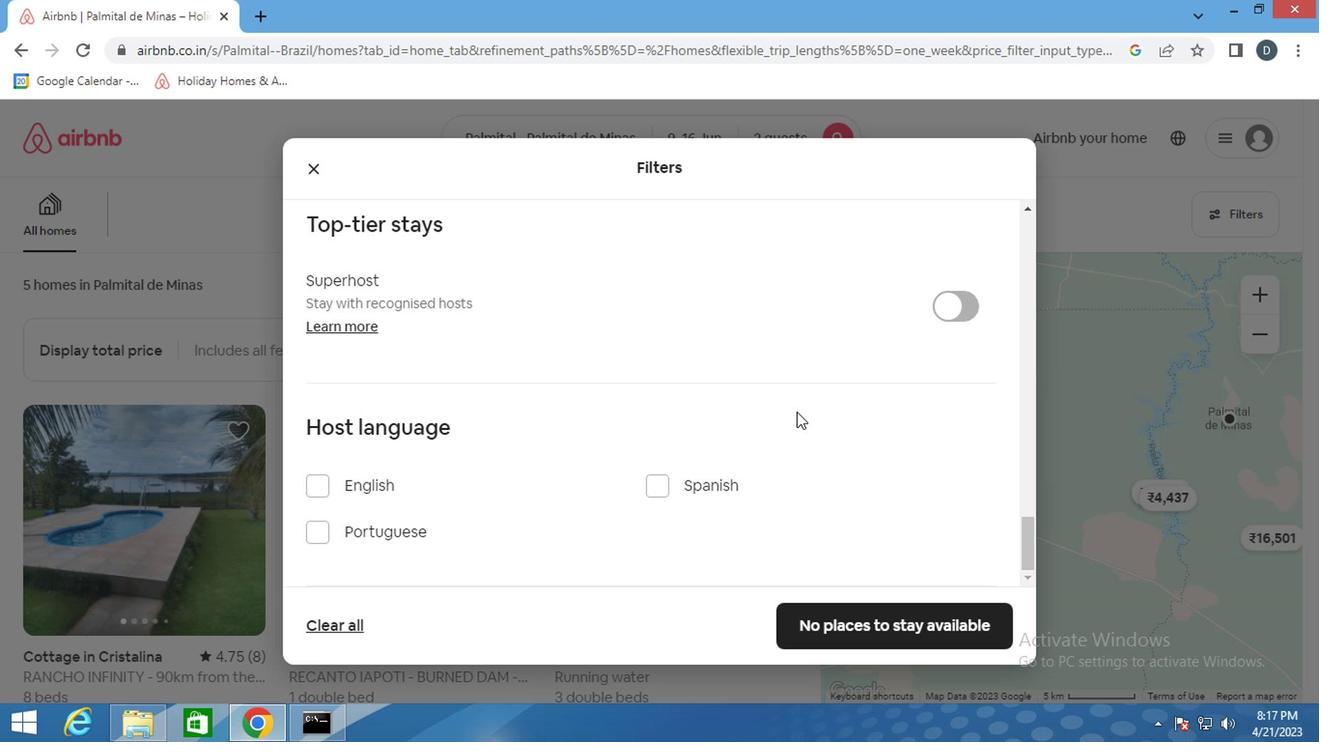 
Action: Mouse moved to (695, 417)
Screenshot: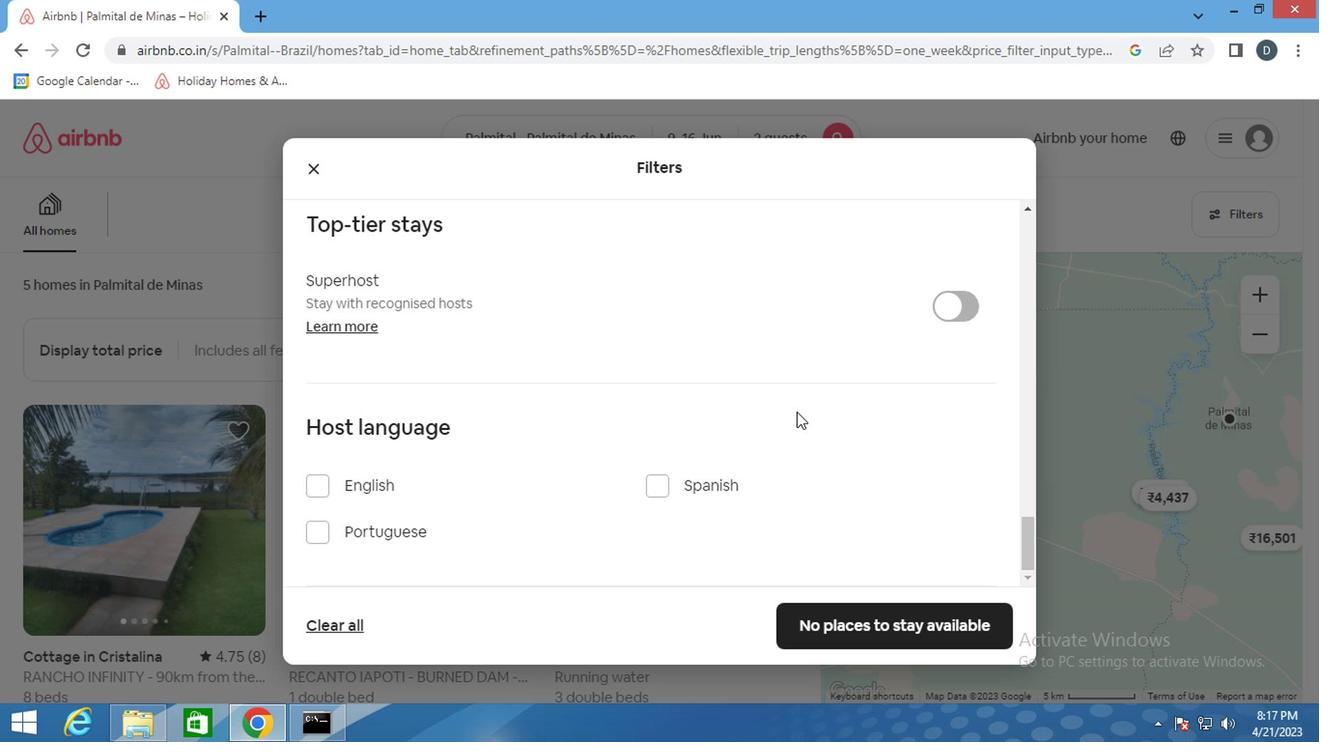 
Action: Mouse scrolled (695, 416) with delta (0, 0)
Screenshot: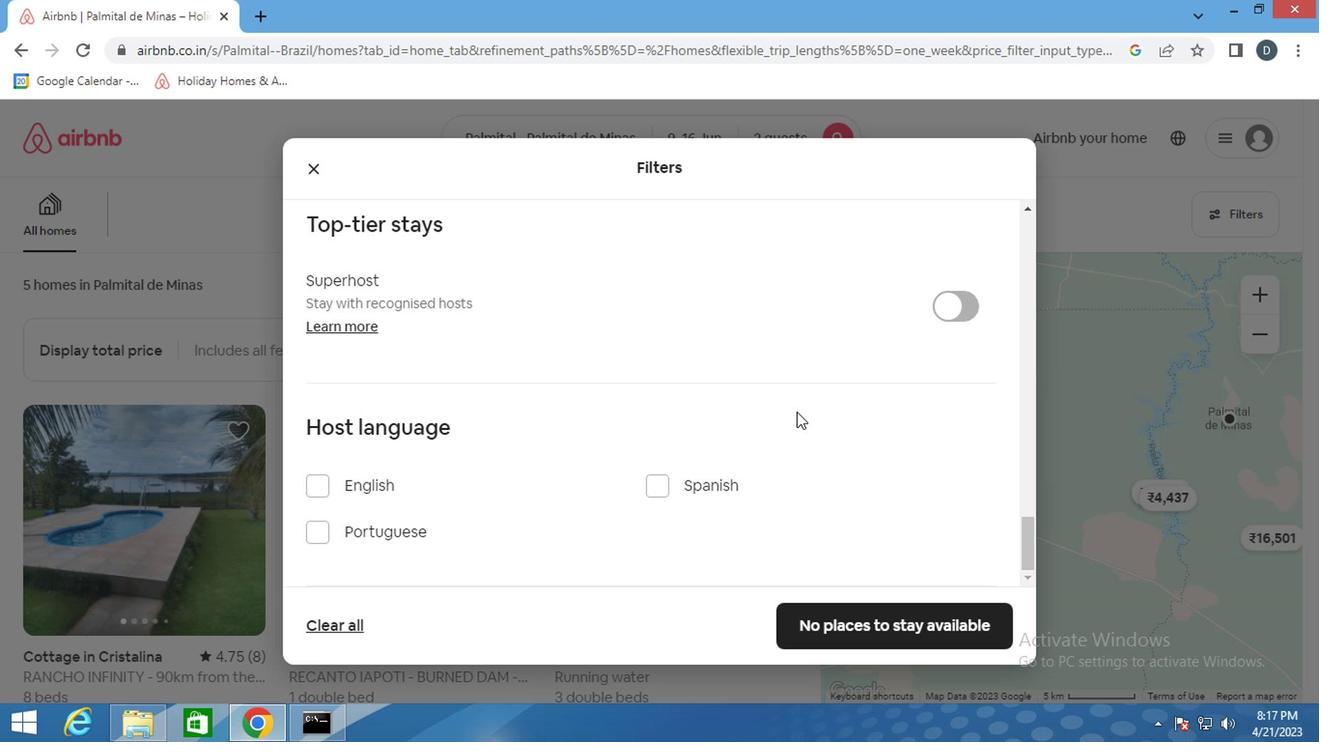 
Action: Mouse moved to (687, 418)
Screenshot: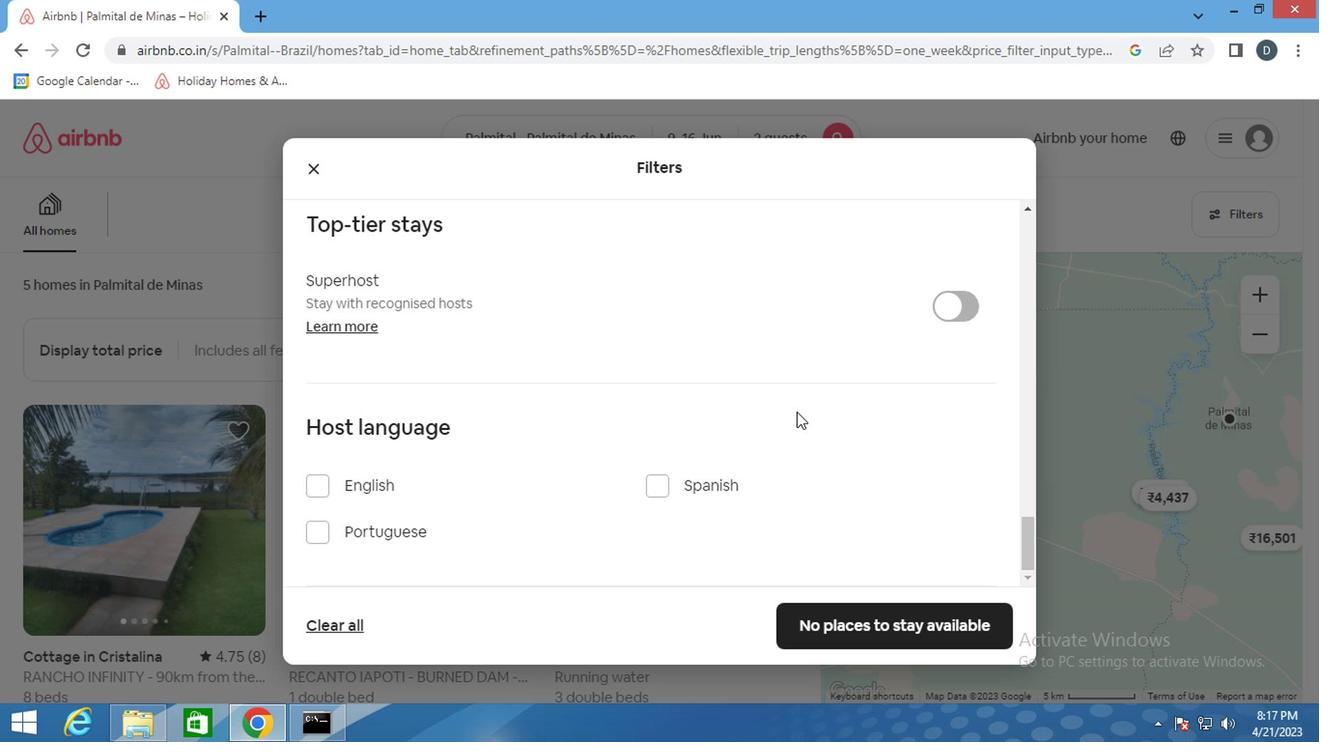 
Action: Mouse scrolled (687, 417) with delta (0, -1)
Screenshot: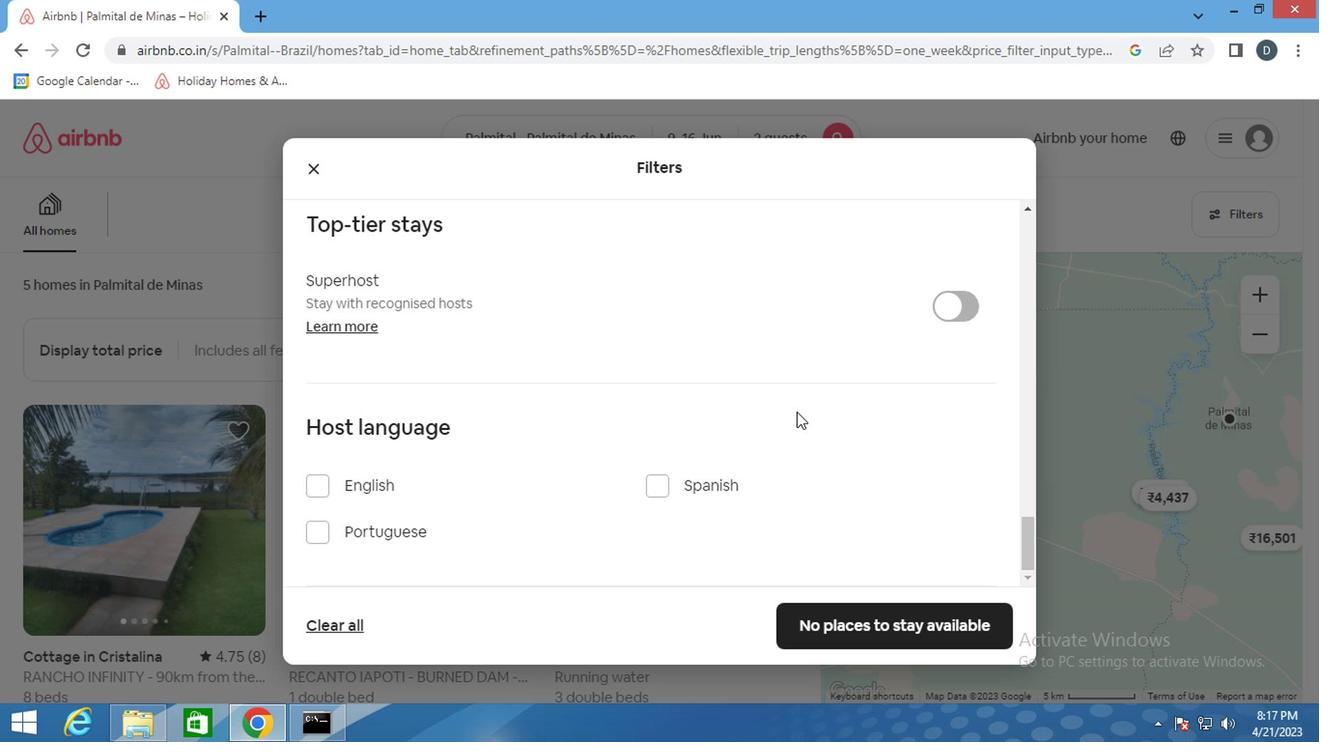 
Action: Mouse moved to (661, 421)
Screenshot: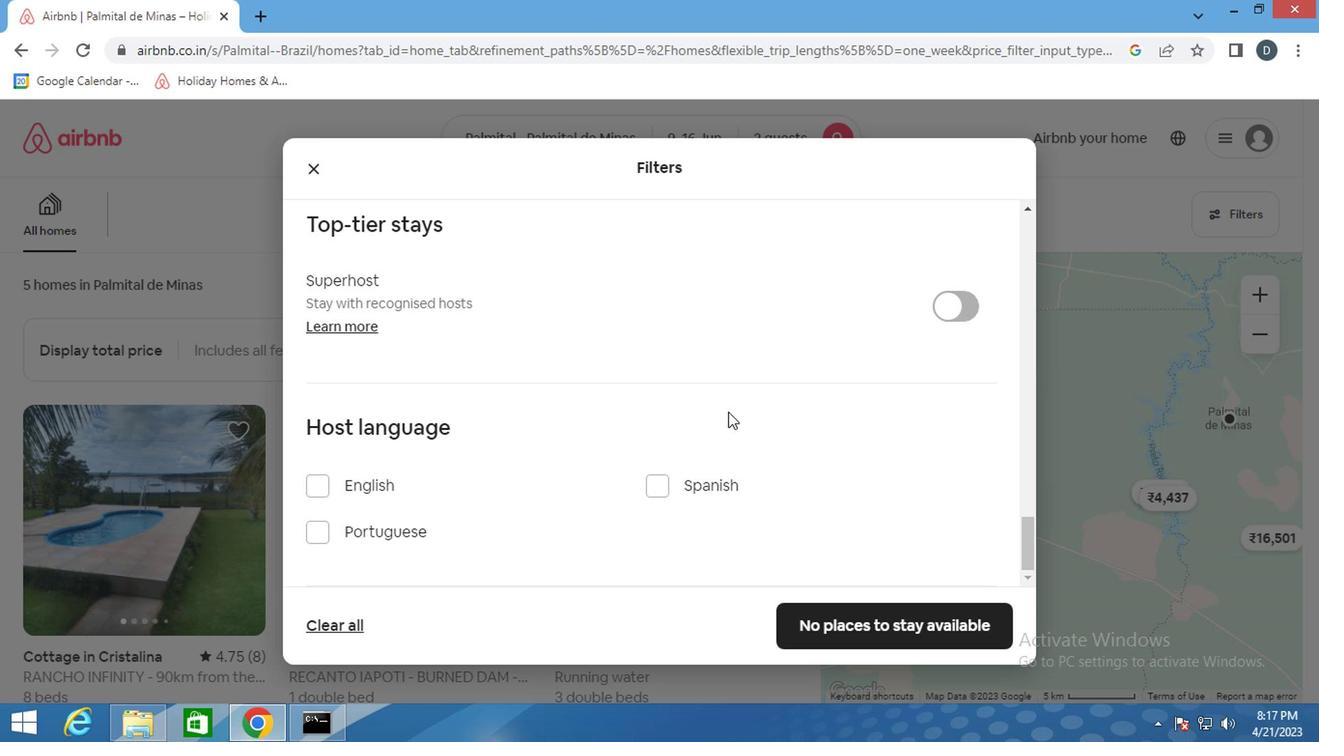 
Action: Mouse scrolled (661, 421) with delta (0, 0)
Screenshot: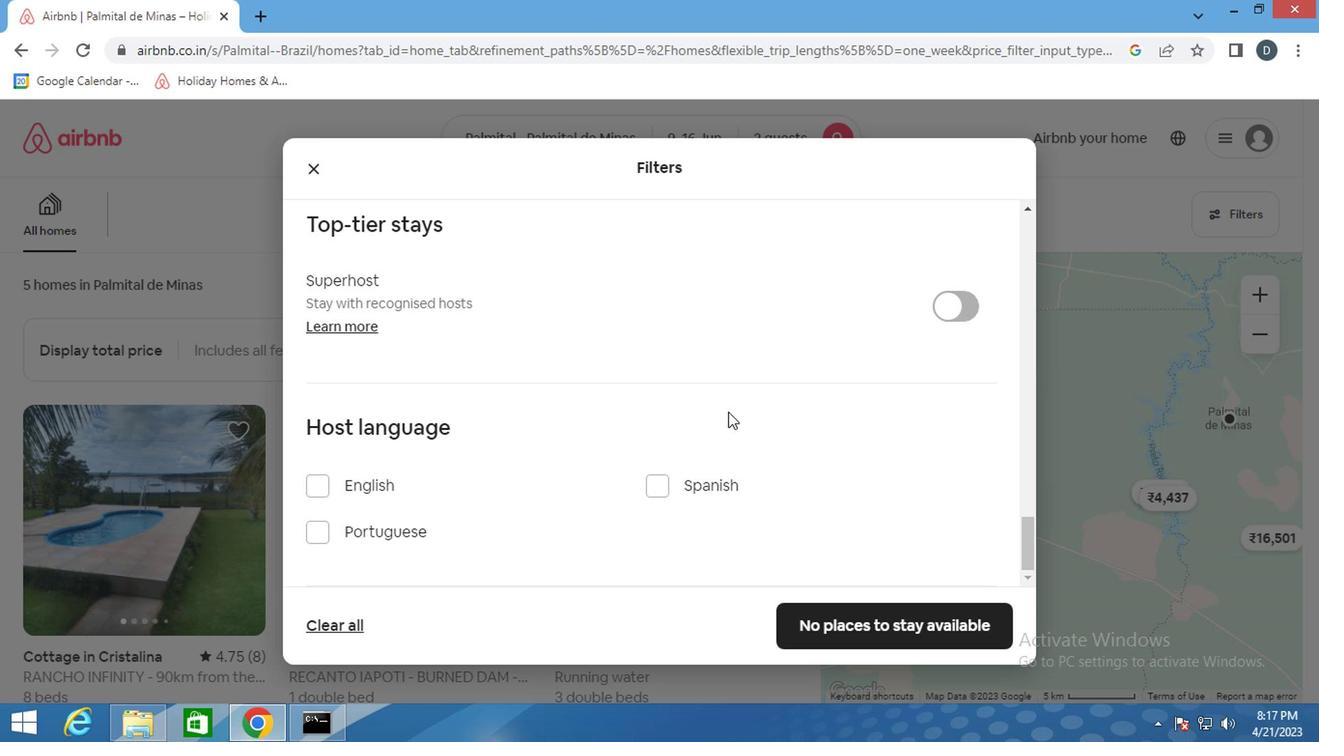 
Action: Mouse moved to (671, 481)
Screenshot: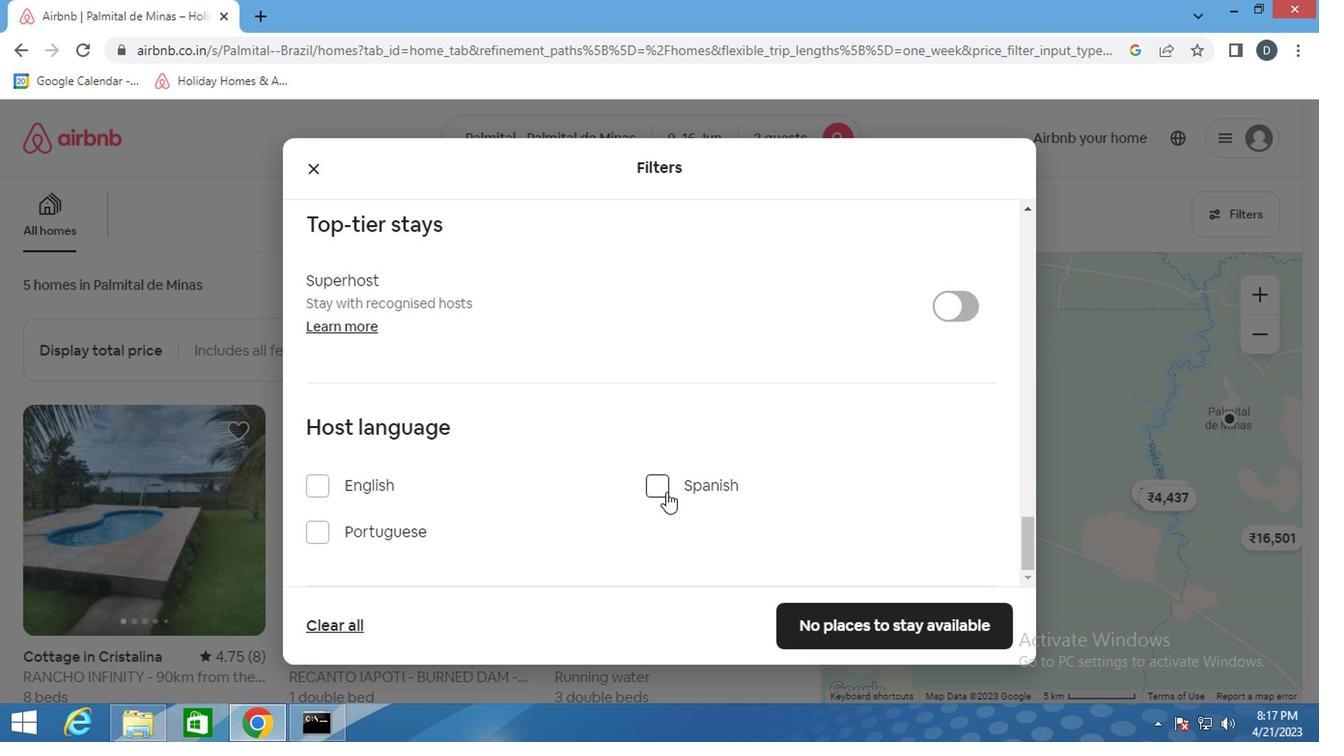 
Action: Mouse pressed left at (671, 481)
Screenshot: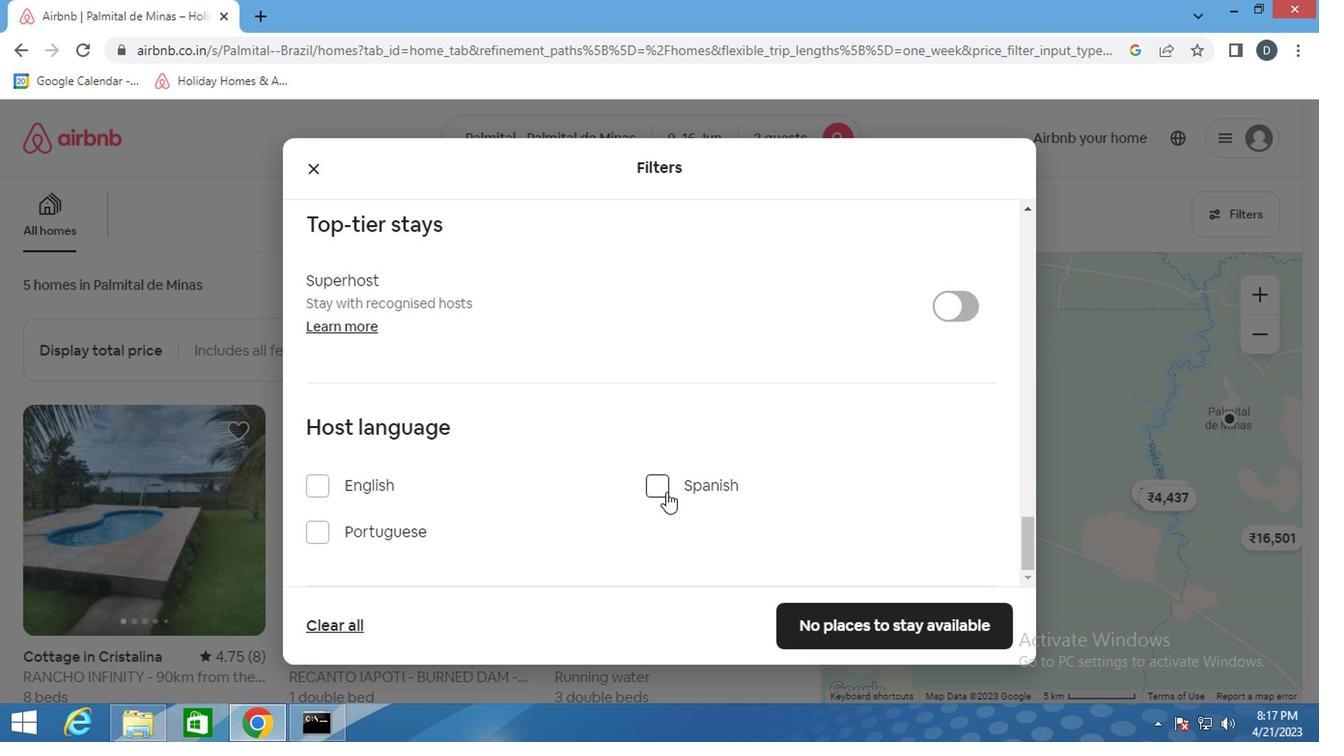 
Action: Mouse moved to (883, 639)
Screenshot: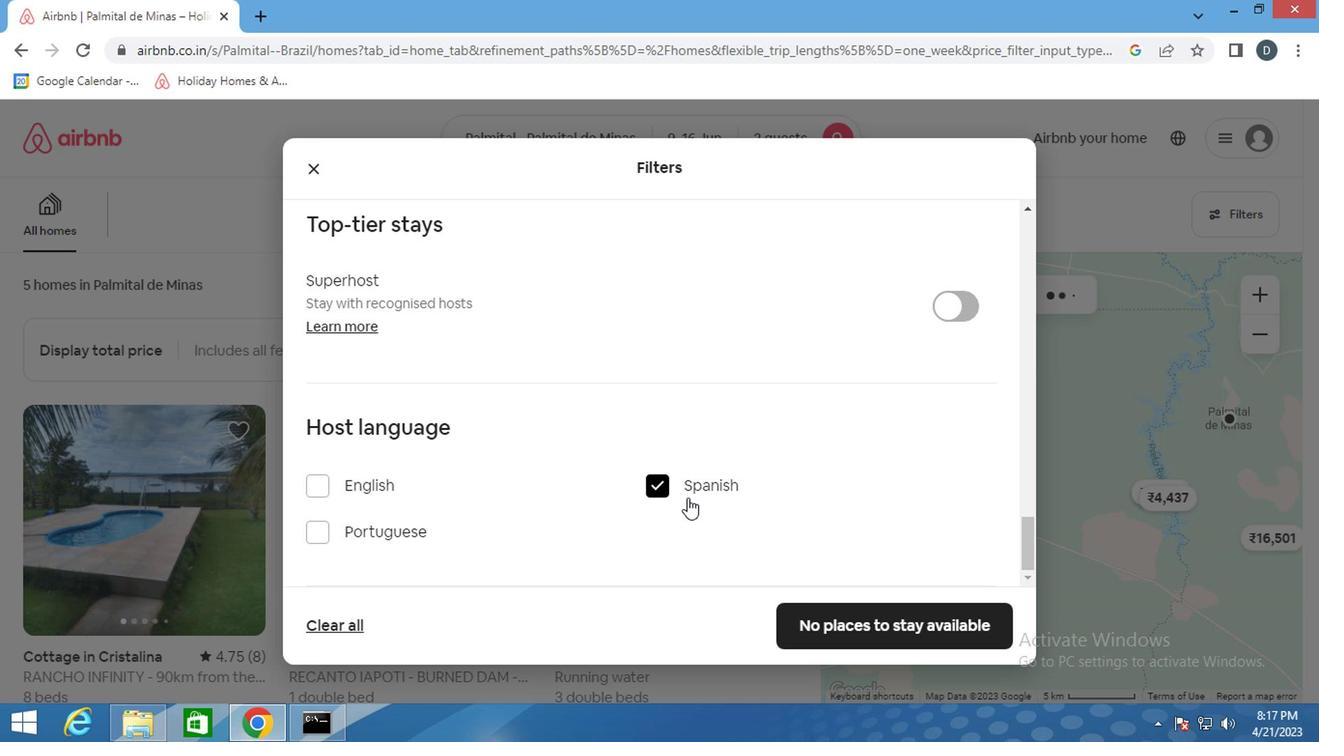 
Action: Mouse pressed left at (883, 639)
Screenshot: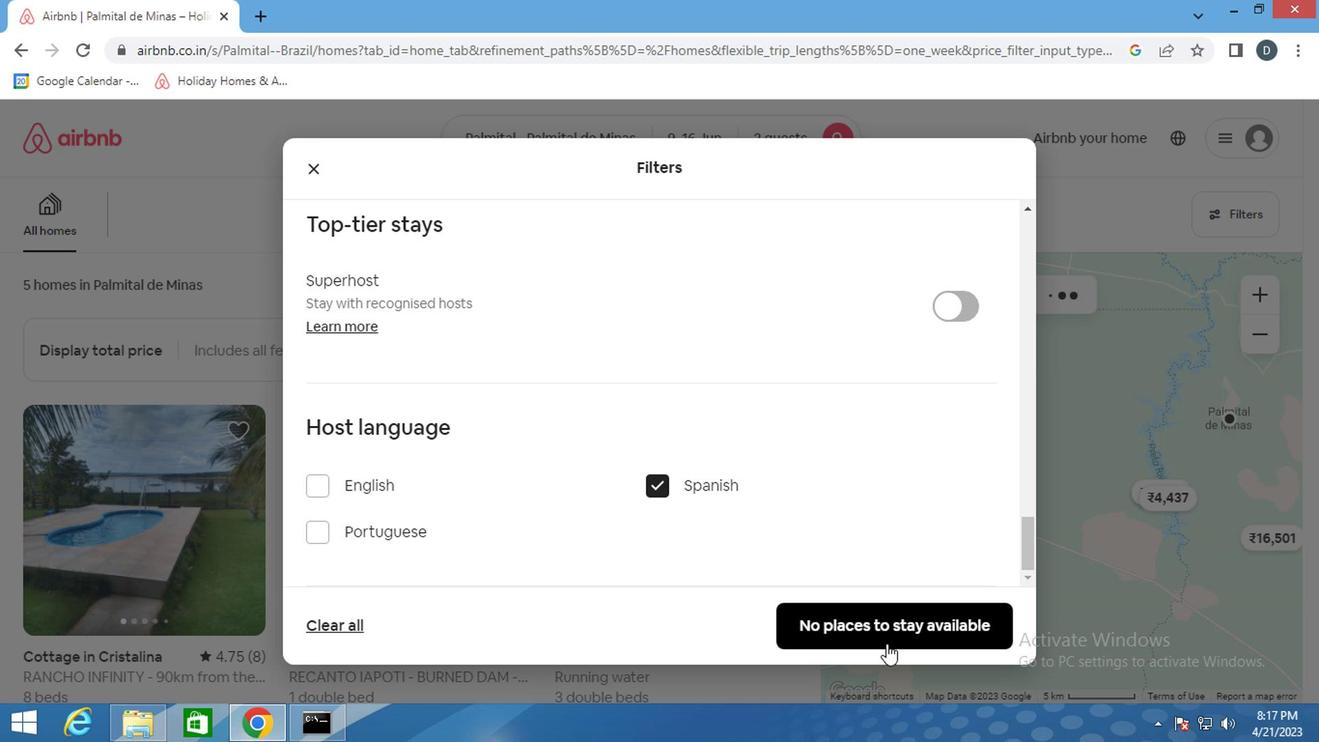 
Action: Mouse moved to (698, 476)
Screenshot: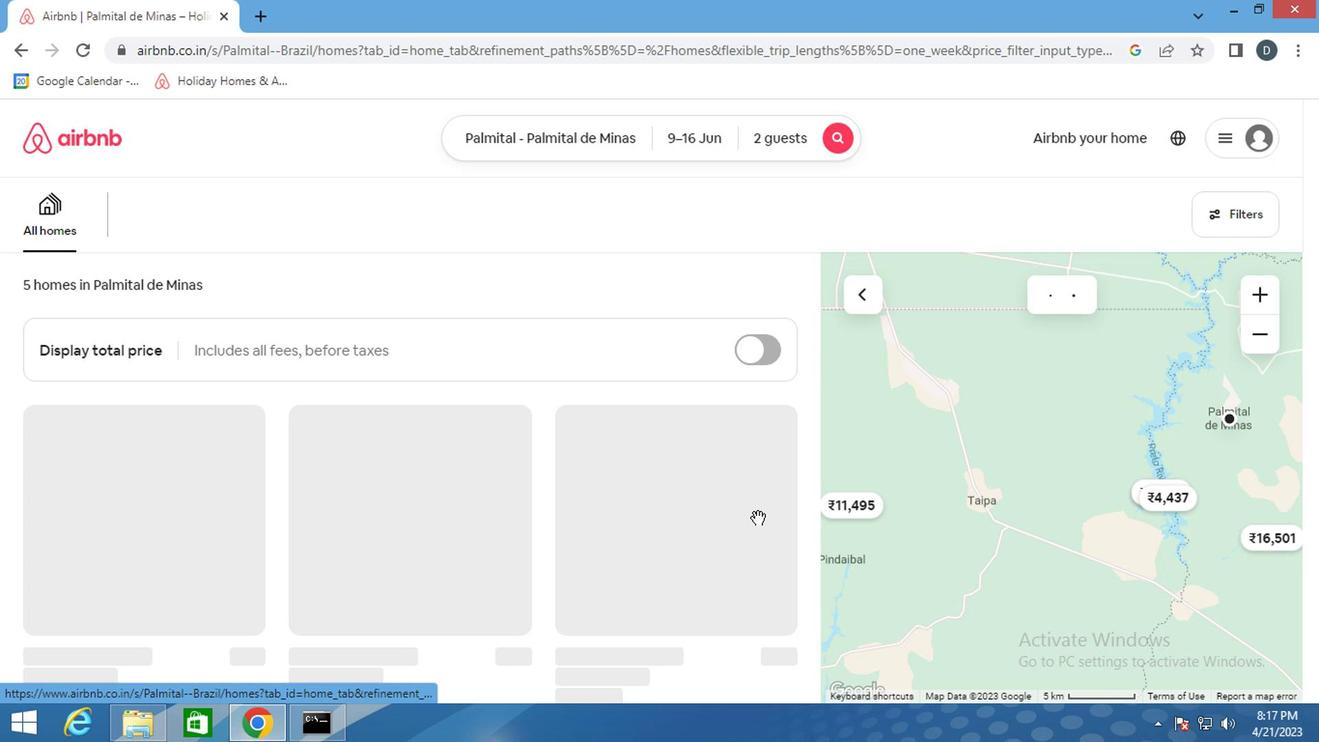 
